Task: Find connections with filter location Rampachodavaram with filter topic #realtorwith filter profile language English with filter current company Hotel Jobs India with filter school INDIAN MARITIME UNIVERSITY with filter industry Retail Gasoline with filter service category Audio Engineering with filter keywords title Personal Trainer
Action: Mouse moved to (644, 79)
Screenshot: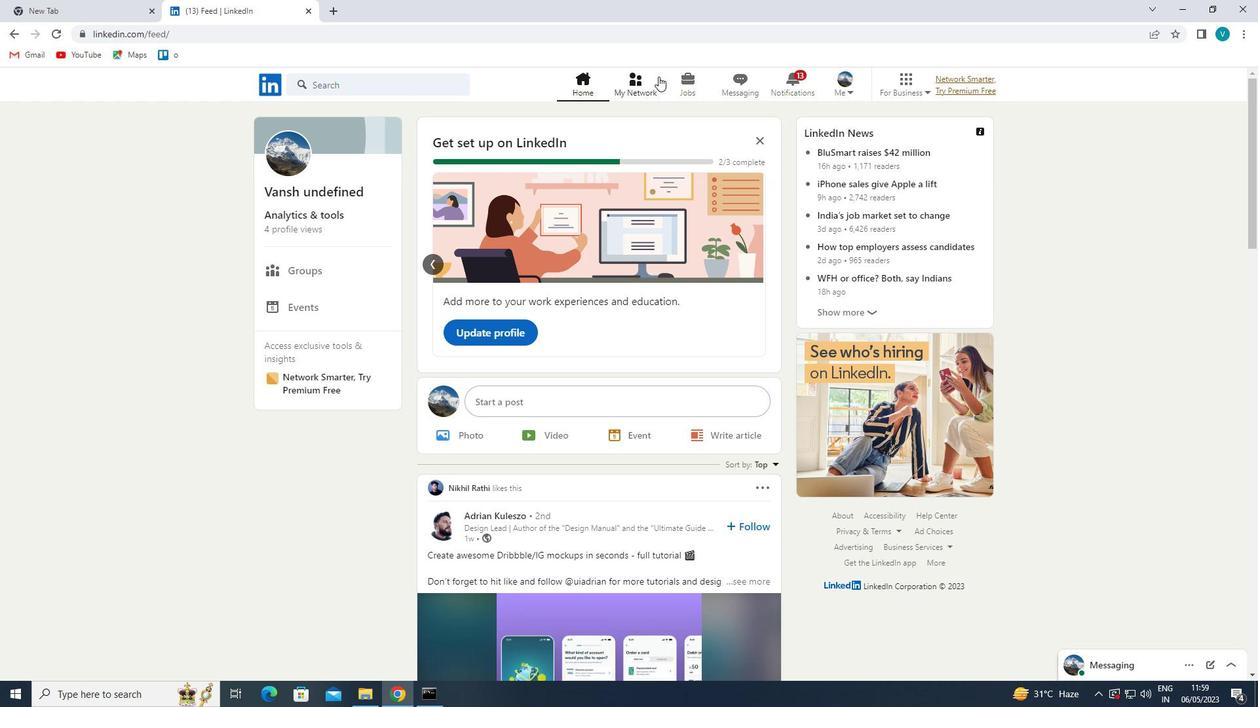 
Action: Mouse pressed left at (644, 79)
Screenshot: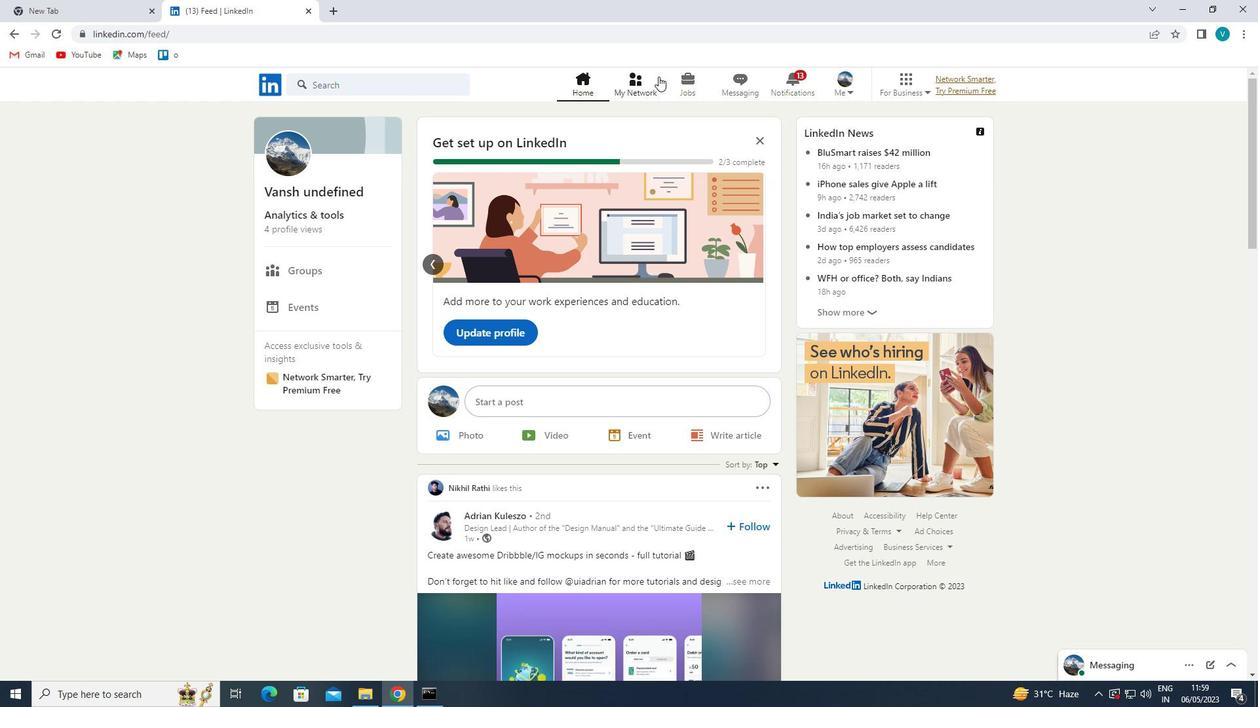
Action: Mouse moved to (353, 161)
Screenshot: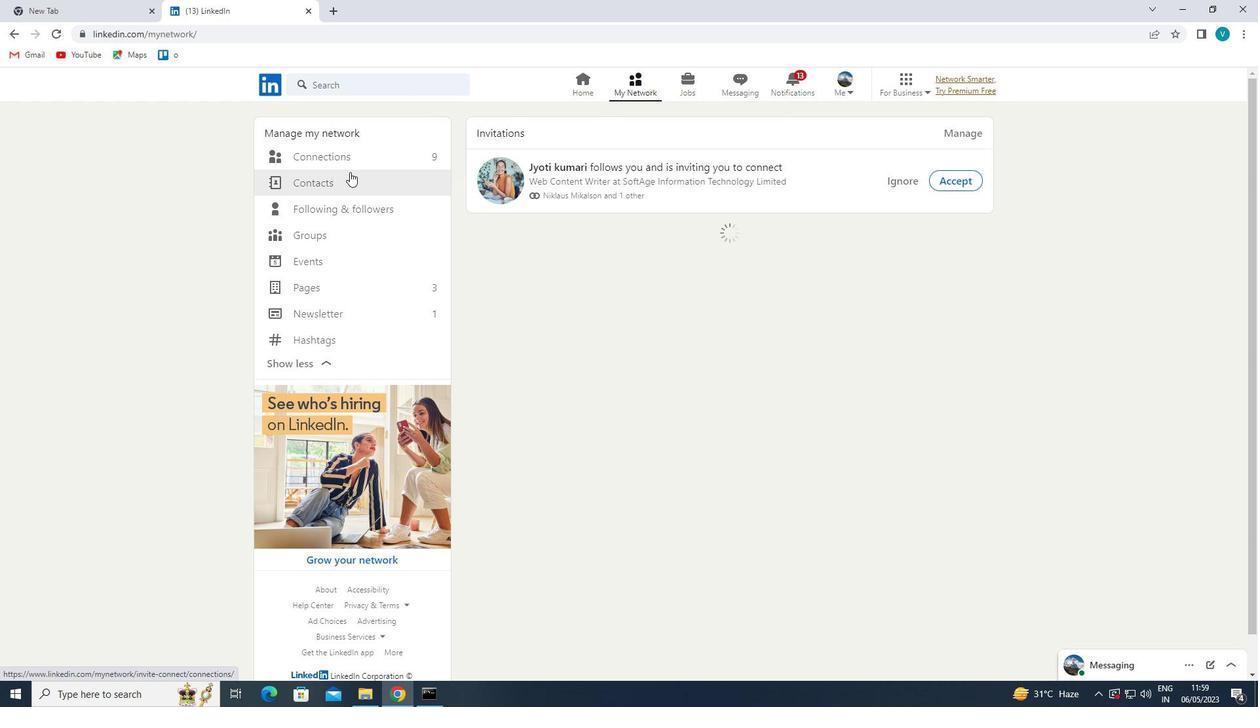 
Action: Mouse pressed left at (353, 161)
Screenshot: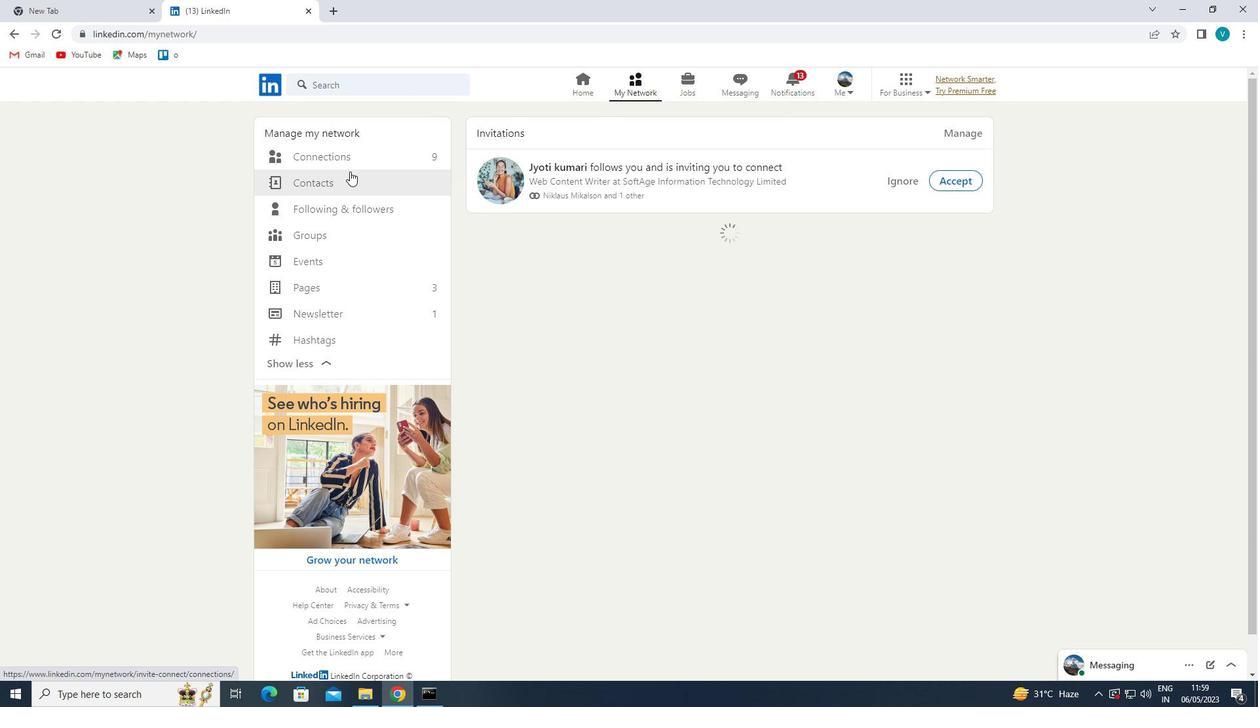 
Action: Mouse moved to (705, 163)
Screenshot: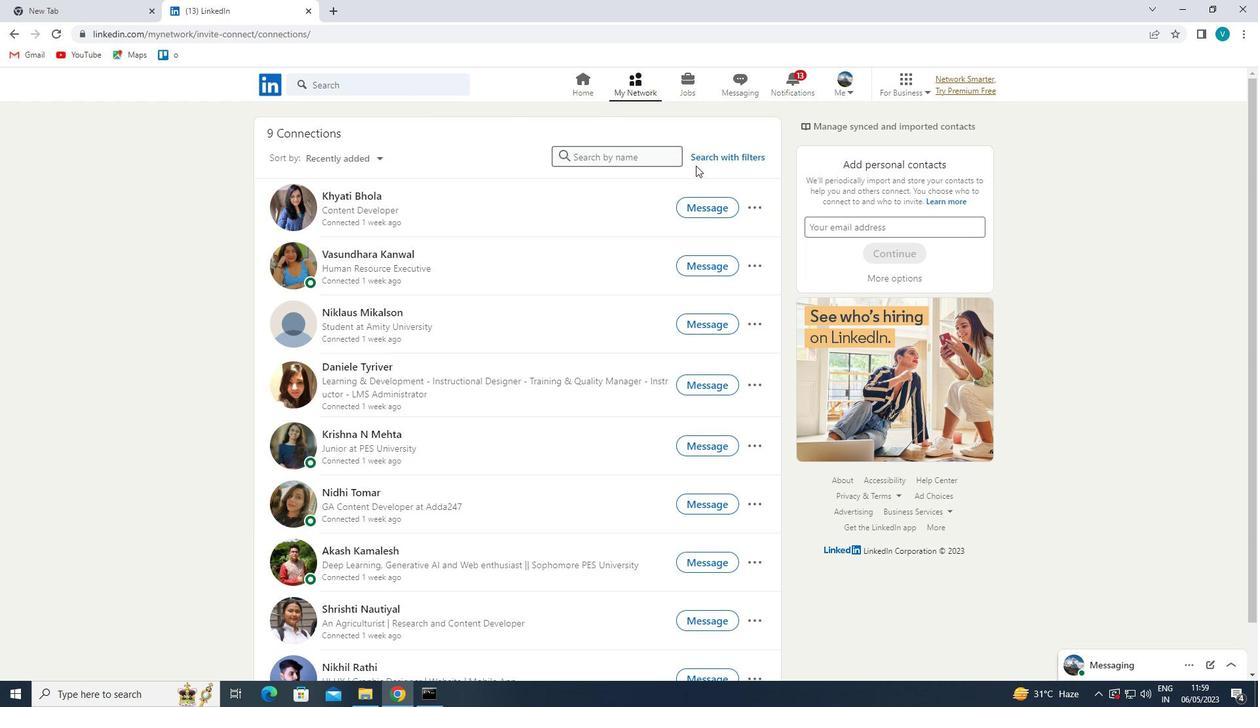 
Action: Mouse pressed left at (705, 163)
Screenshot: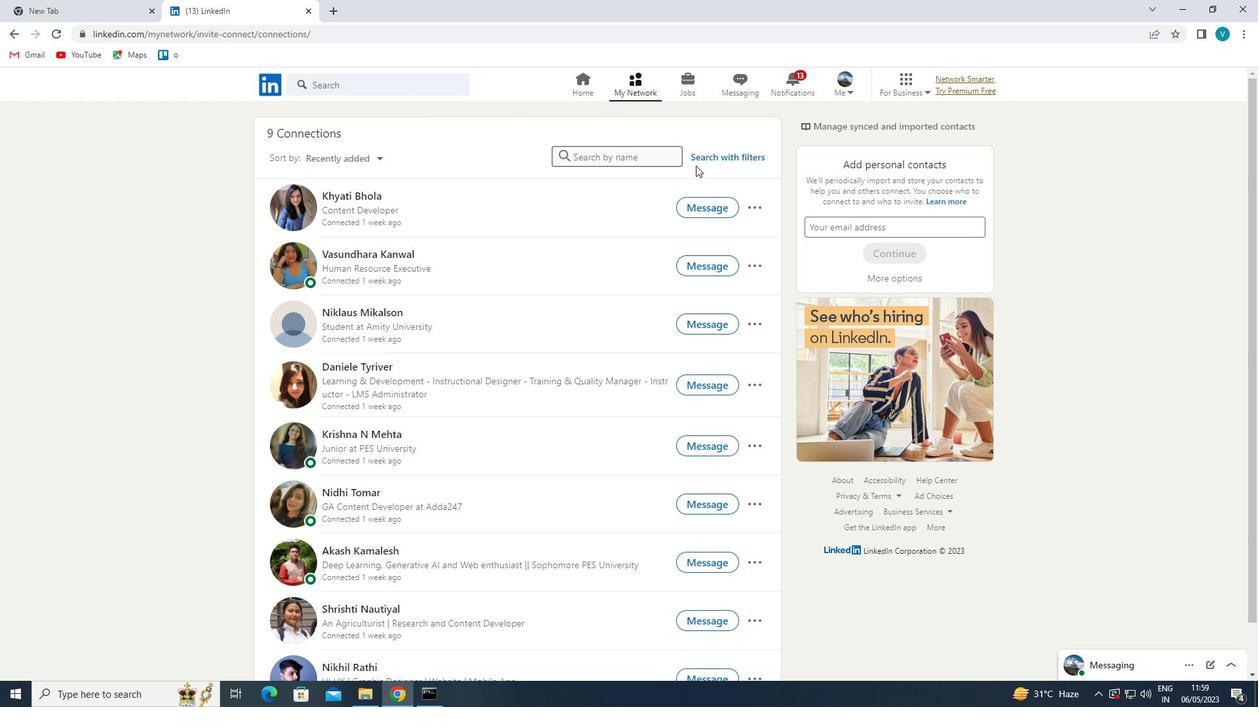 
Action: Mouse moved to (639, 125)
Screenshot: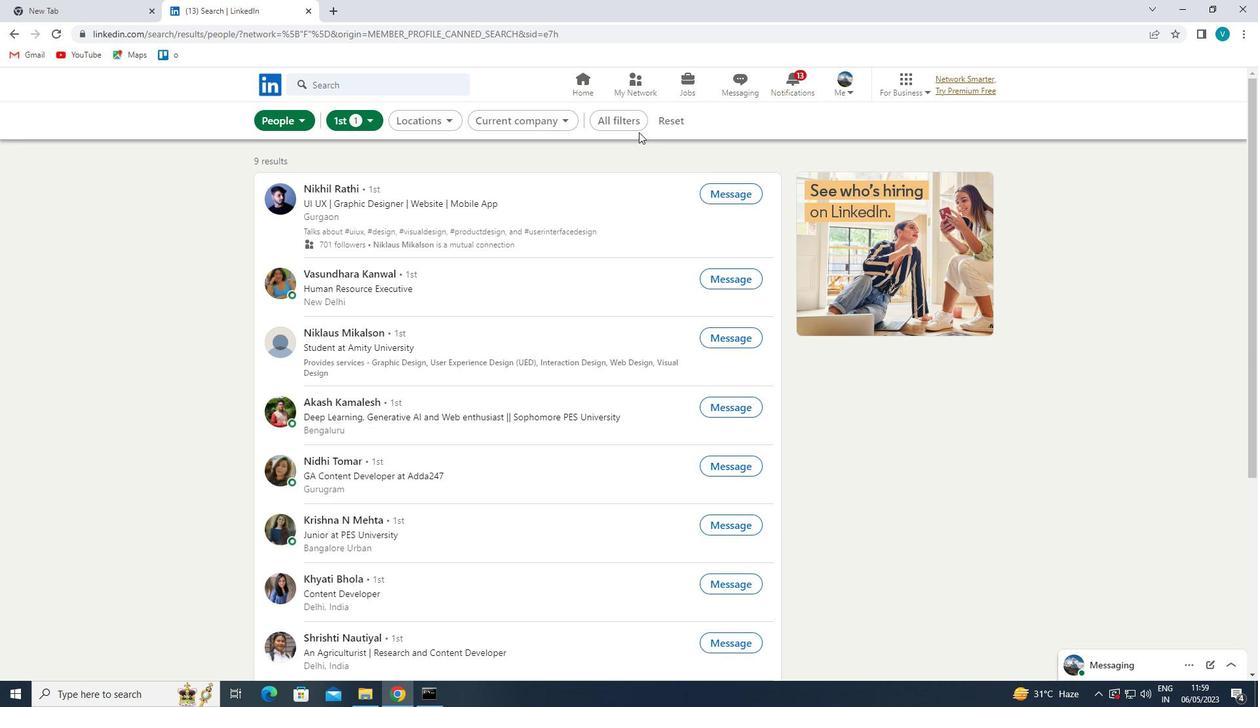 
Action: Mouse pressed left at (639, 125)
Screenshot: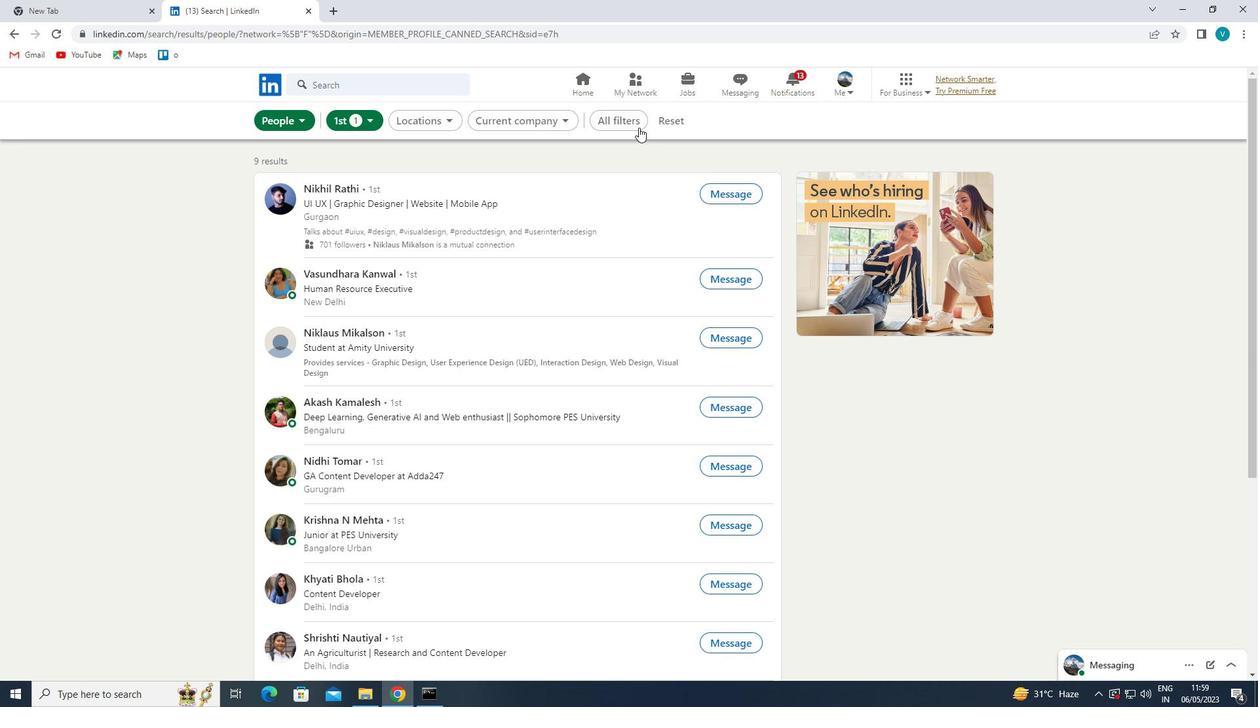 
Action: Mouse moved to (1063, 312)
Screenshot: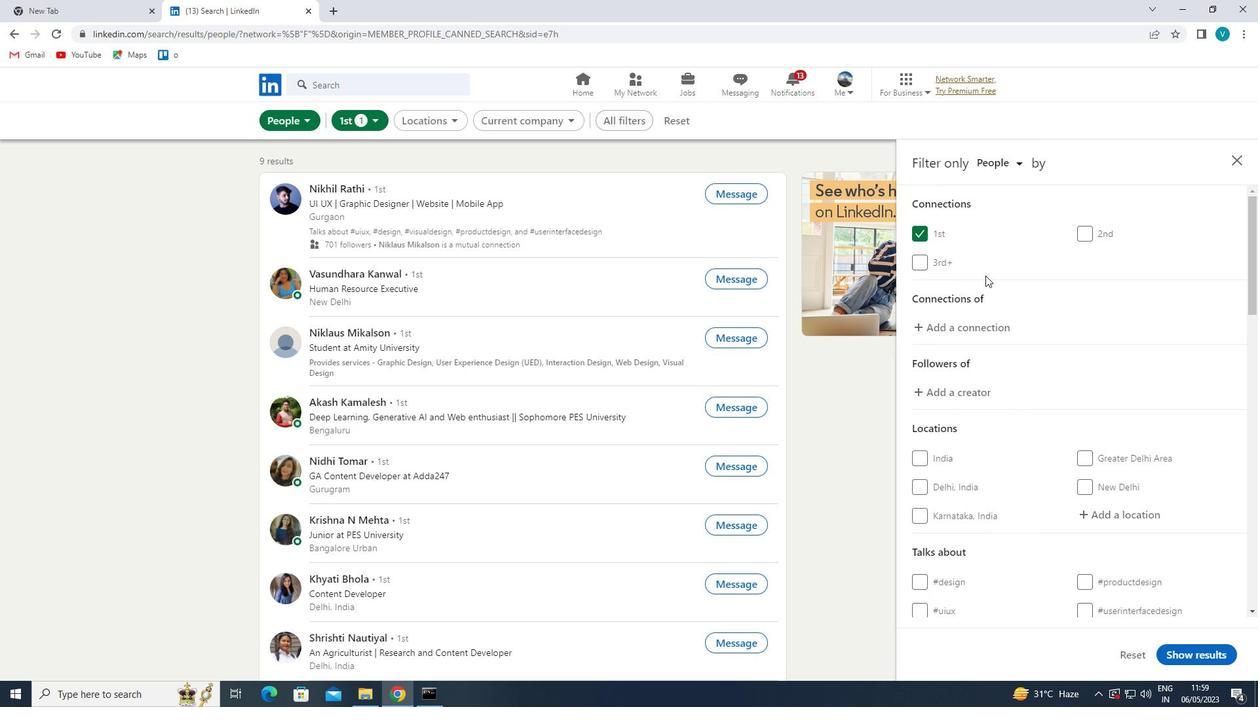 
Action: Mouse scrolled (1063, 311) with delta (0, 0)
Screenshot: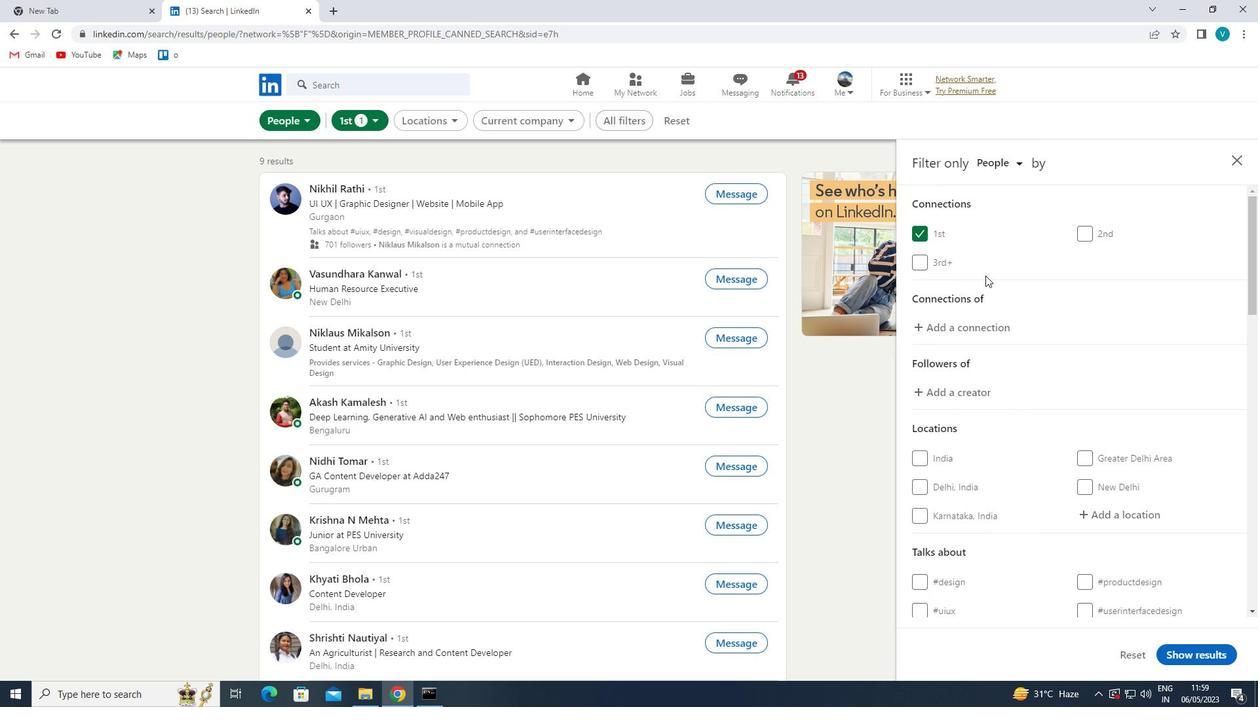 
Action: Mouse moved to (1112, 390)
Screenshot: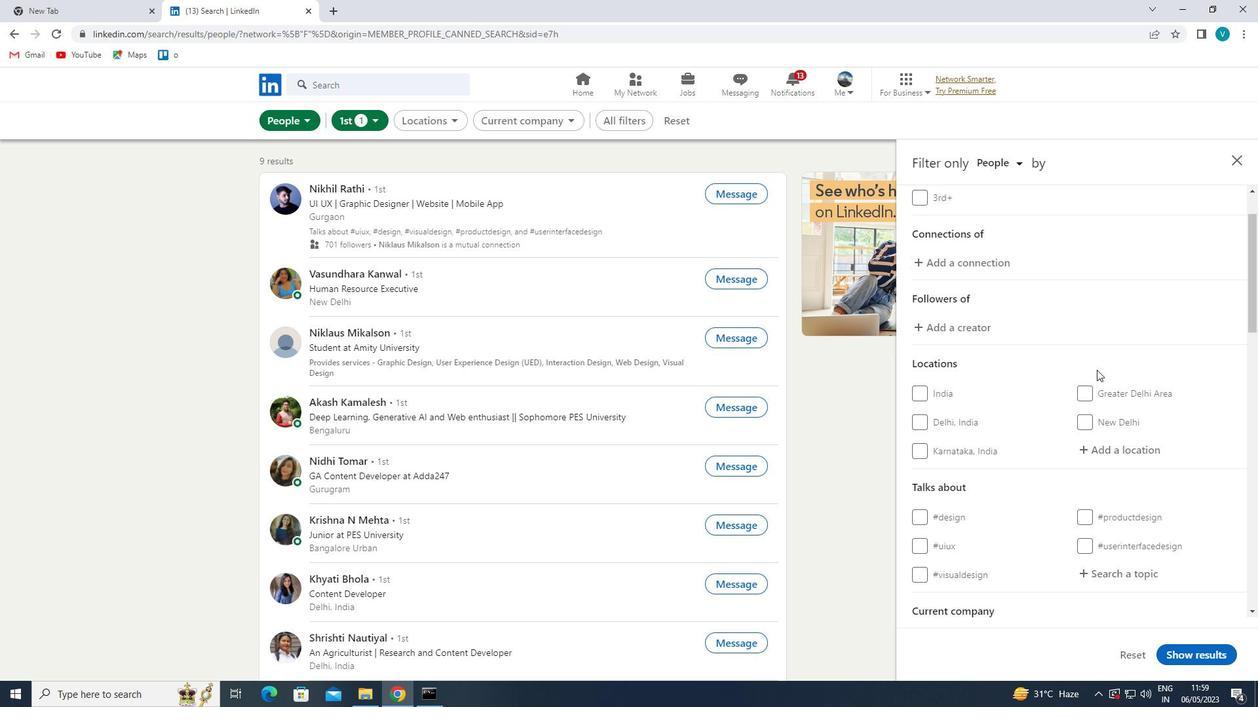 
Action: Mouse scrolled (1112, 389) with delta (0, 0)
Screenshot: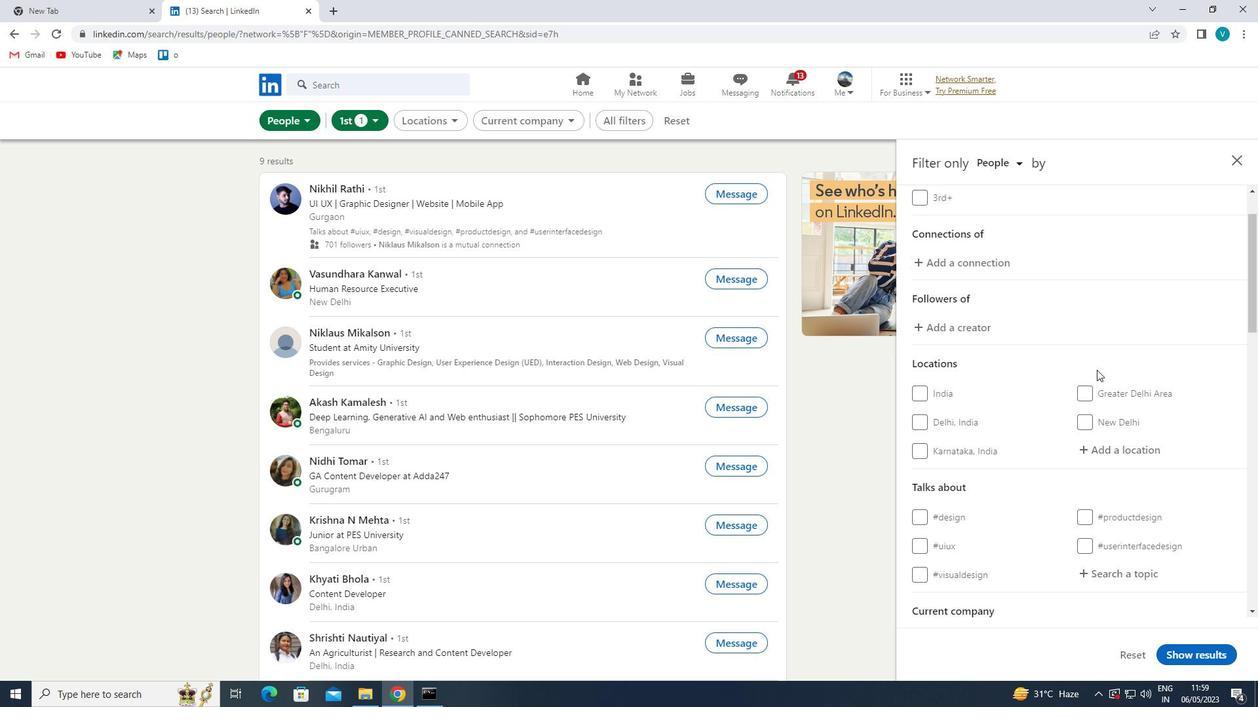 
Action: Mouse moved to (1112, 391)
Screenshot: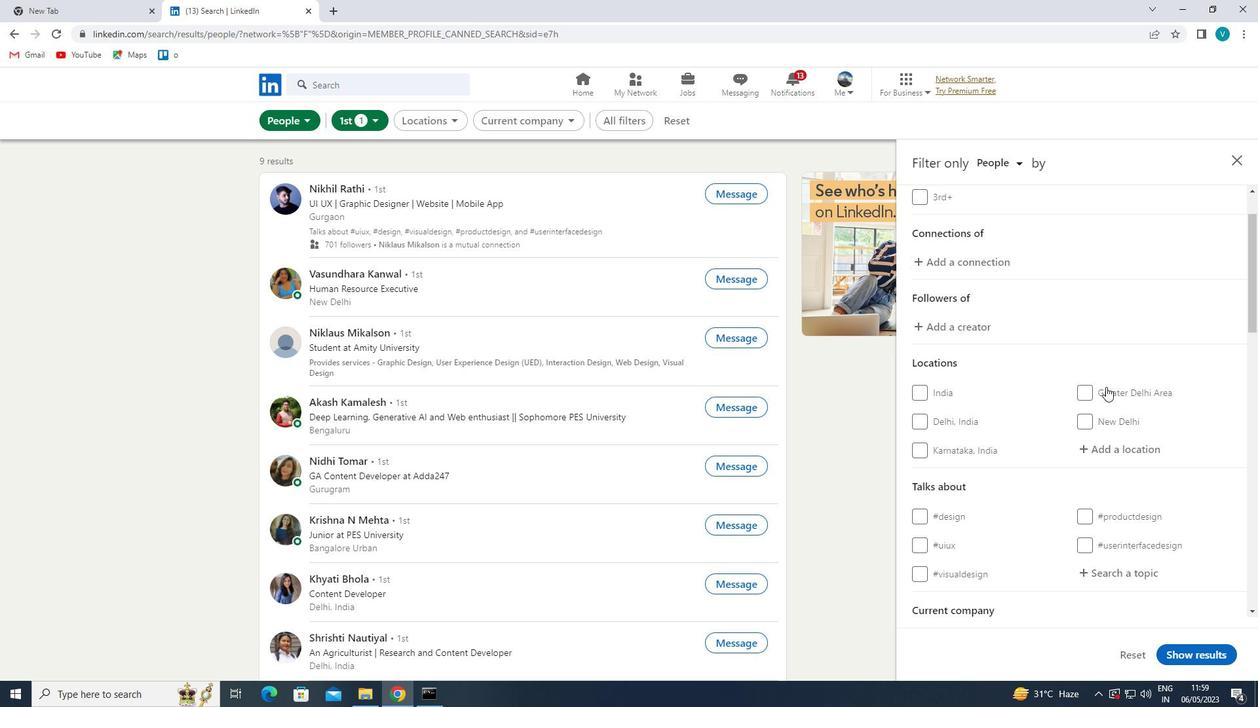 
Action: Mouse scrolled (1112, 390) with delta (0, 0)
Screenshot: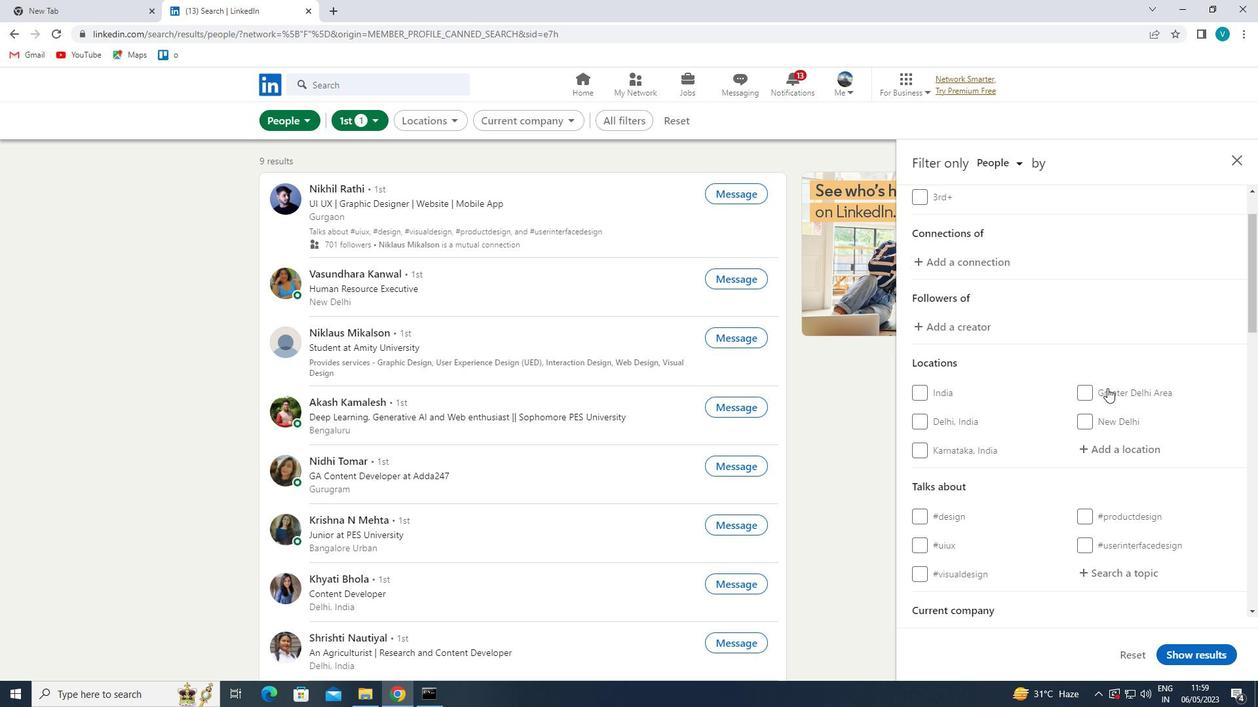 
Action: Mouse moved to (1135, 313)
Screenshot: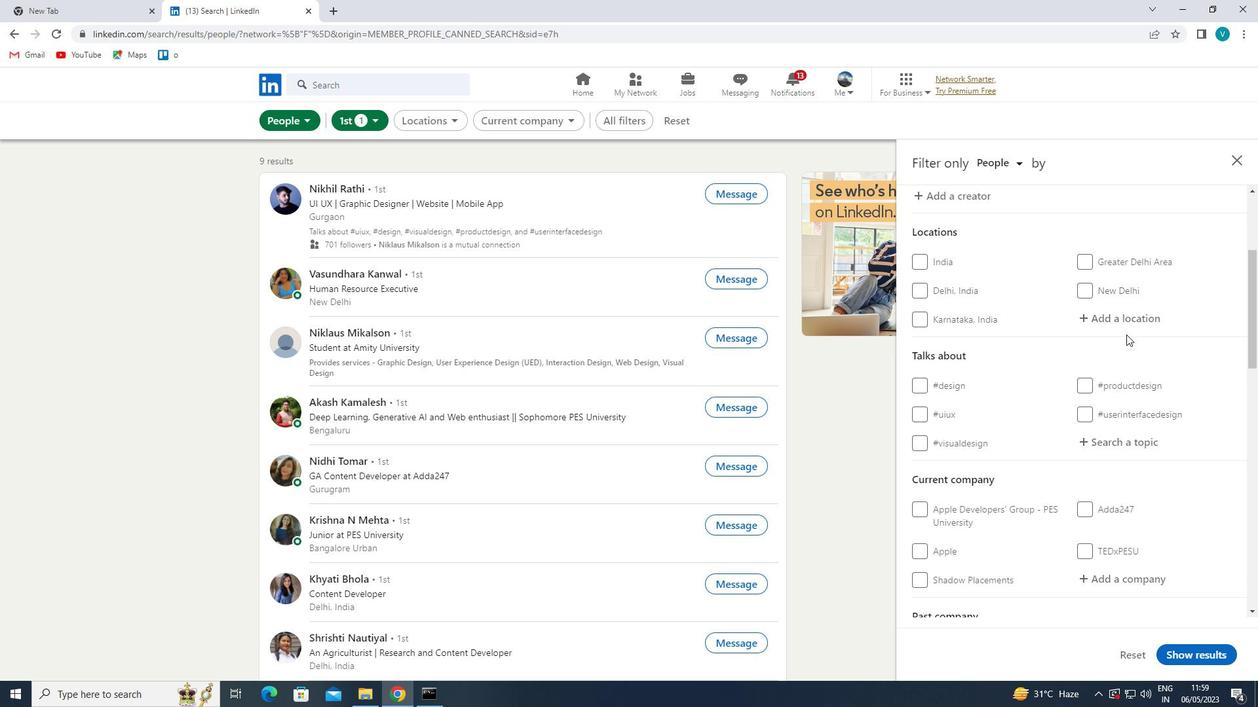 
Action: Mouse pressed left at (1135, 313)
Screenshot: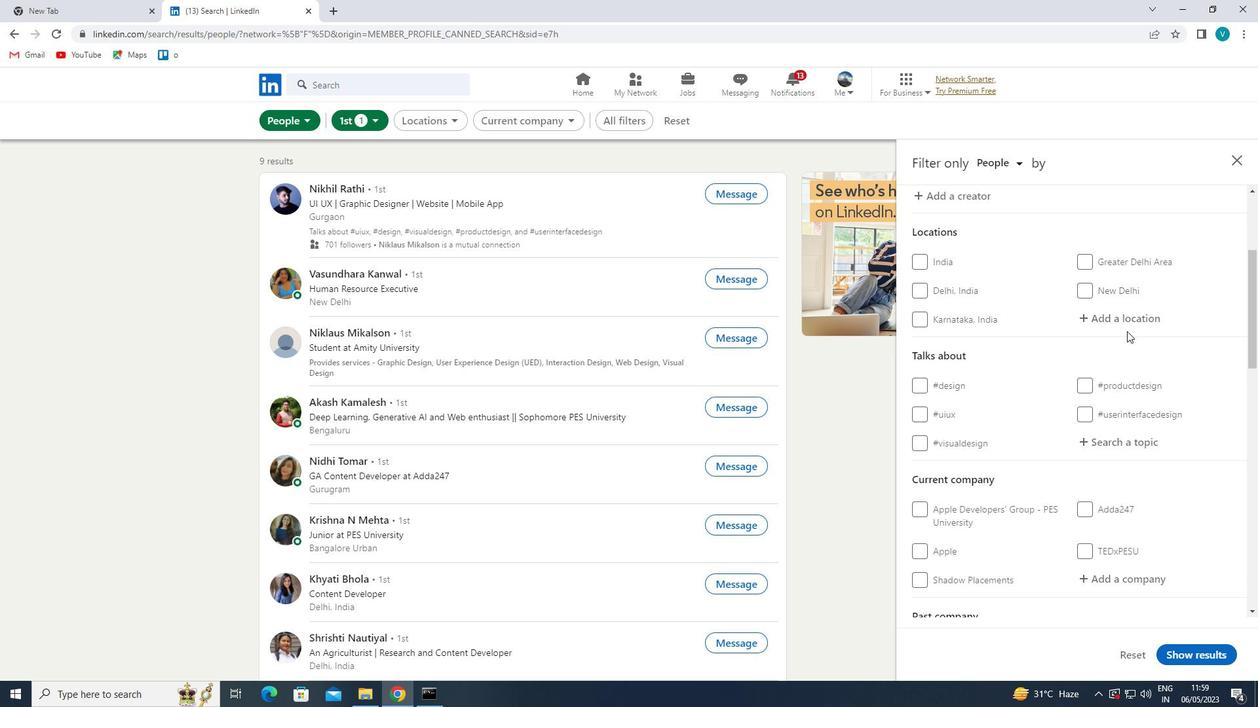 
Action: Mouse moved to (934, 202)
Screenshot: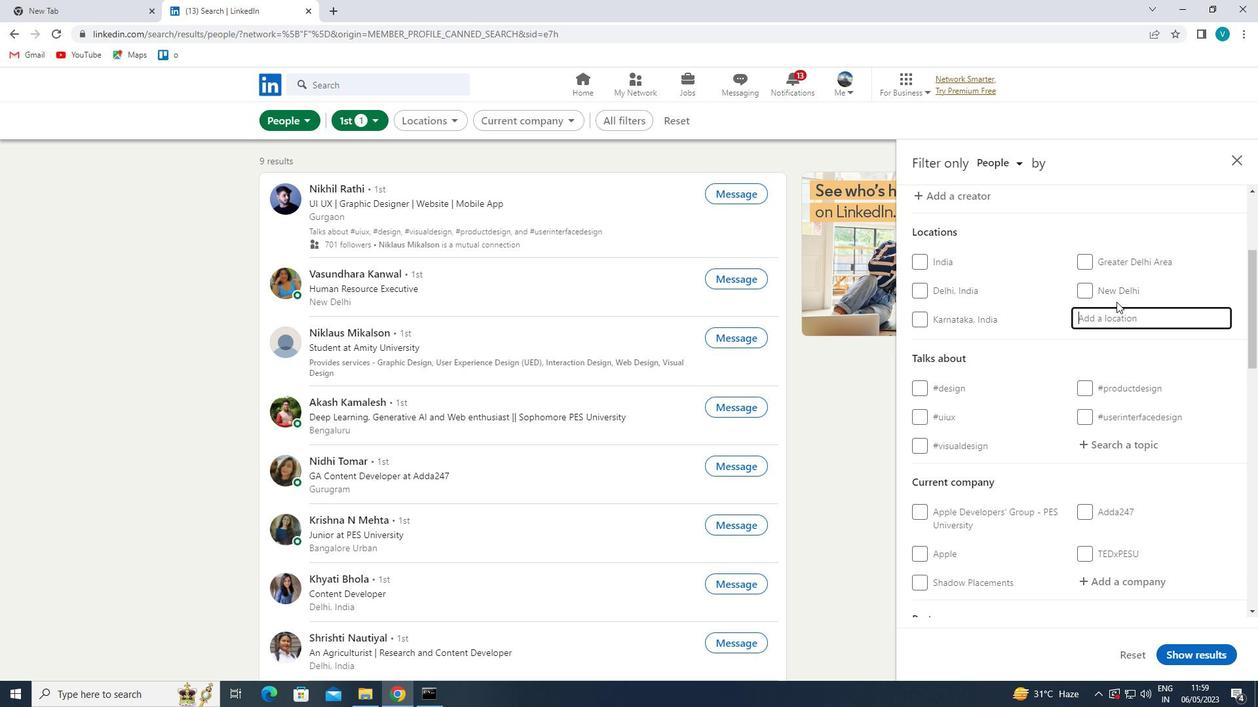 
Action: Key pressed <Key.shift>RAMPACHODAVARAM
Screenshot: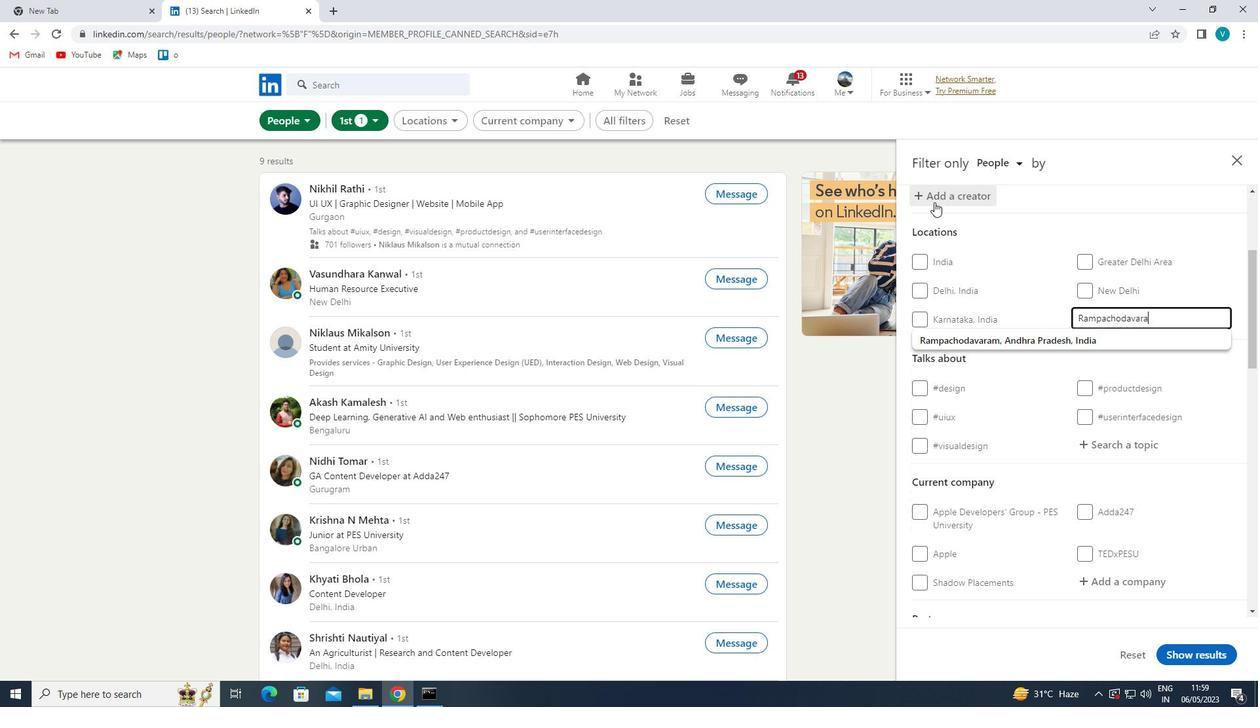 
Action: Mouse moved to (996, 336)
Screenshot: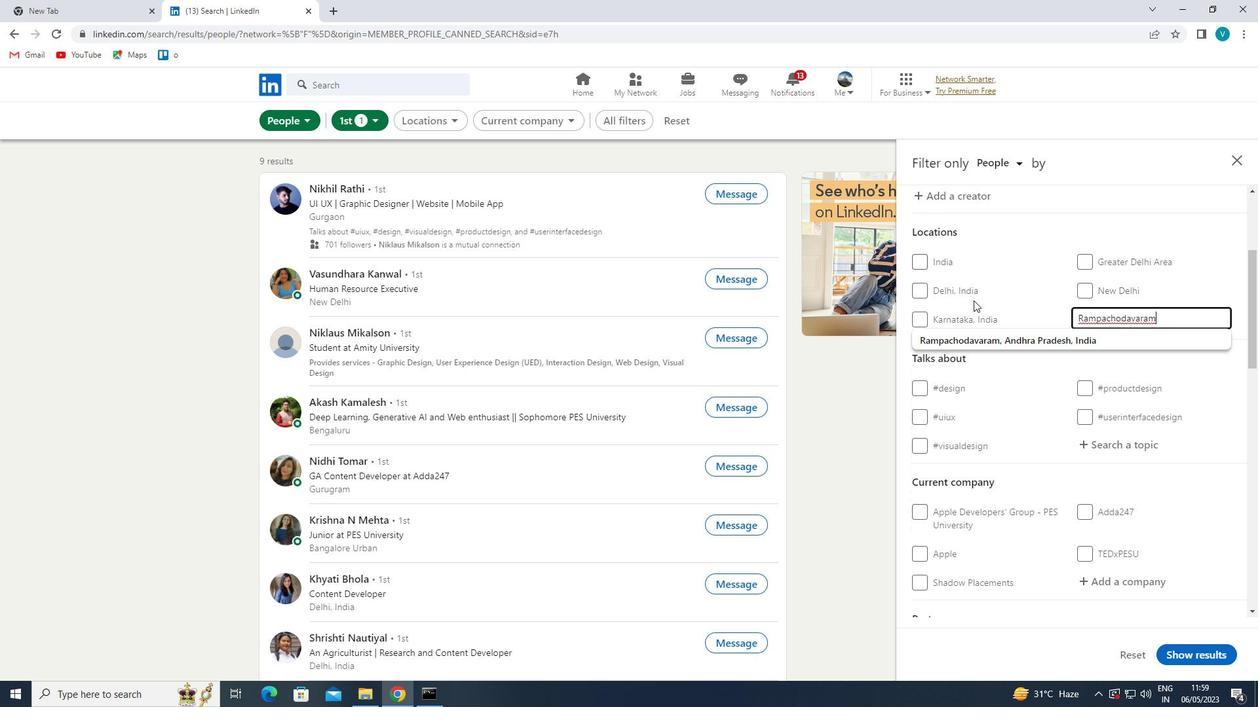 
Action: Mouse pressed left at (996, 336)
Screenshot: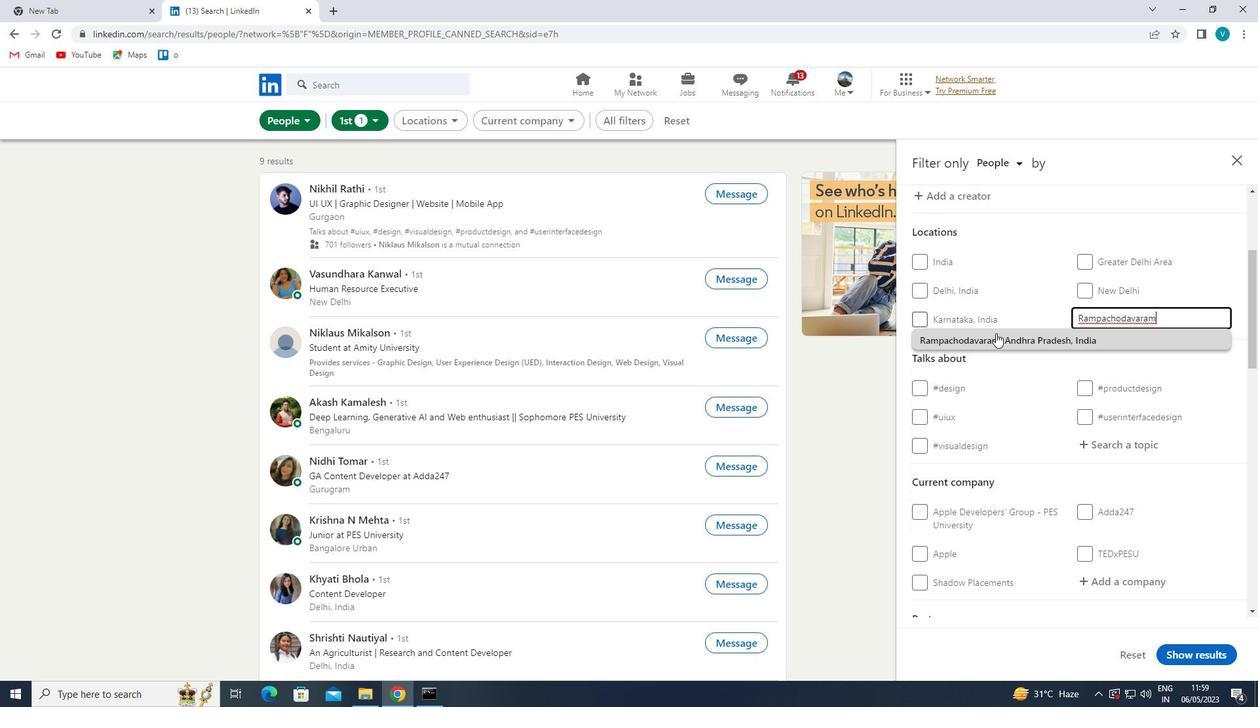 
Action: Mouse moved to (1091, 384)
Screenshot: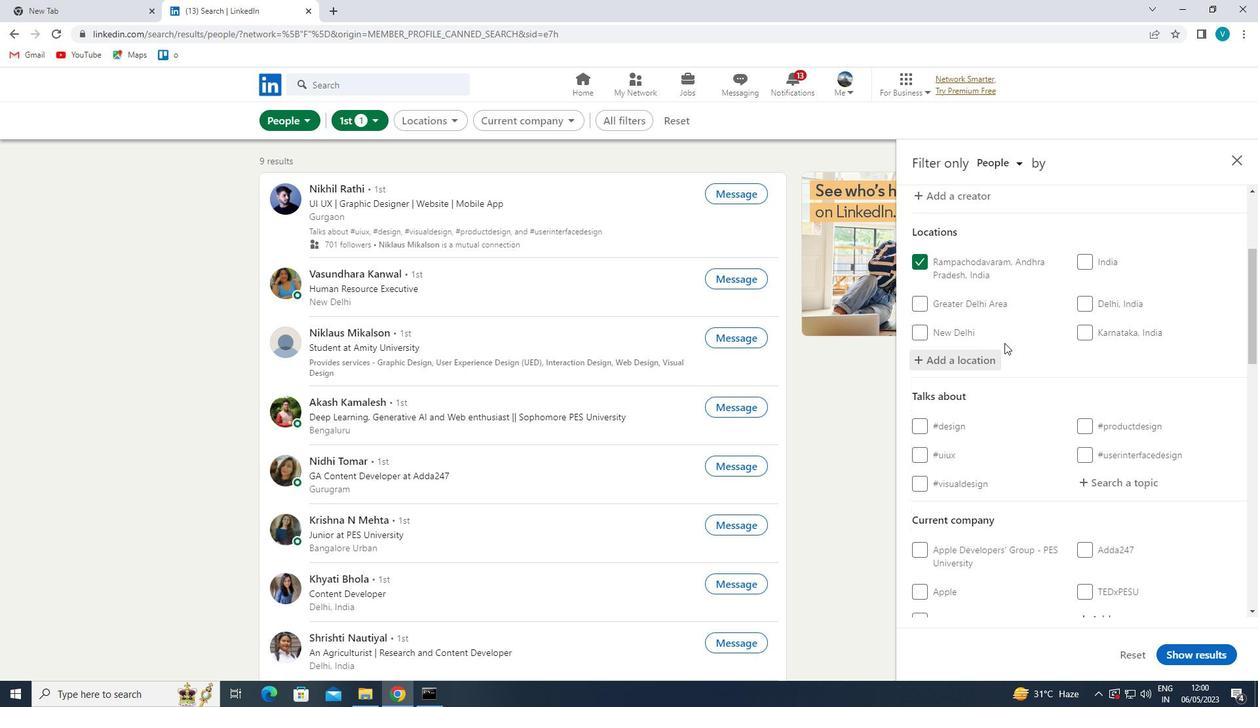 
Action: Mouse scrolled (1091, 384) with delta (0, 0)
Screenshot: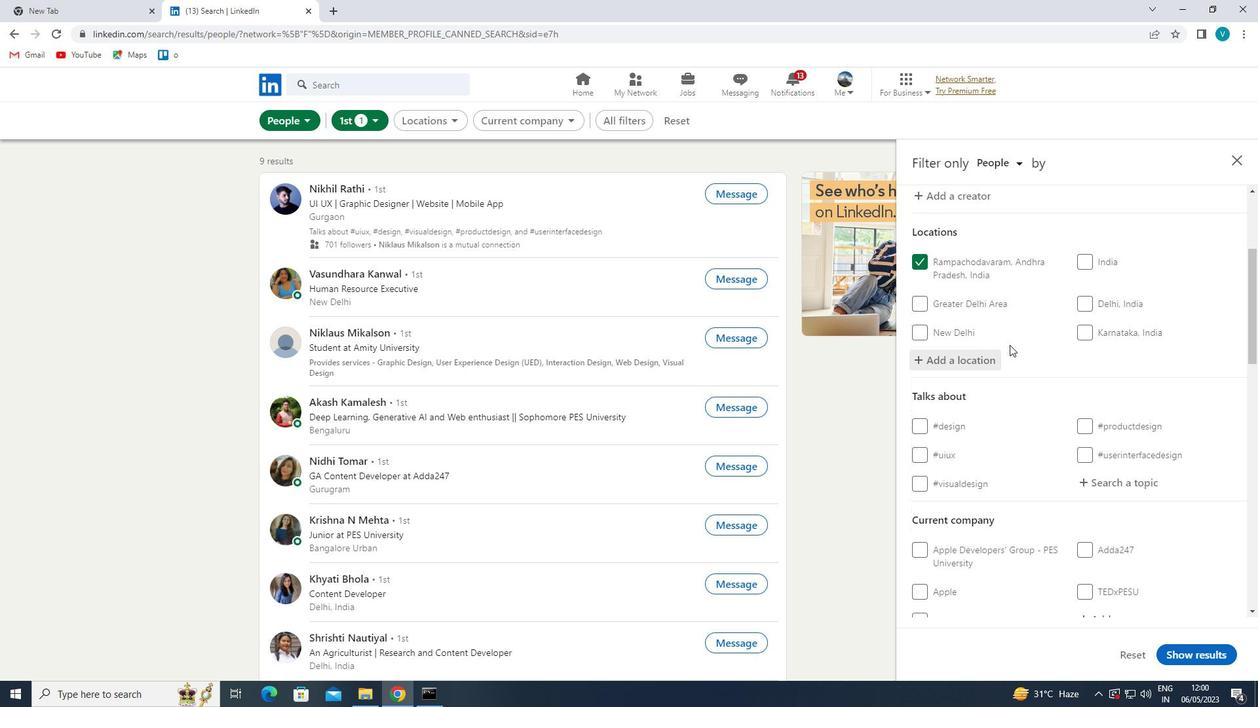 
Action: Mouse scrolled (1091, 384) with delta (0, 0)
Screenshot: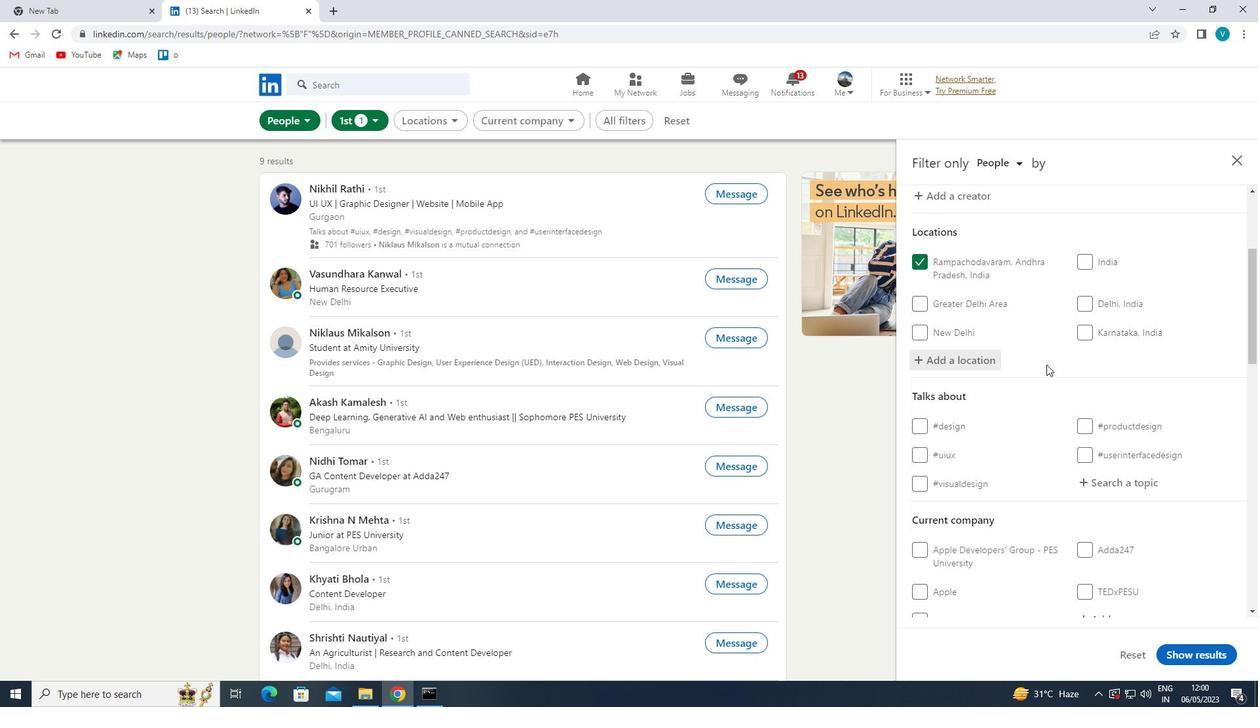 
Action: Mouse moved to (1112, 363)
Screenshot: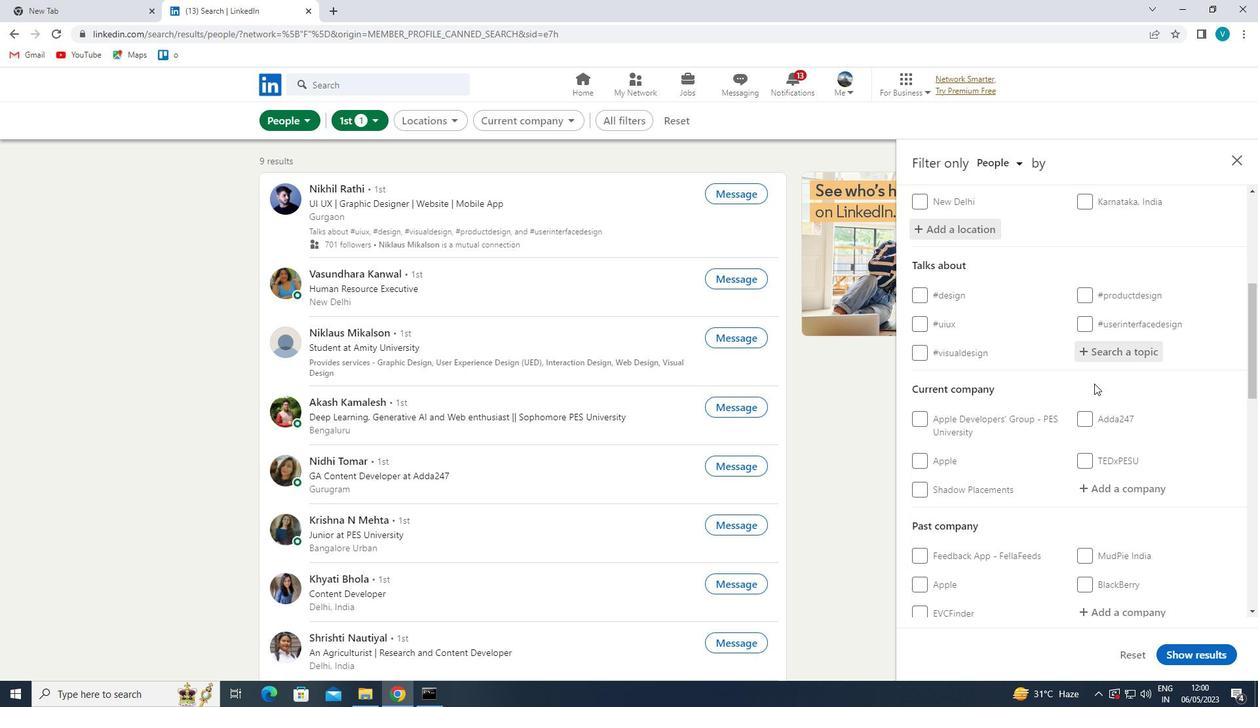 
Action: Mouse pressed left at (1112, 363)
Screenshot: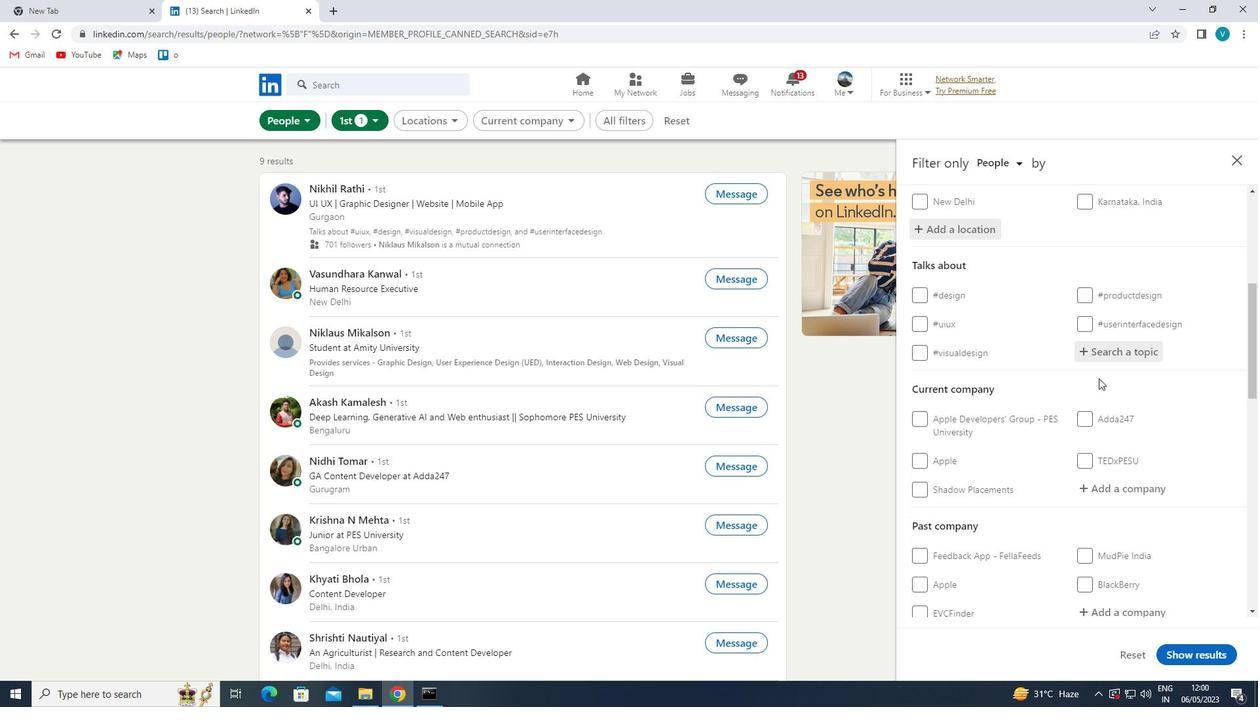 
Action: Mouse moved to (1119, 355)
Screenshot: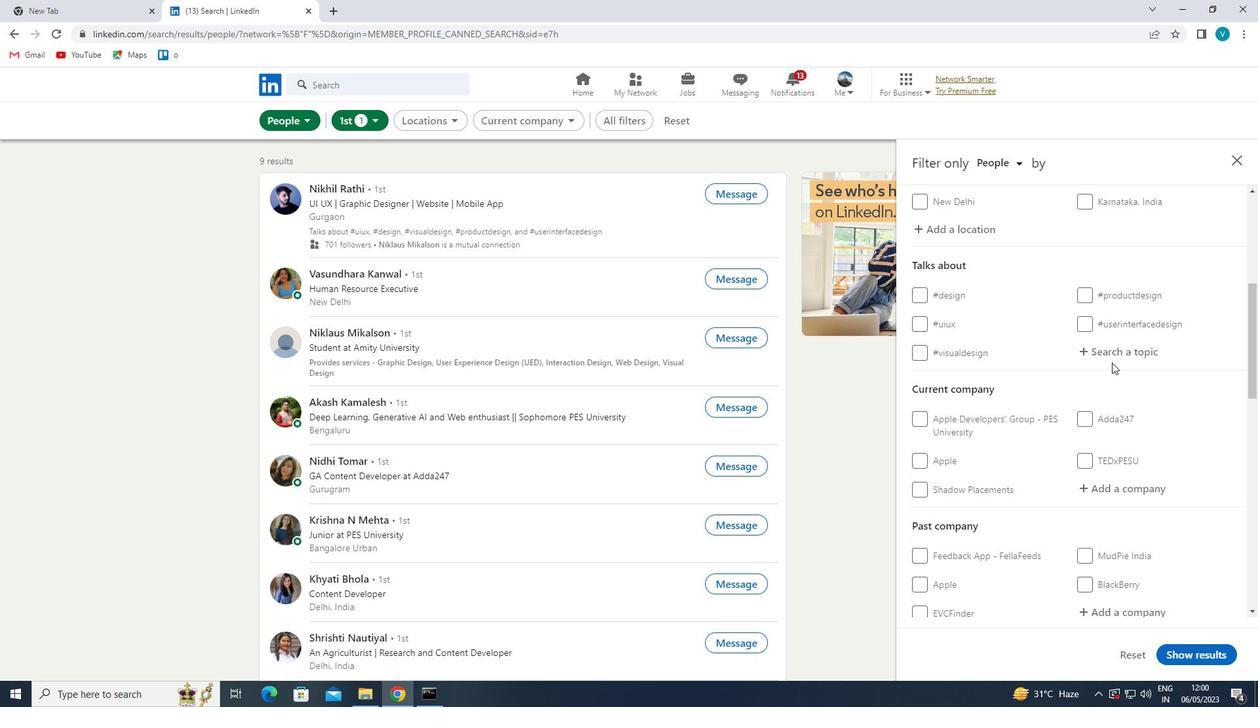 
Action: Mouse pressed left at (1119, 355)
Screenshot: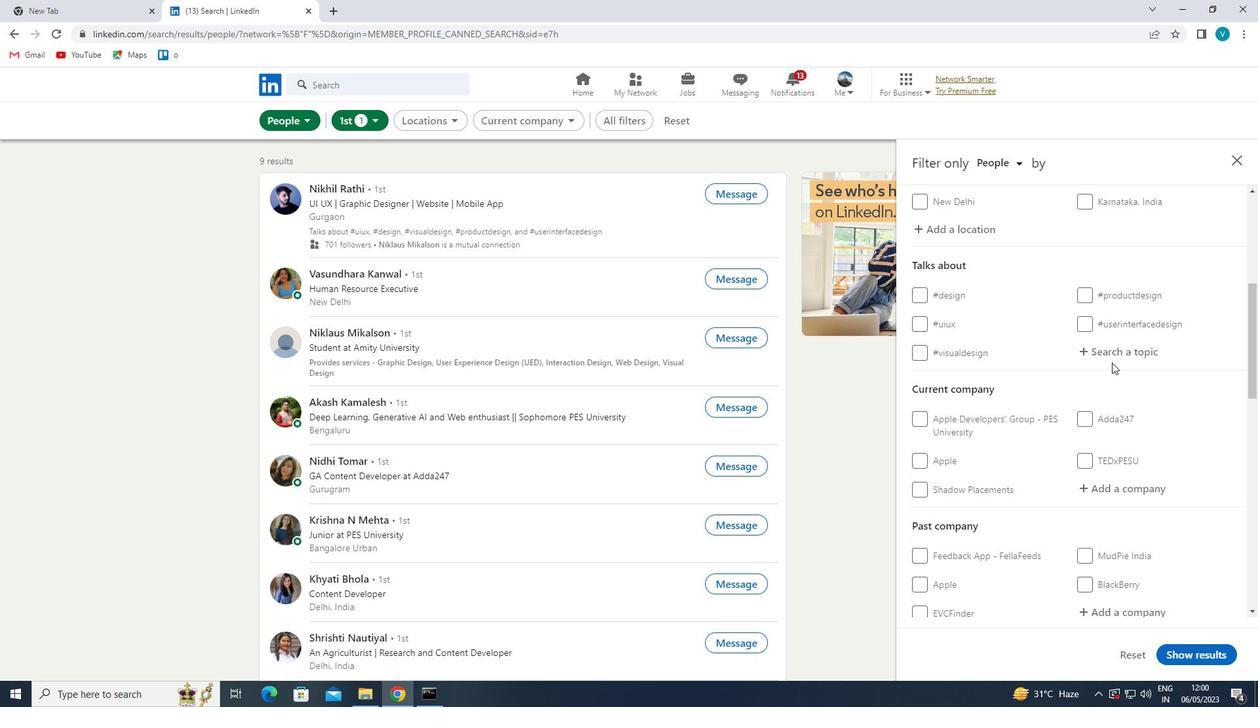 
Action: Mouse moved to (1045, 315)
Screenshot: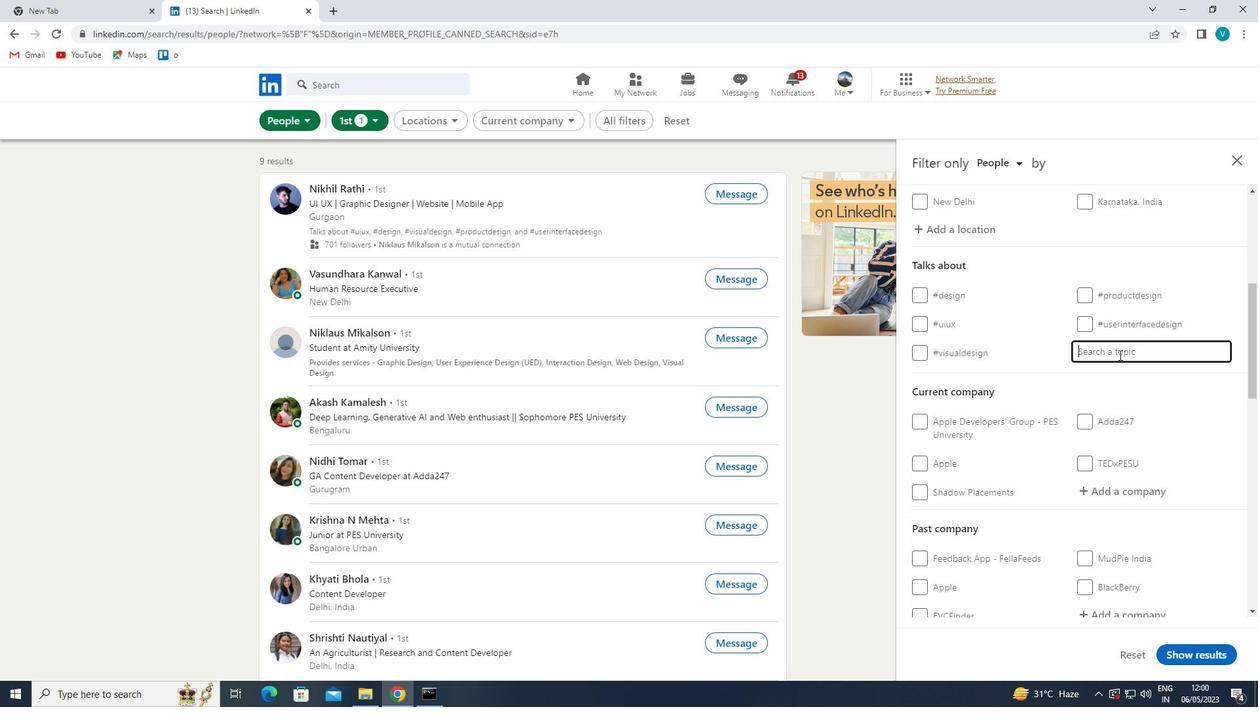 
Action: Key pressed REALTOR
Screenshot: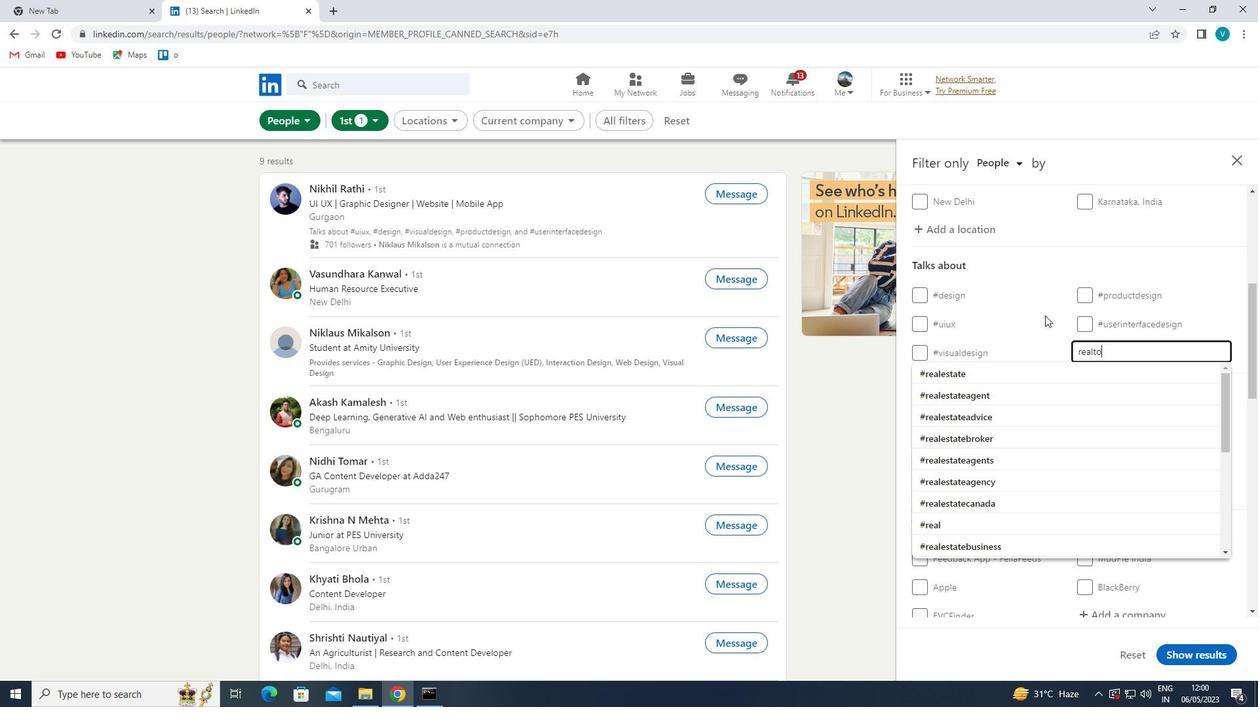 
Action: Mouse moved to (1011, 364)
Screenshot: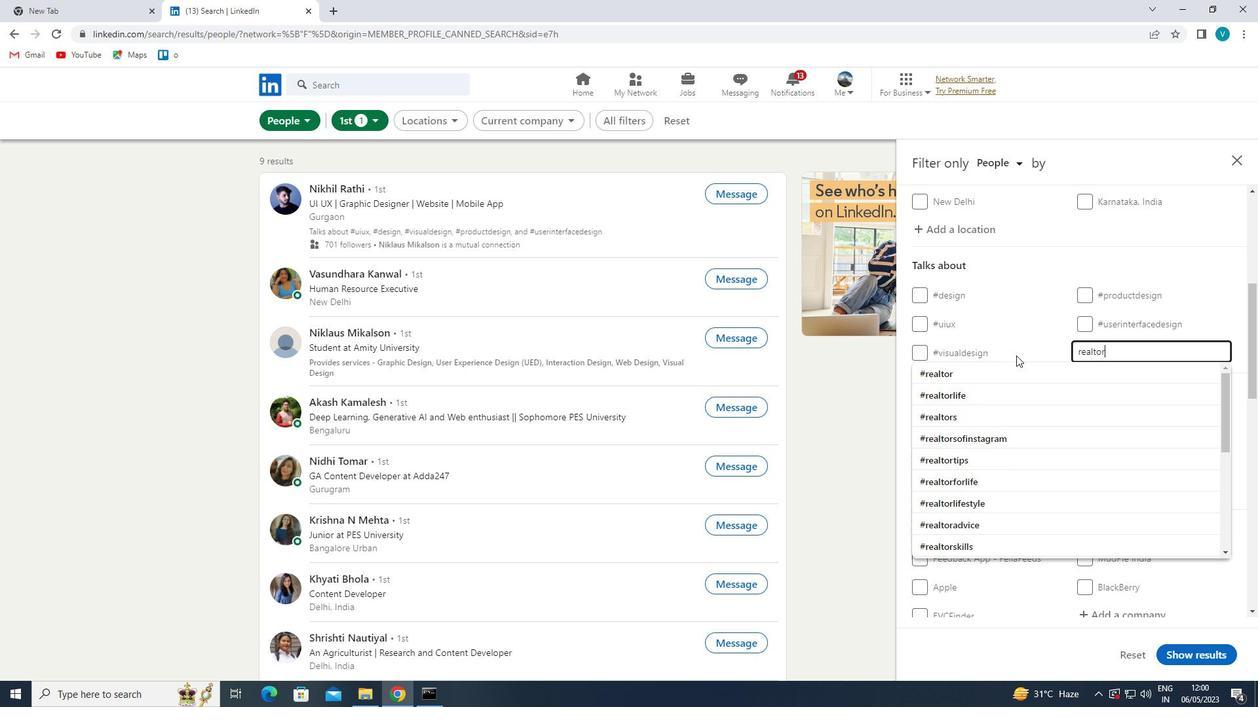 
Action: Mouse pressed left at (1011, 364)
Screenshot: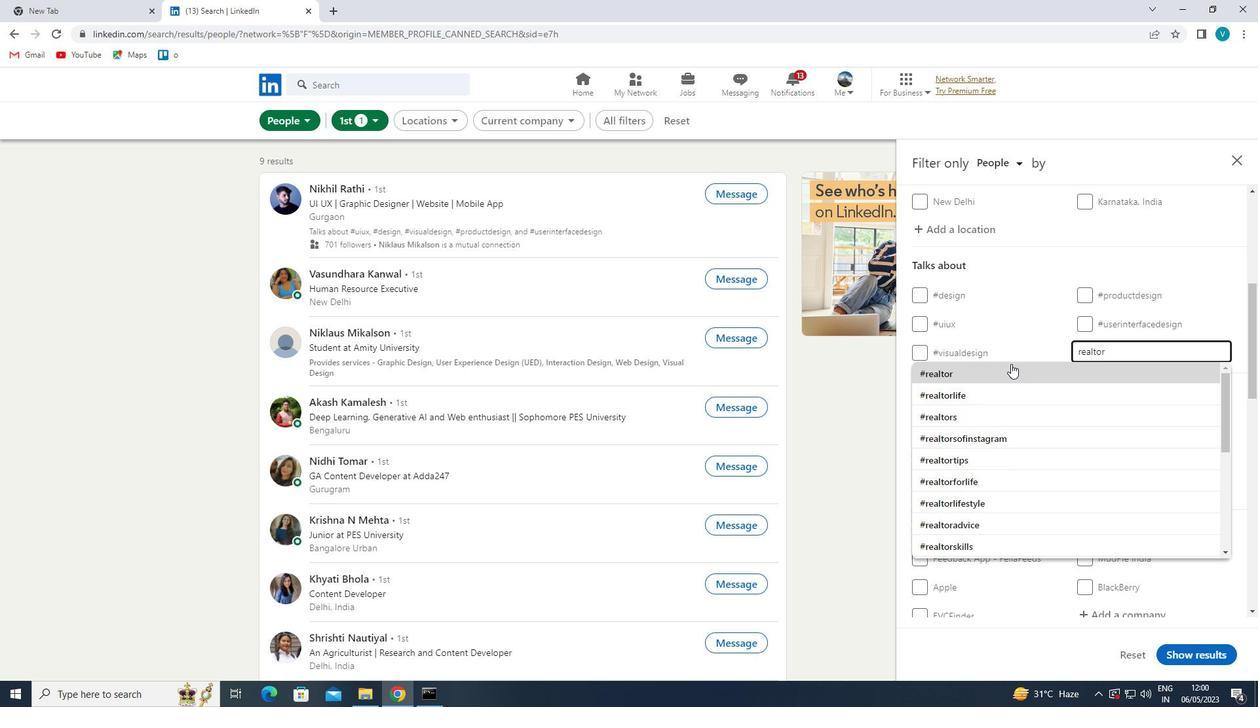
Action: Mouse moved to (1011, 365)
Screenshot: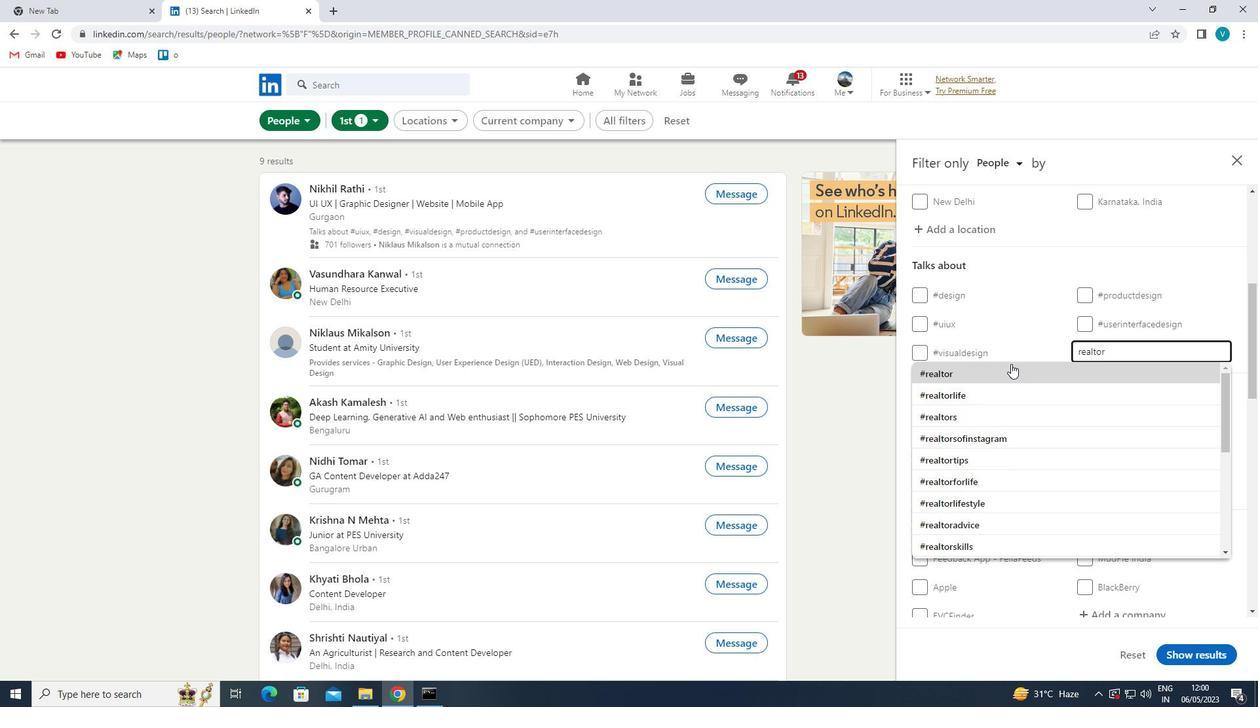 
Action: Mouse scrolled (1011, 364) with delta (0, 0)
Screenshot: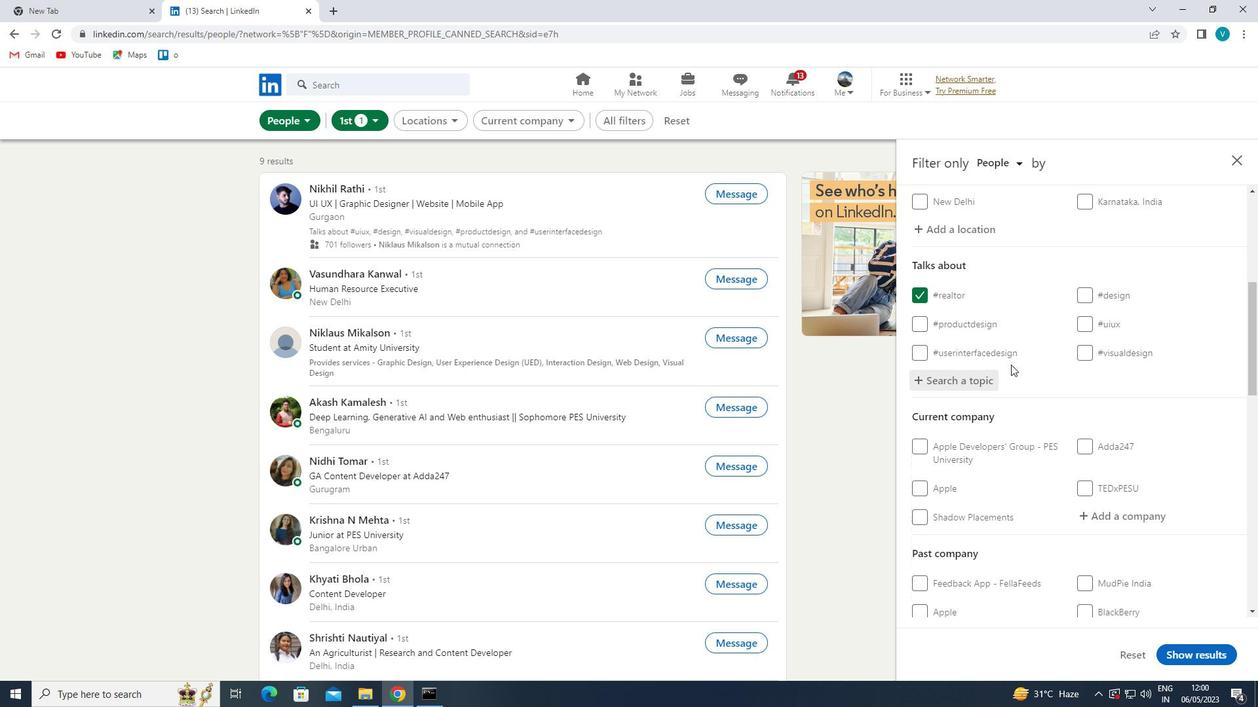 
Action: Mouse moved to (1011, 365)
Screenshot: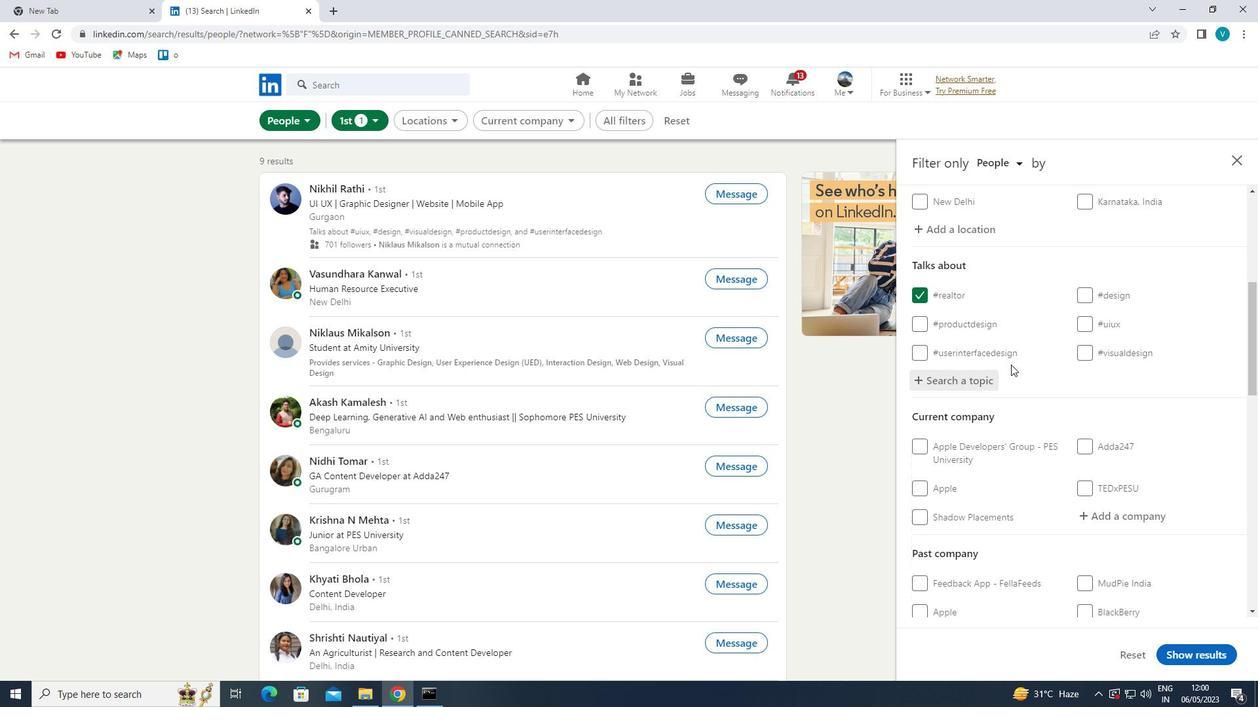 
Action: Mouse scrolled (1011, 364) with delta (0, 0)
Screenshot: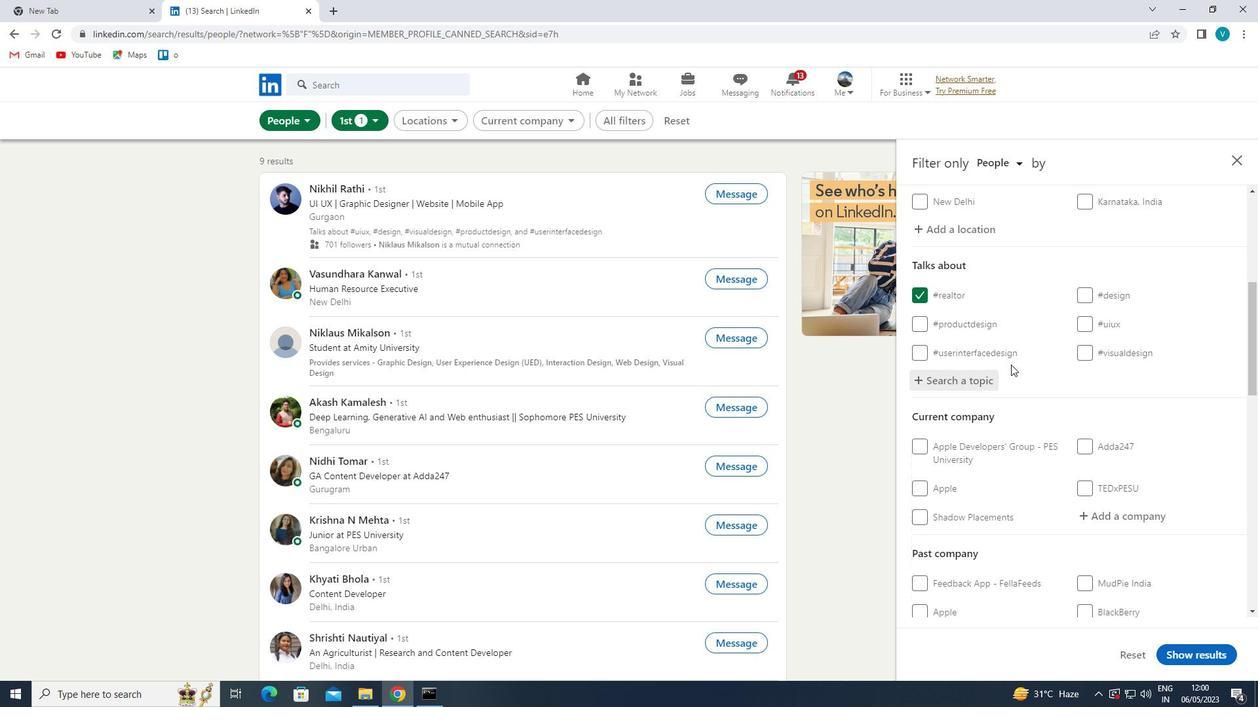 
Action: Mouse moved to (1039, 374)
Screenshot: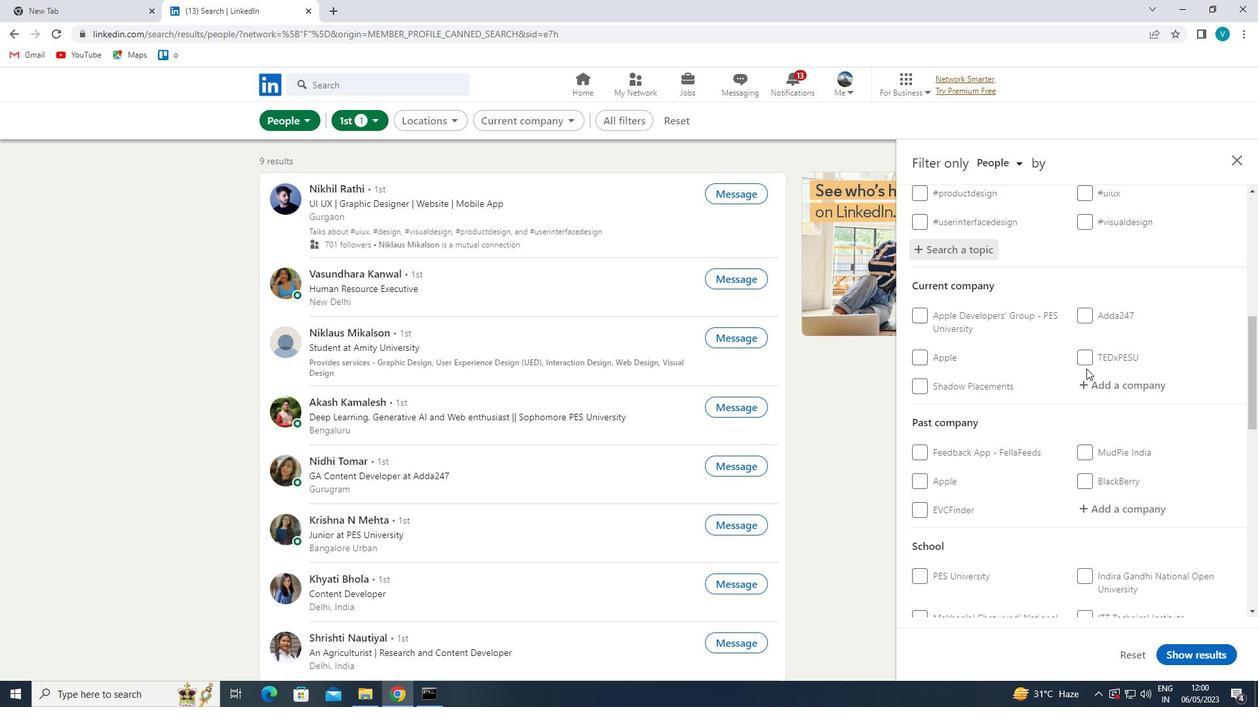 
Action: Mouse scrolled (1039, 373) with delta (0, 0)
Screenshot: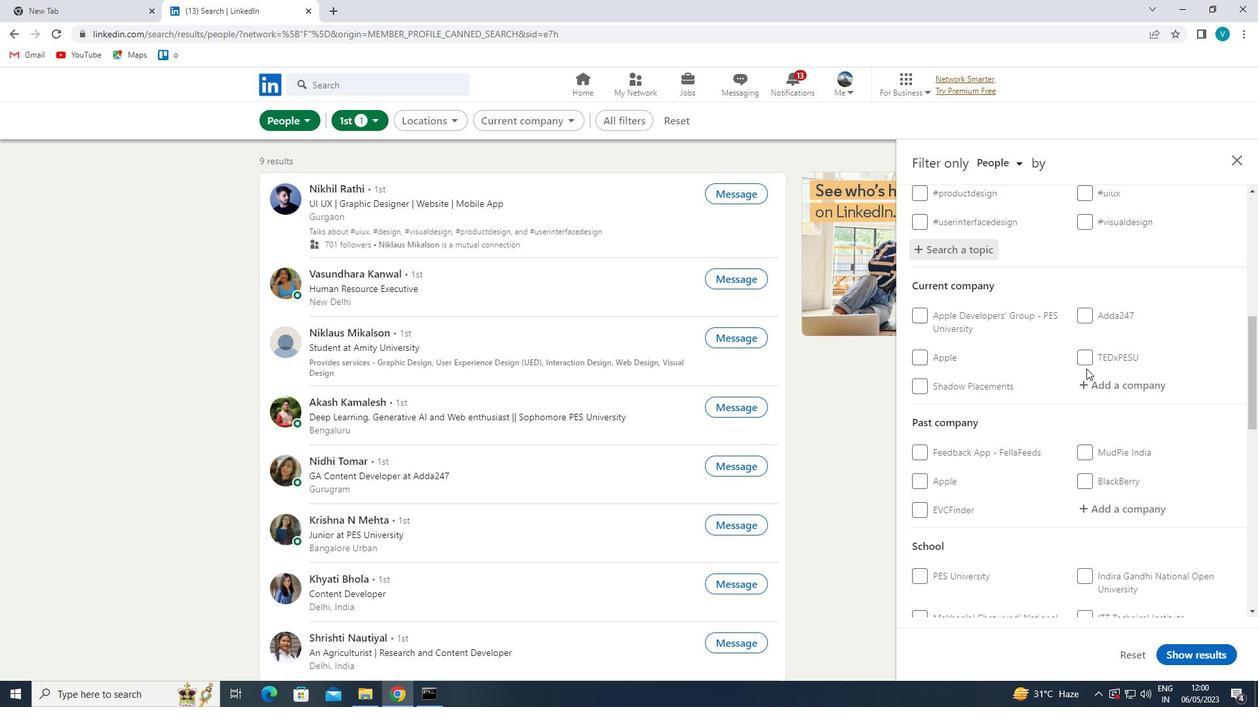 
Action: Mouse moved to (1029, 378)
Screenshot: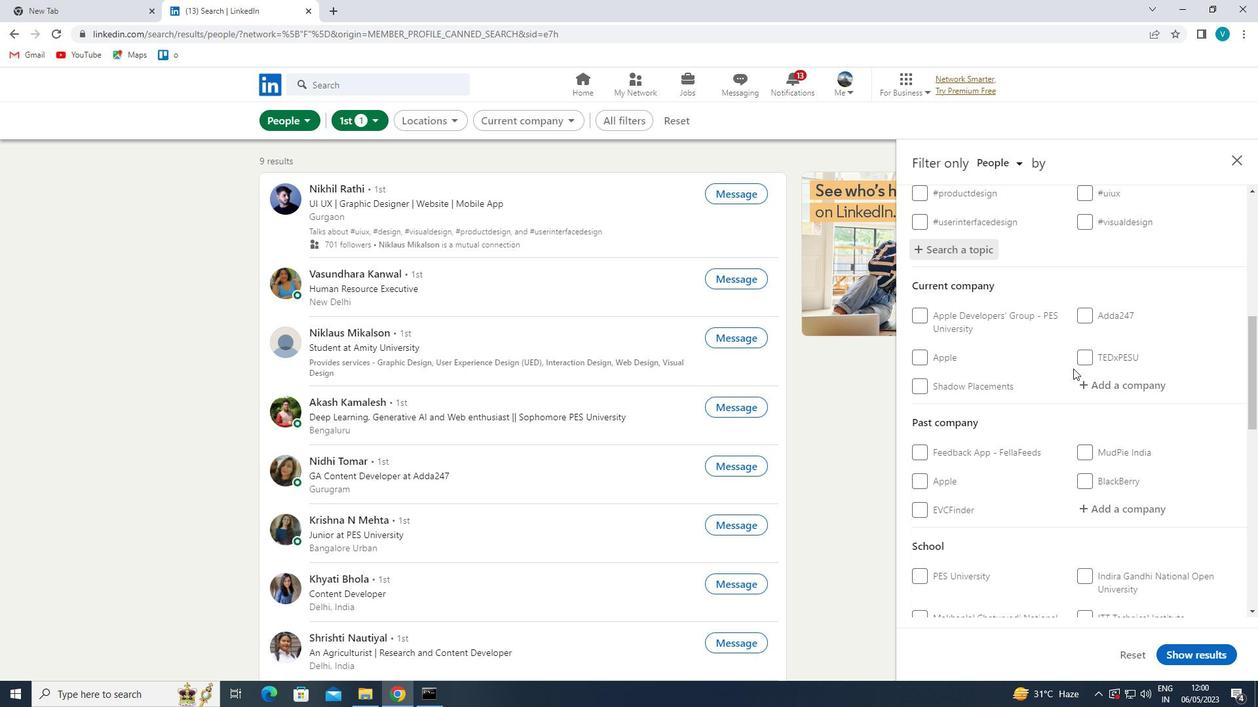 
Action: Mouse scrolled (1029, 378) with delta (0, 0)
Screenshot: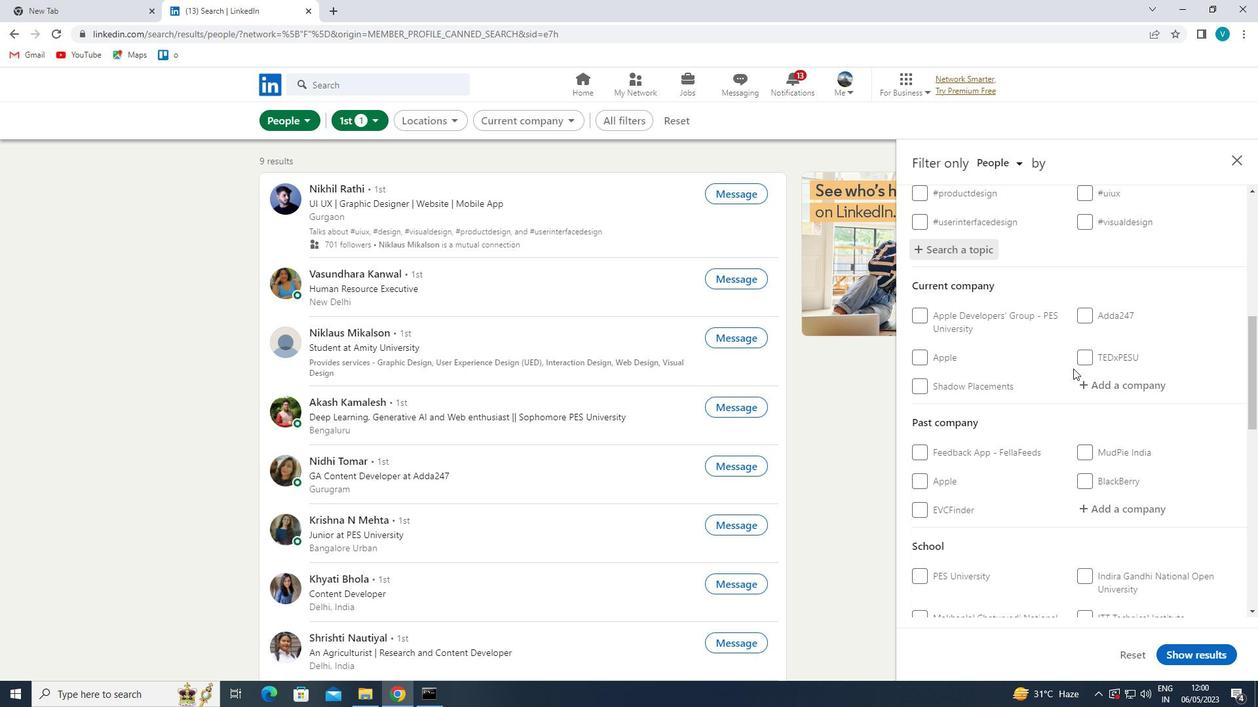 
Action: Mouse moved to (1019, 384)
Screenshot: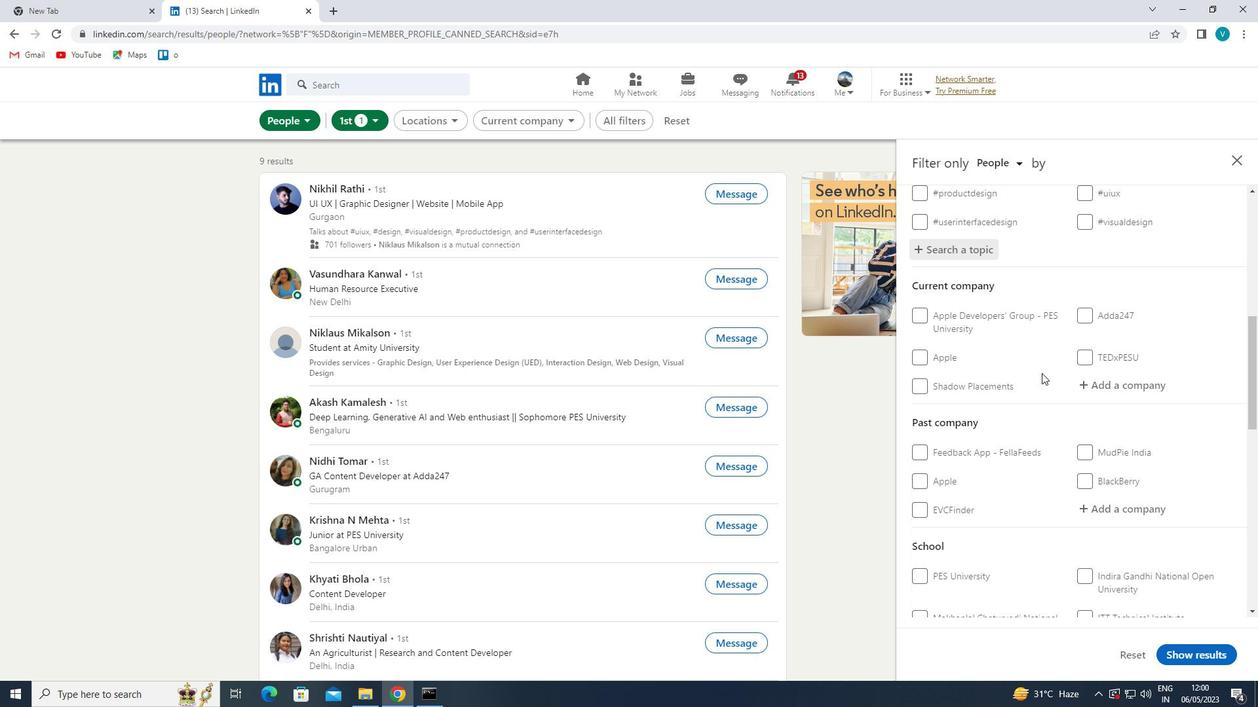 
Action: Mouse scrolled (1019, 384) with delta (0, 0)
Screenshot: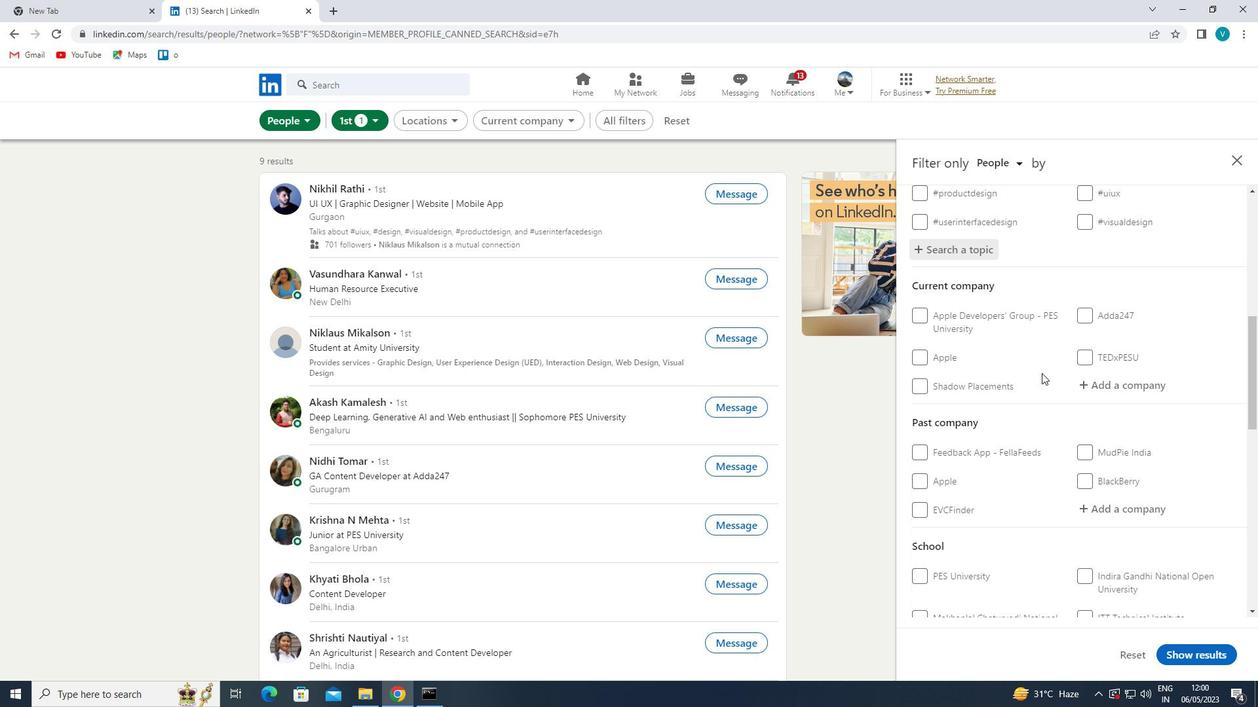 
Action: Mouse moved to (1000, 395)
Screenshot: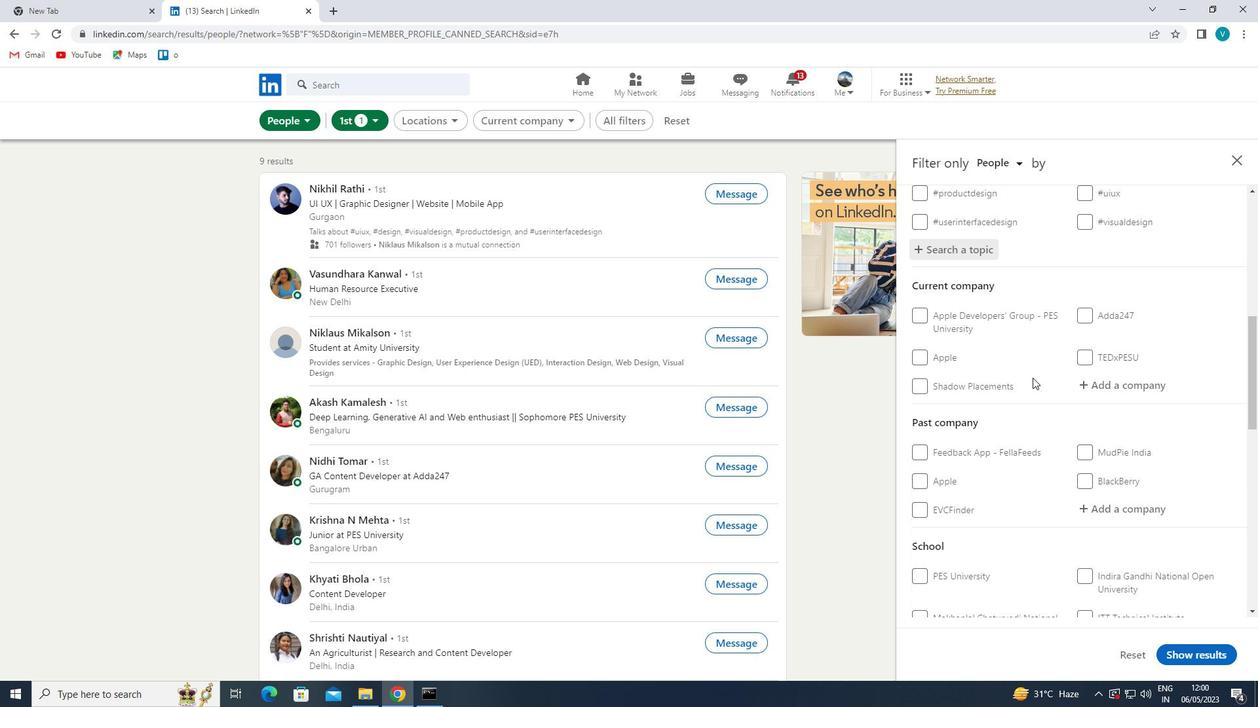 
Action: Mouse scrolled (1000, 394) with delta (0, 0)
Screenshot: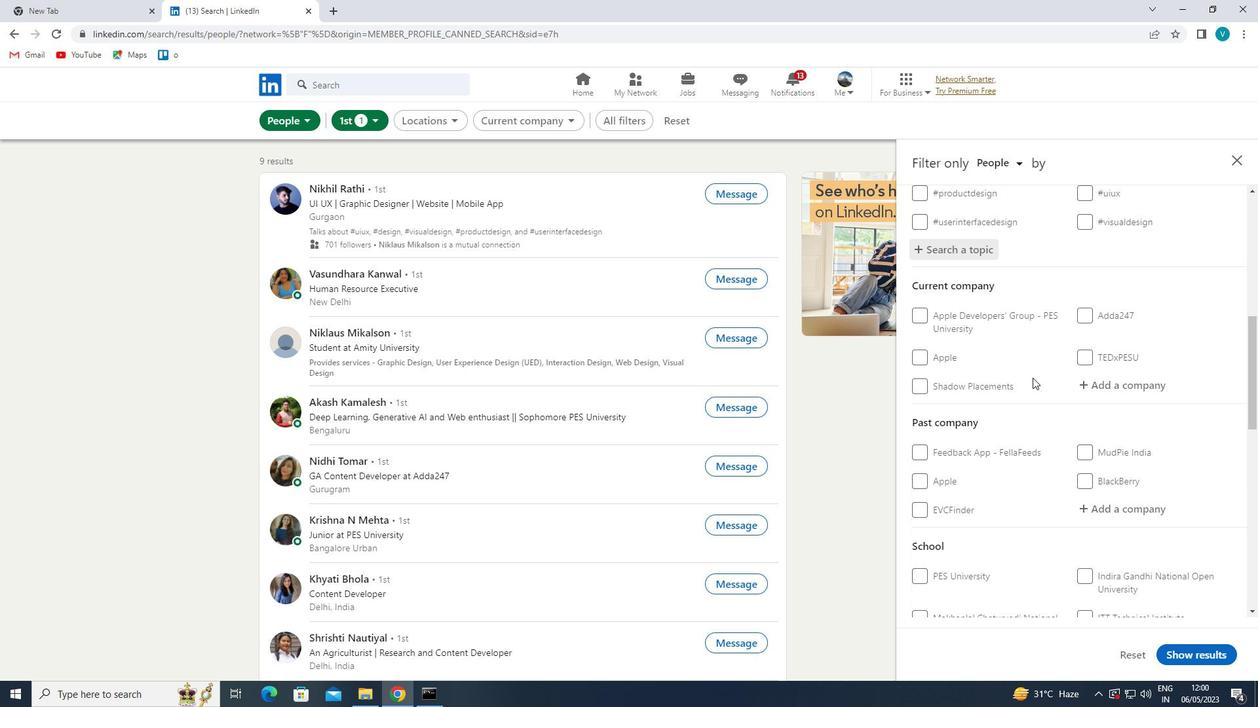 
Action: Mouse moved to (983, 402)
Screenshot: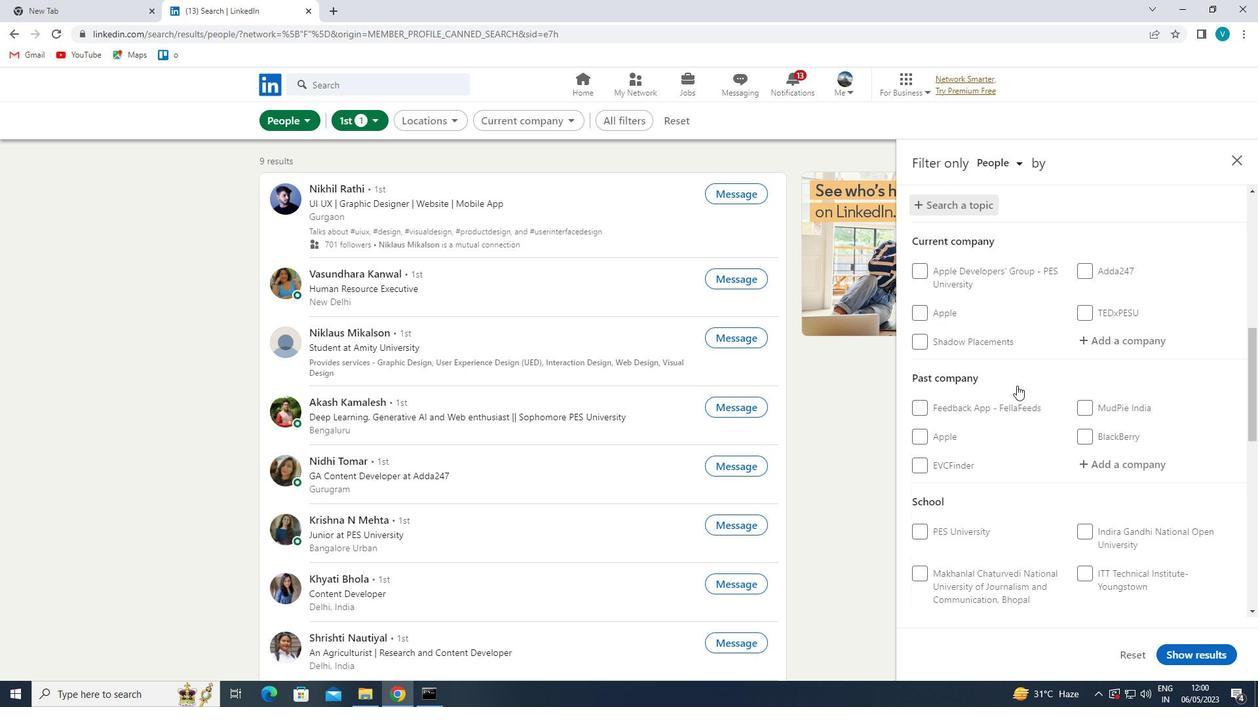 
Action: Mouse scrolled (983, 401) with delta (0, 0)
Screenshot: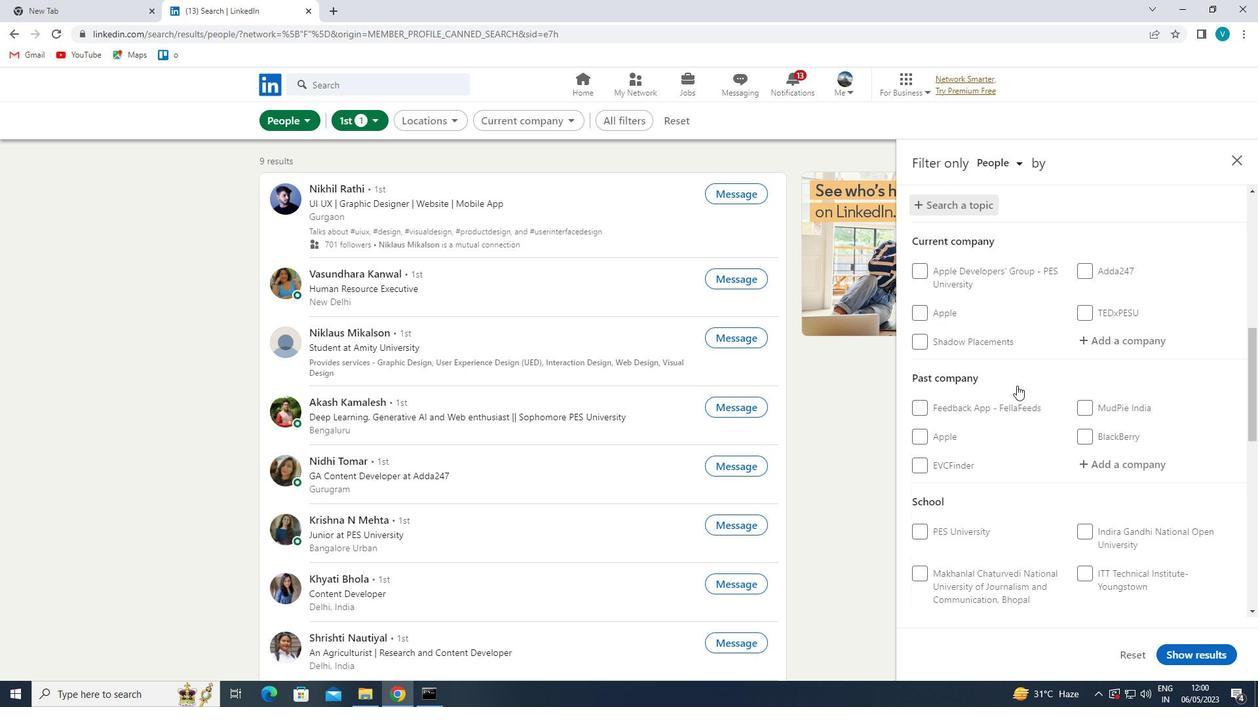 
Action: Mouse moved to (972, 414)
Screenshot: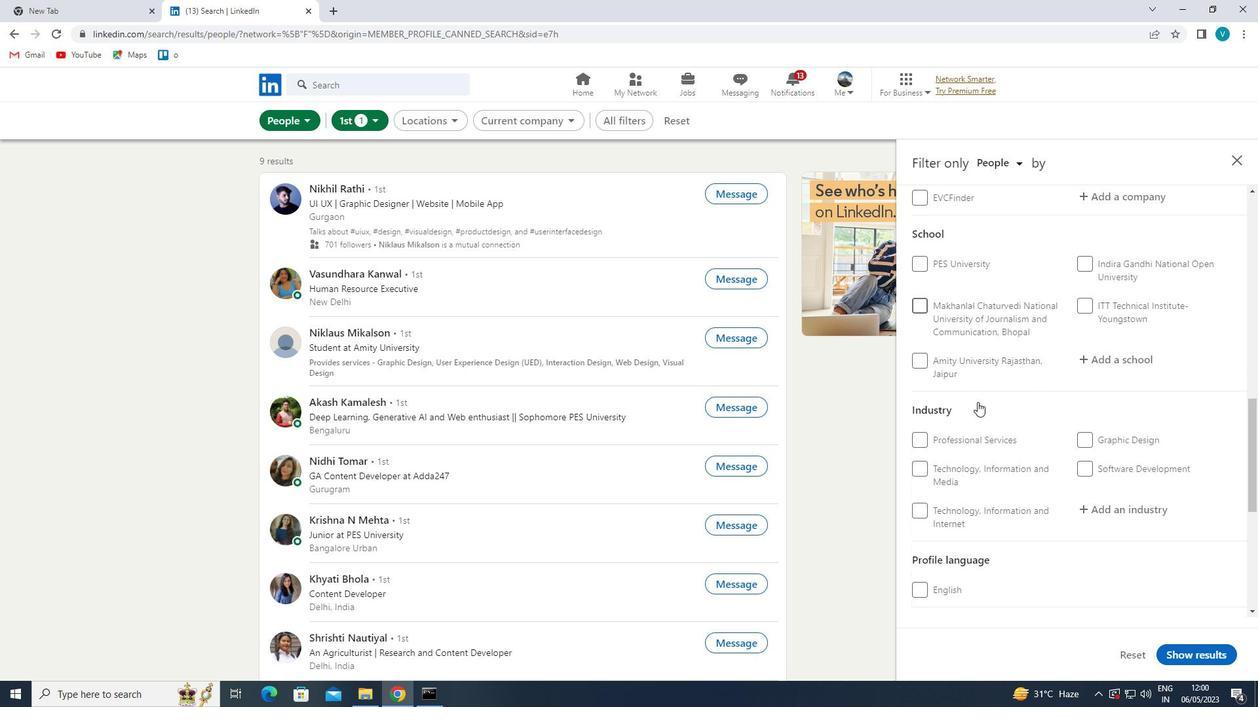 
Action: Mouse scrolled (972, 413) with delta (0, 0)
Screenshot: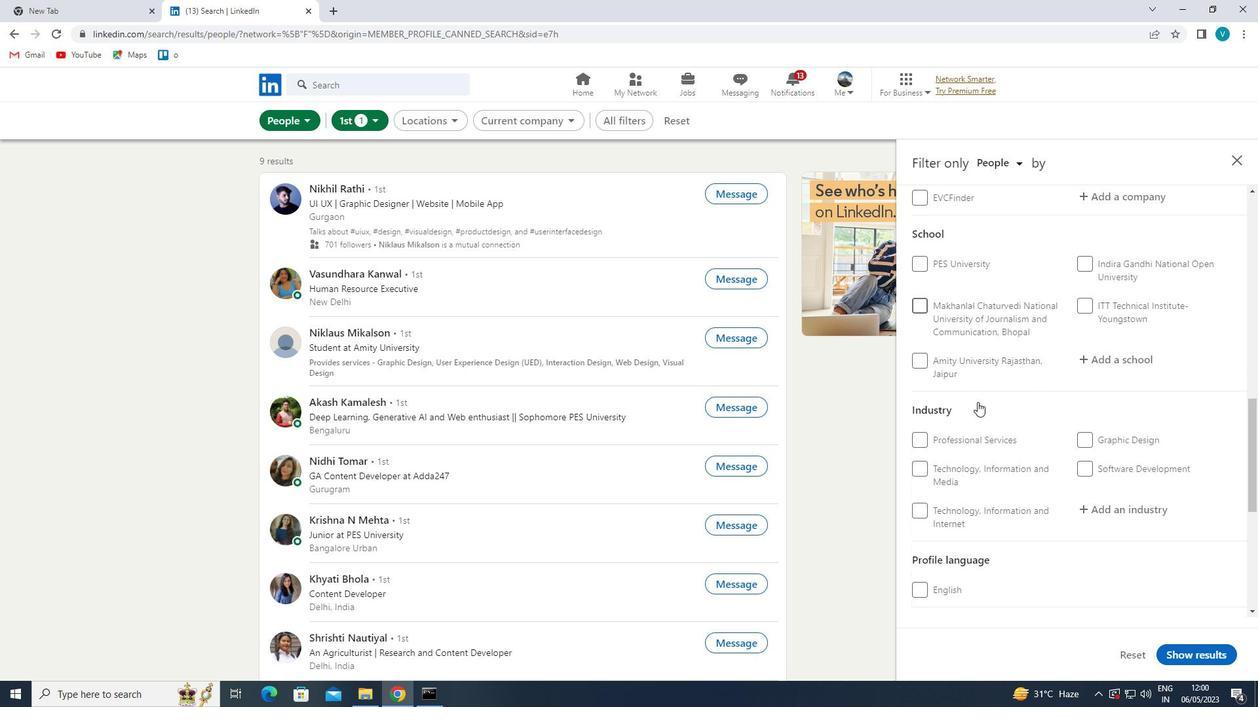 
Action: Mouse moved to (969, 418)
Screenshot: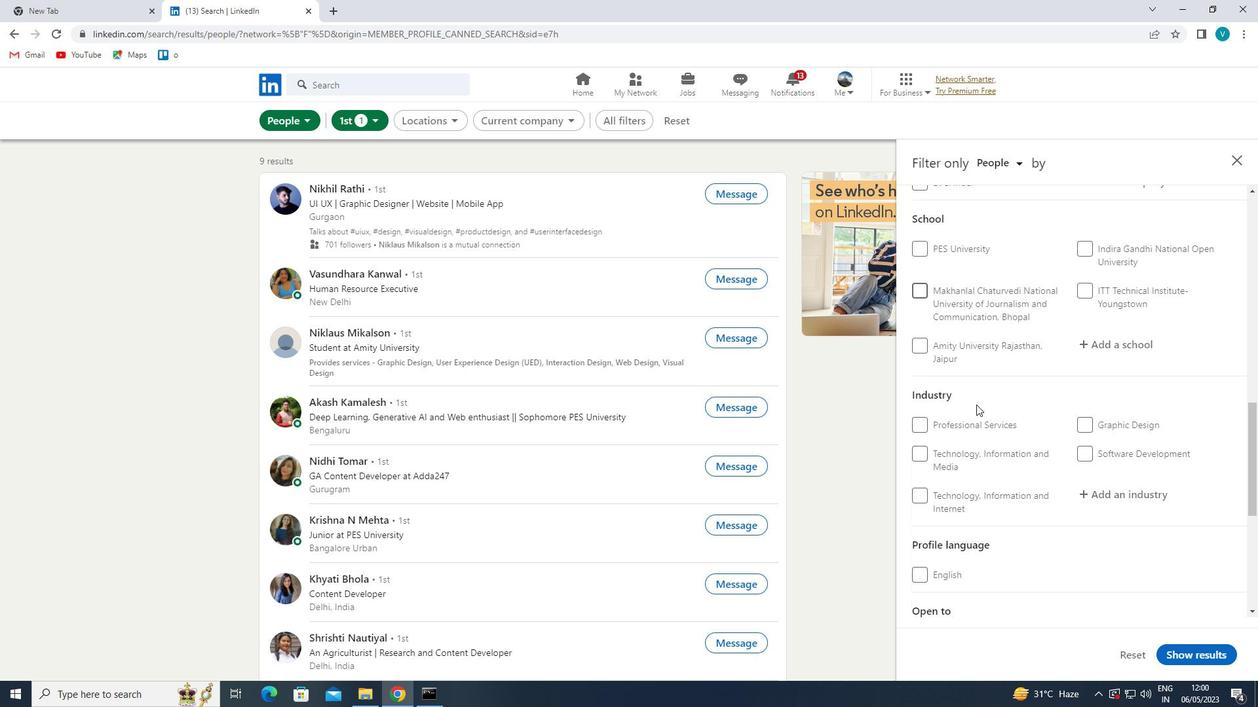 
Action: Mouse scrolled (969, 418) with delta (0, 0)
Screenshot: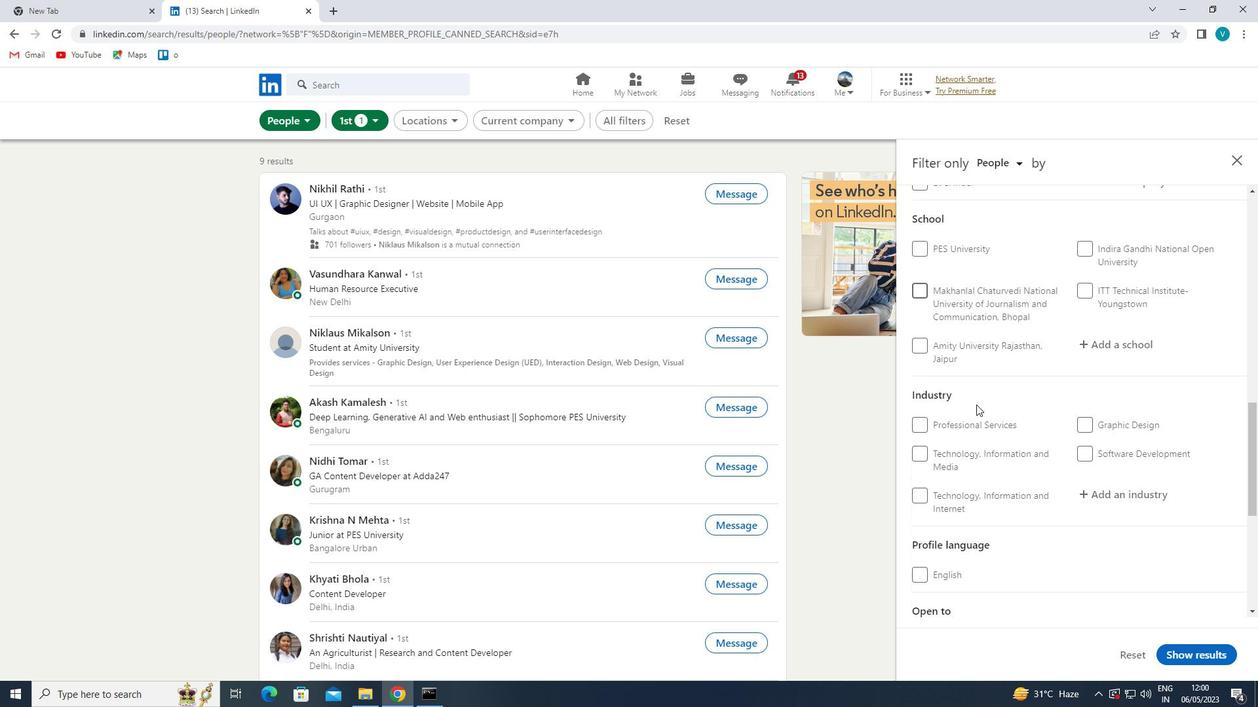 
Action: Mouse moved to (967, 421)
Screenshot: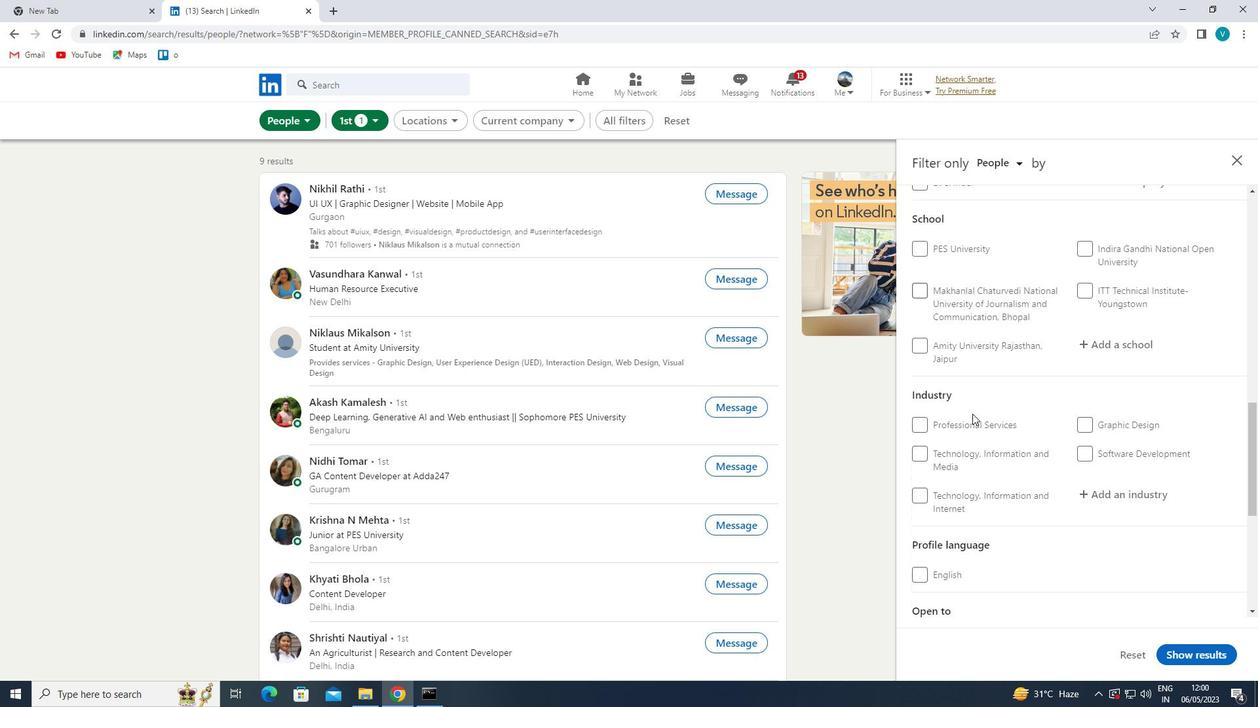 
Action: Mouse scrolled (967, 420) with delta (0, 0)
Screenshot: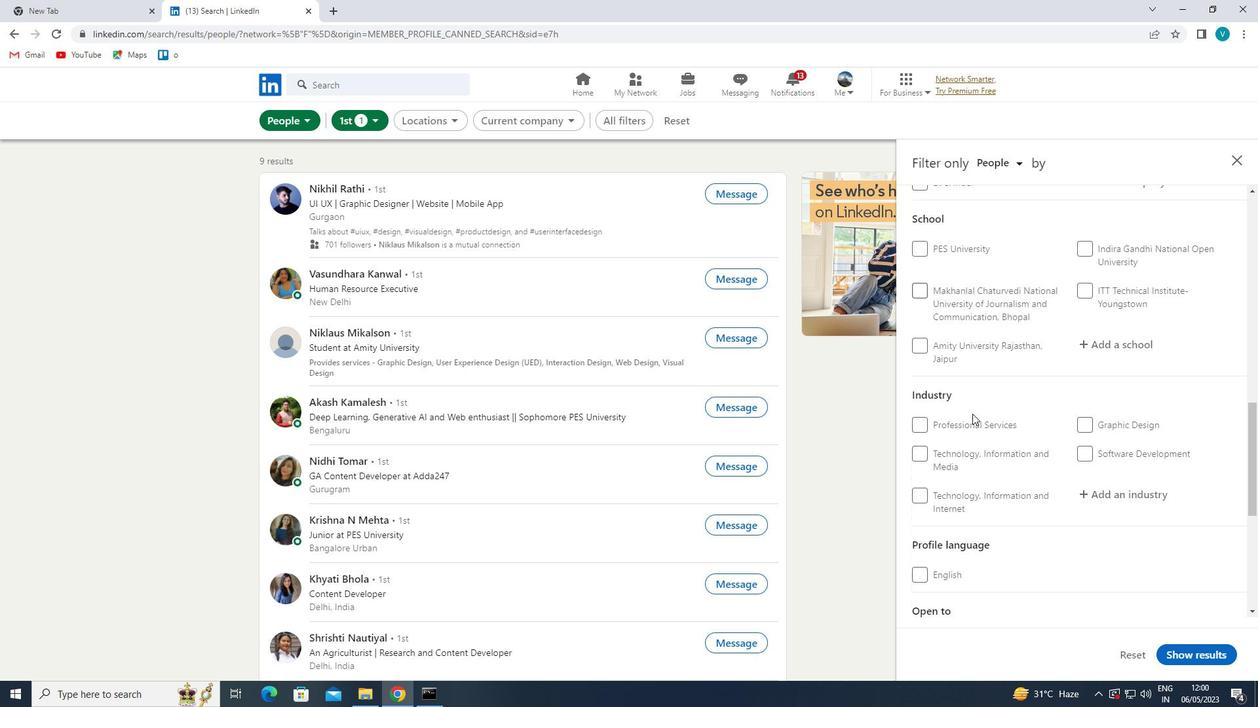 
Action: Mouse moved to (926, 384)
Screenshot: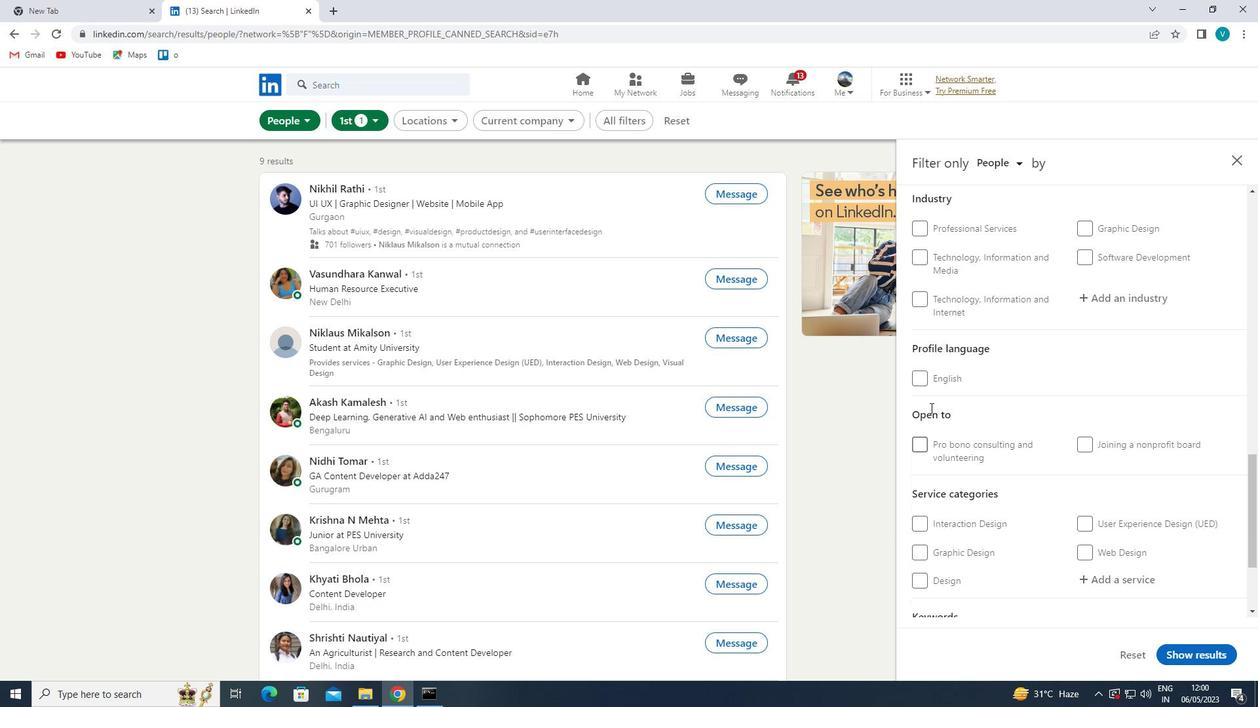 
Action: Mouse pressed left at (926, 384)
Screenshot: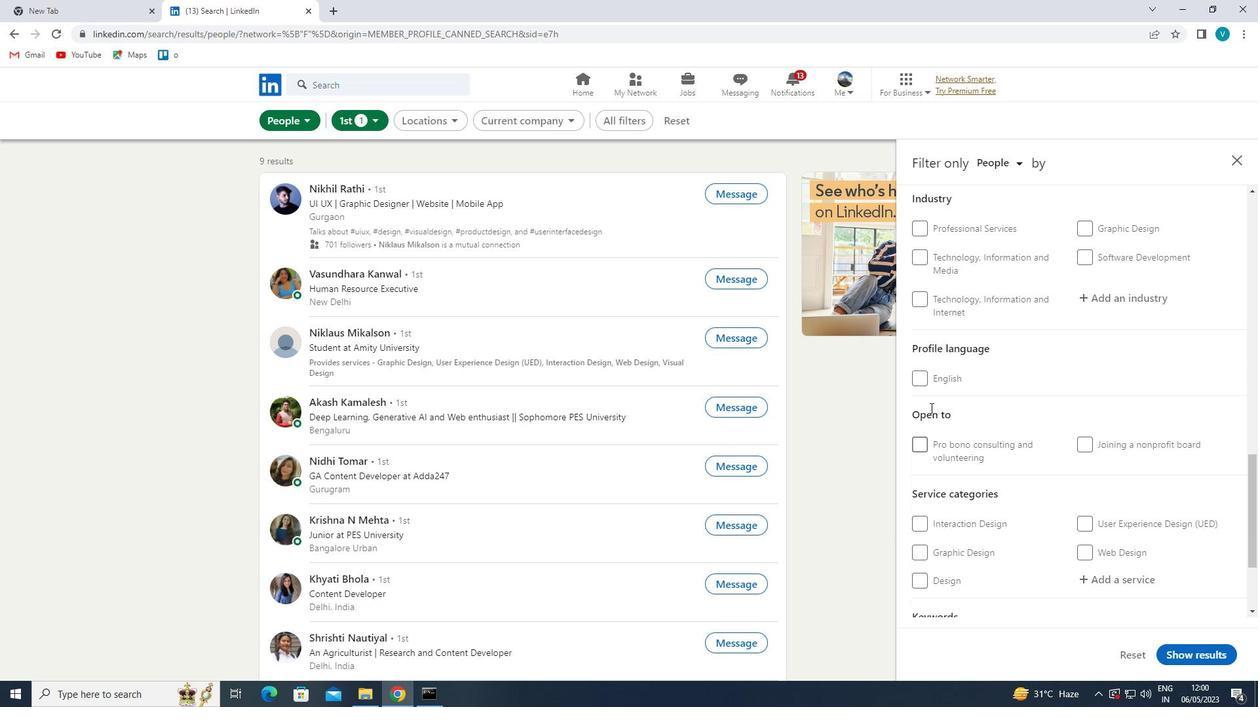 
Action: Mouse moved to (1072, 424)
Screenshot: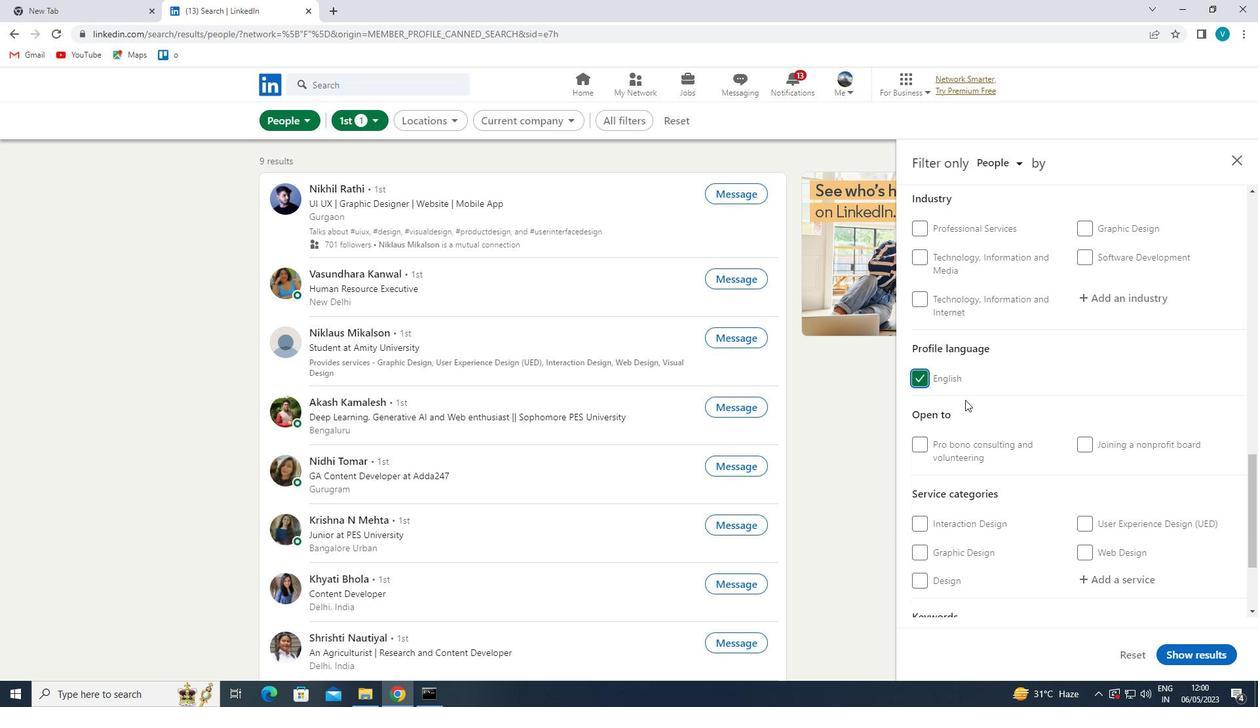 
Action: Mouse scrolled (1072, 424) with delta (0, 0)
Screenshot: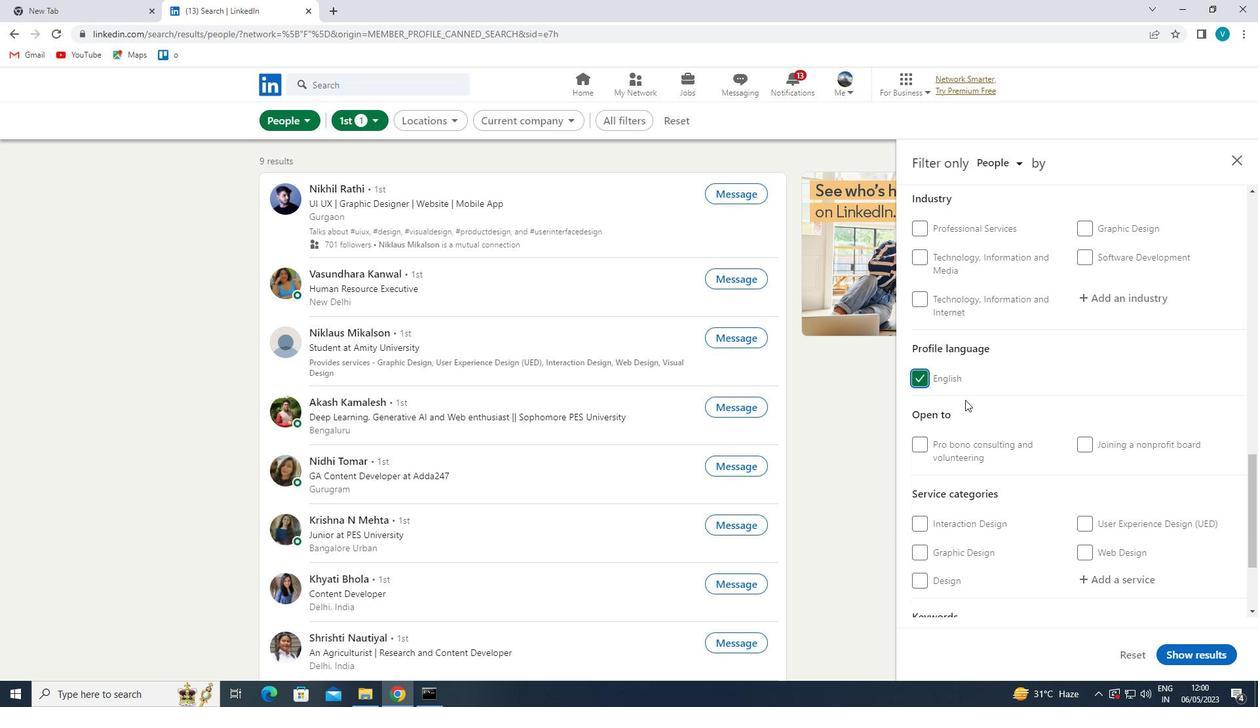 
Action: Mouse moved to (1076, 424)
Screenshot: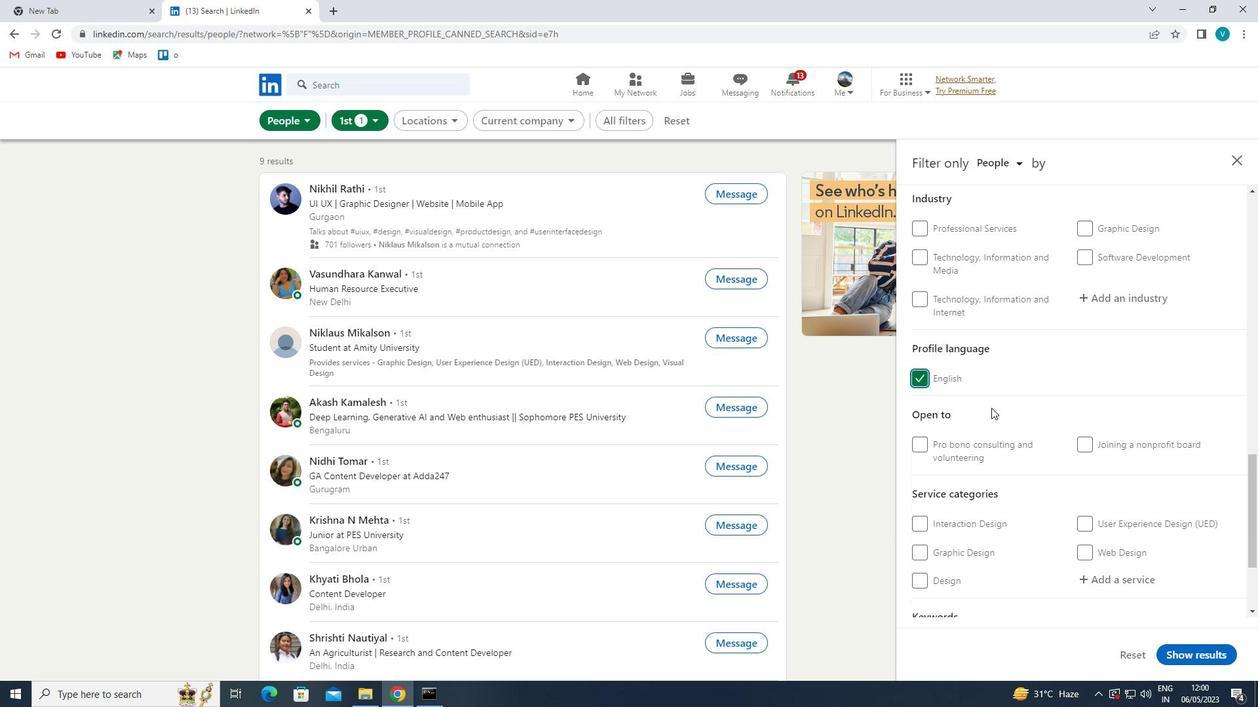 
Action: Mouse scrolled (1076, 425) with delta (0, 0)
Screenshot: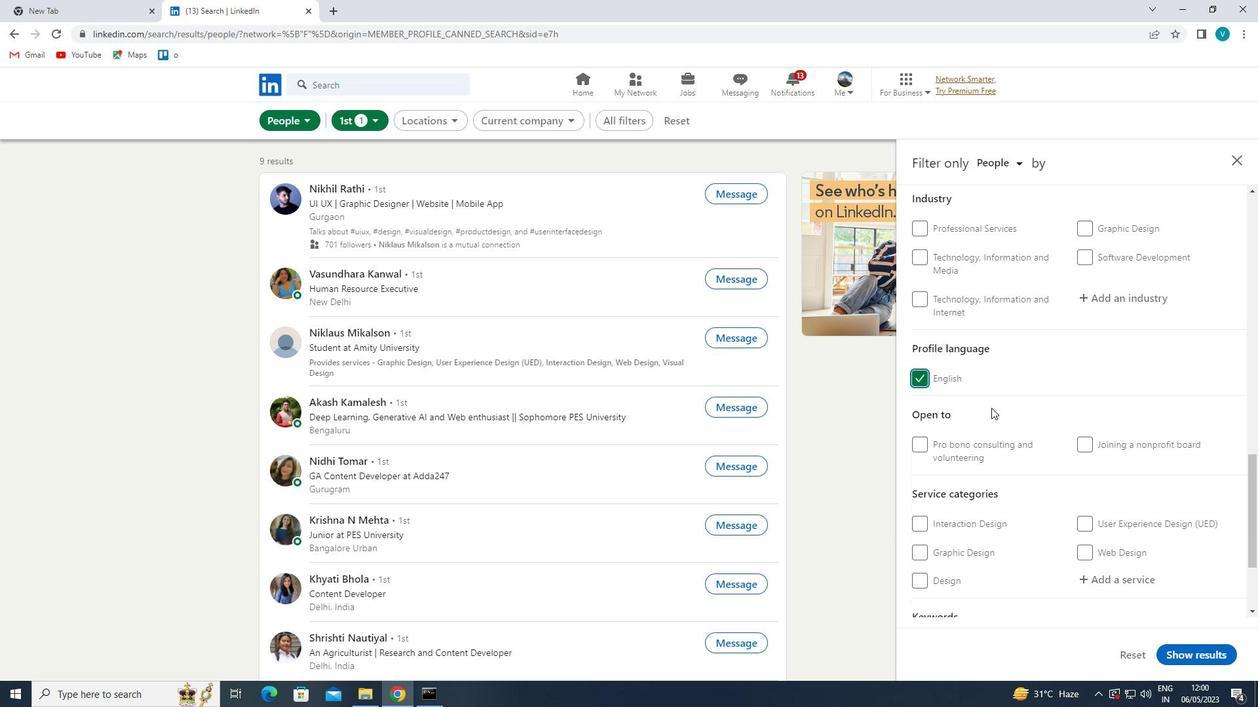 
Action: Mouse moved to (1078, 424)
Screenshot: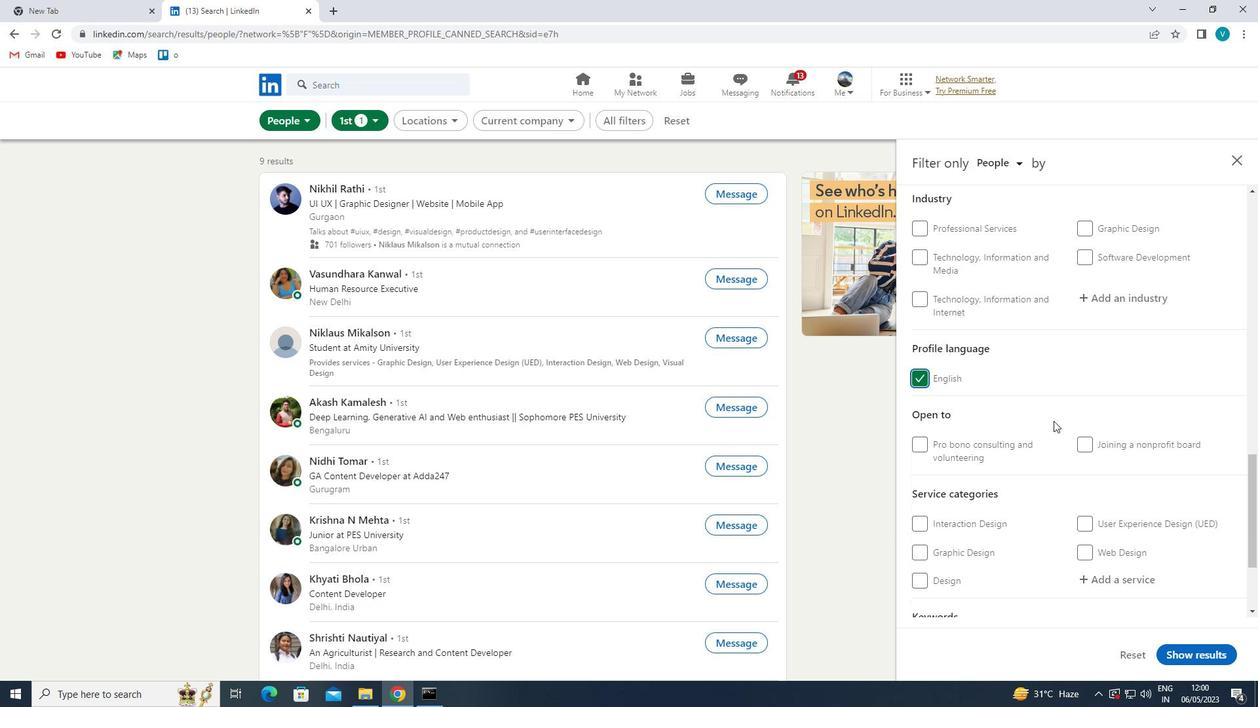 
Action: Mouse scrolled (1078, 425) with delta (0, 0)
Screenshot: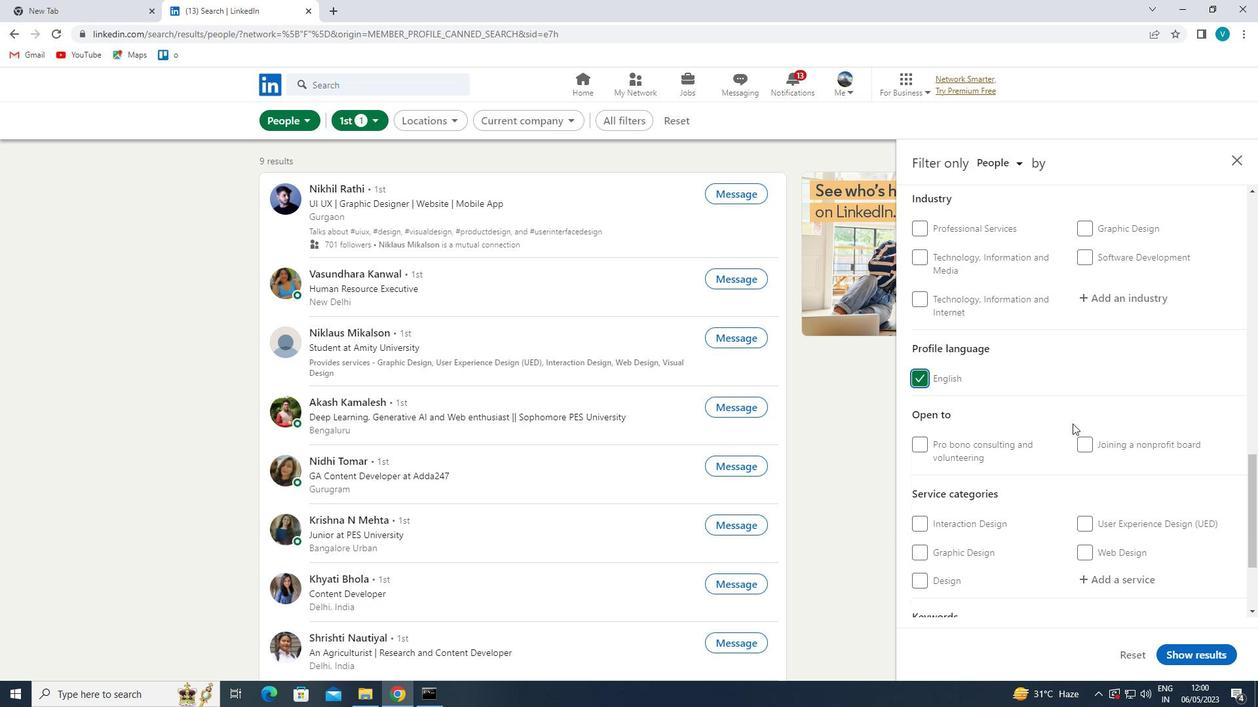 
Action: Mouse moved to (1080, 424)
Screenshot: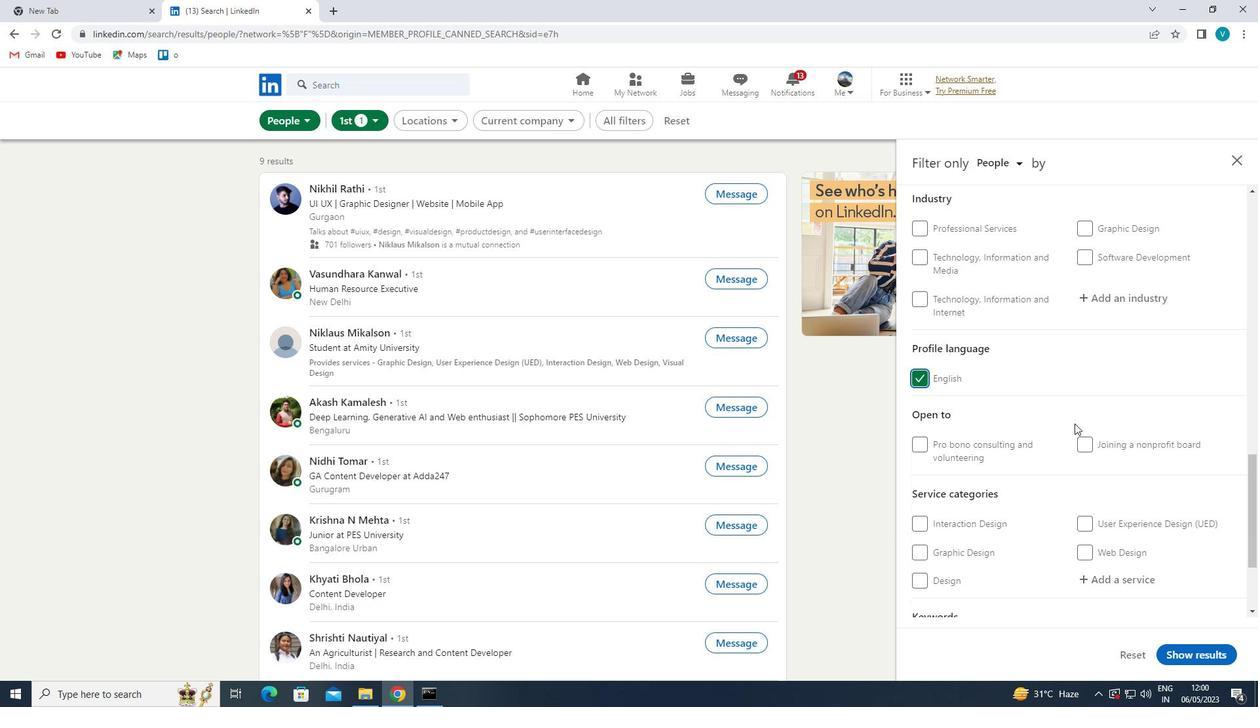 
Action: Mouse scrolled (1080, 425) with delta (0, 0)
Screenshot: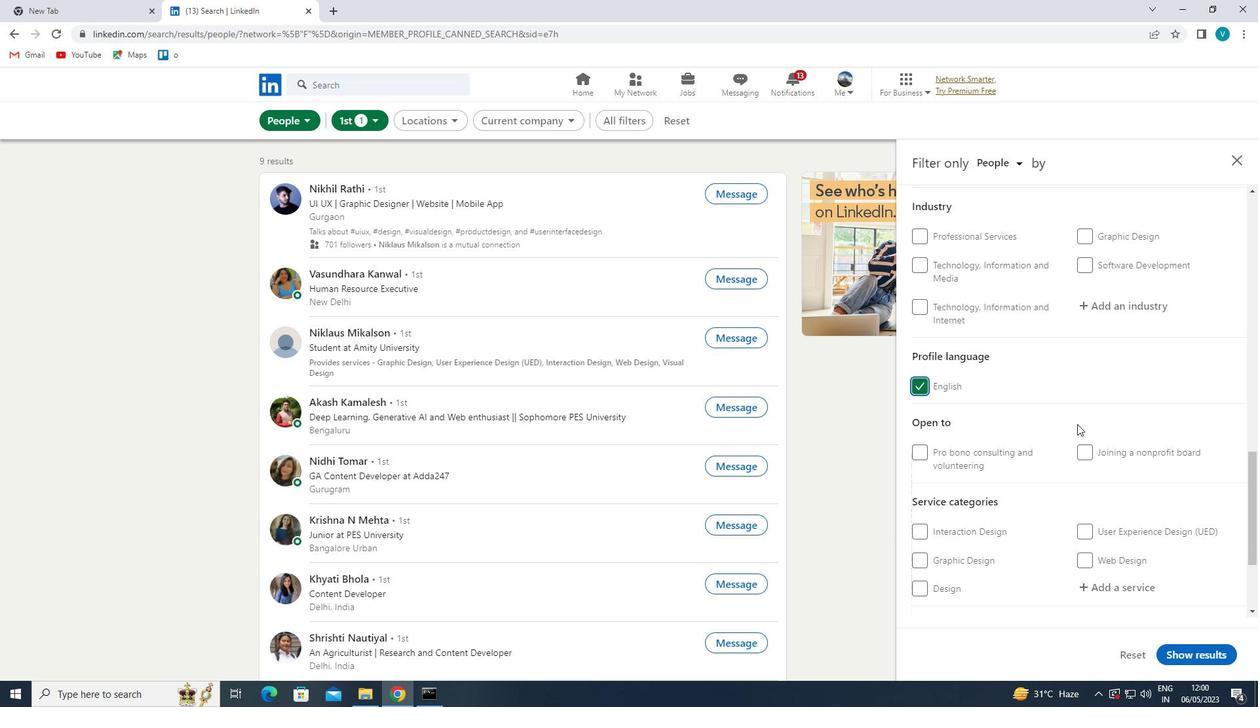 
Action: Mouse scrolled (1080, 425) with delta (0, 0)
Screenshot: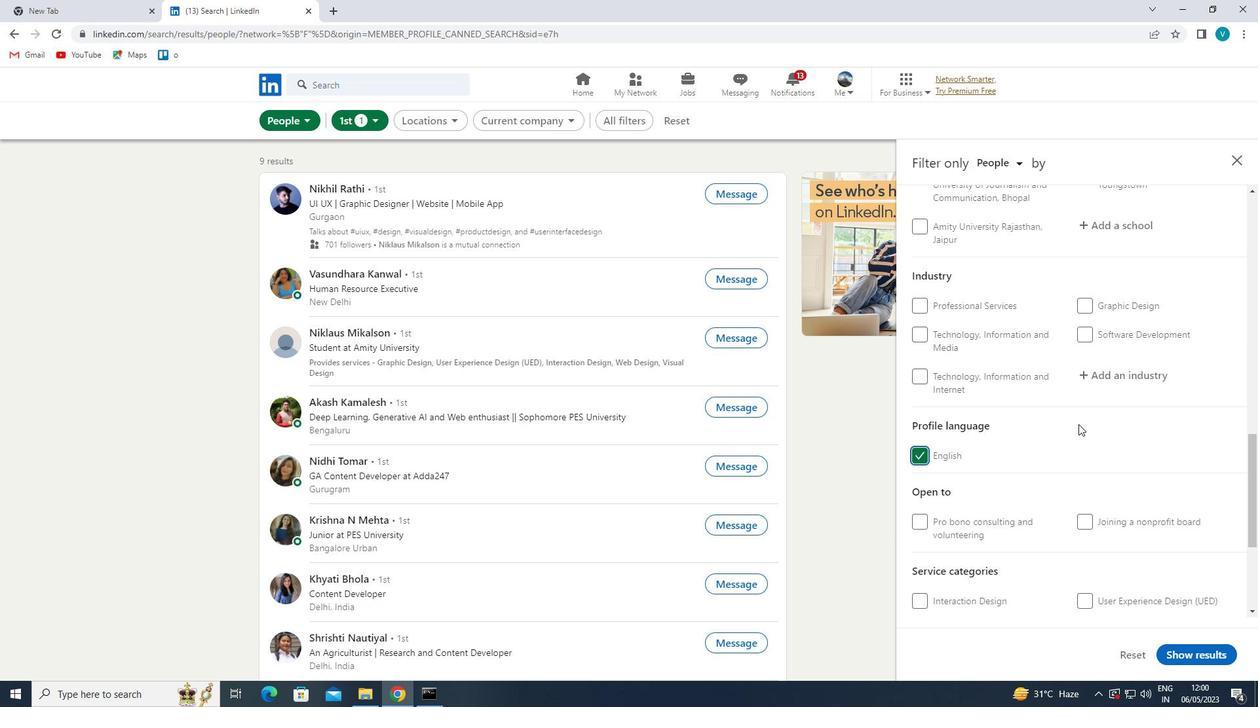 
Action: Mouse scrolled (1080, 425) with delta (0, 0)
Screenshot: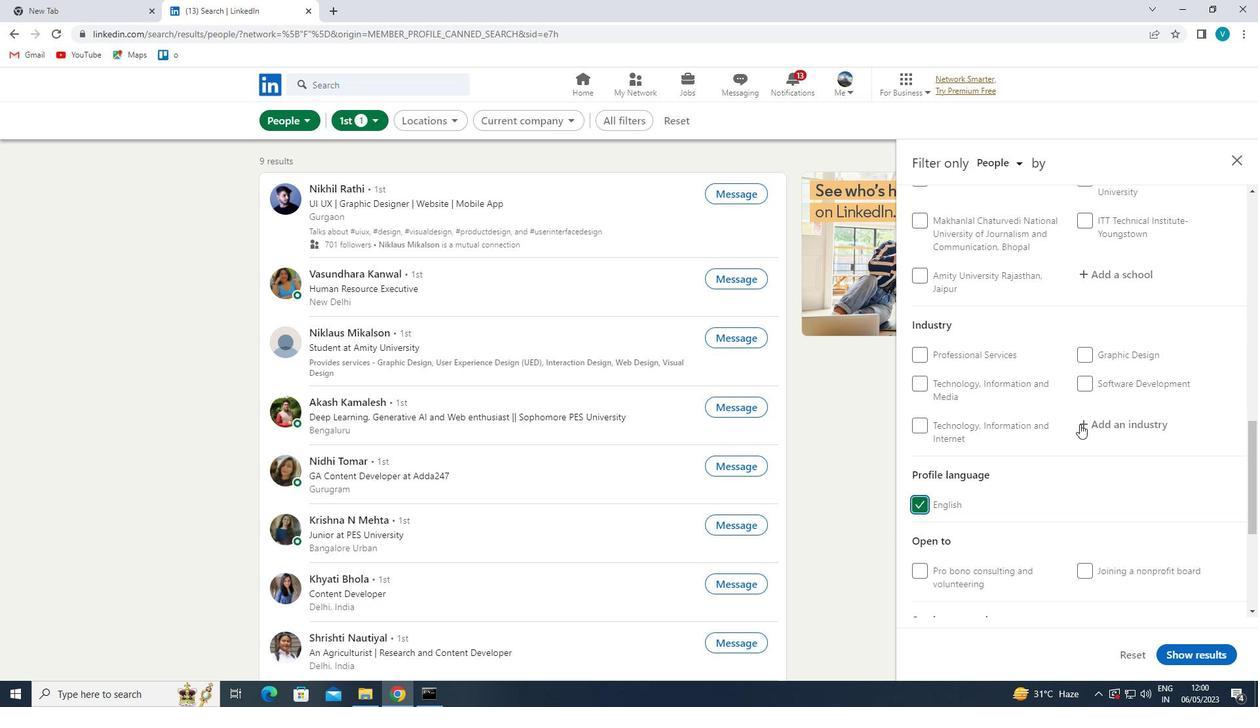 
Action: Mouse scrolled (1080, 425) with delta (0, 0)
Screenshot: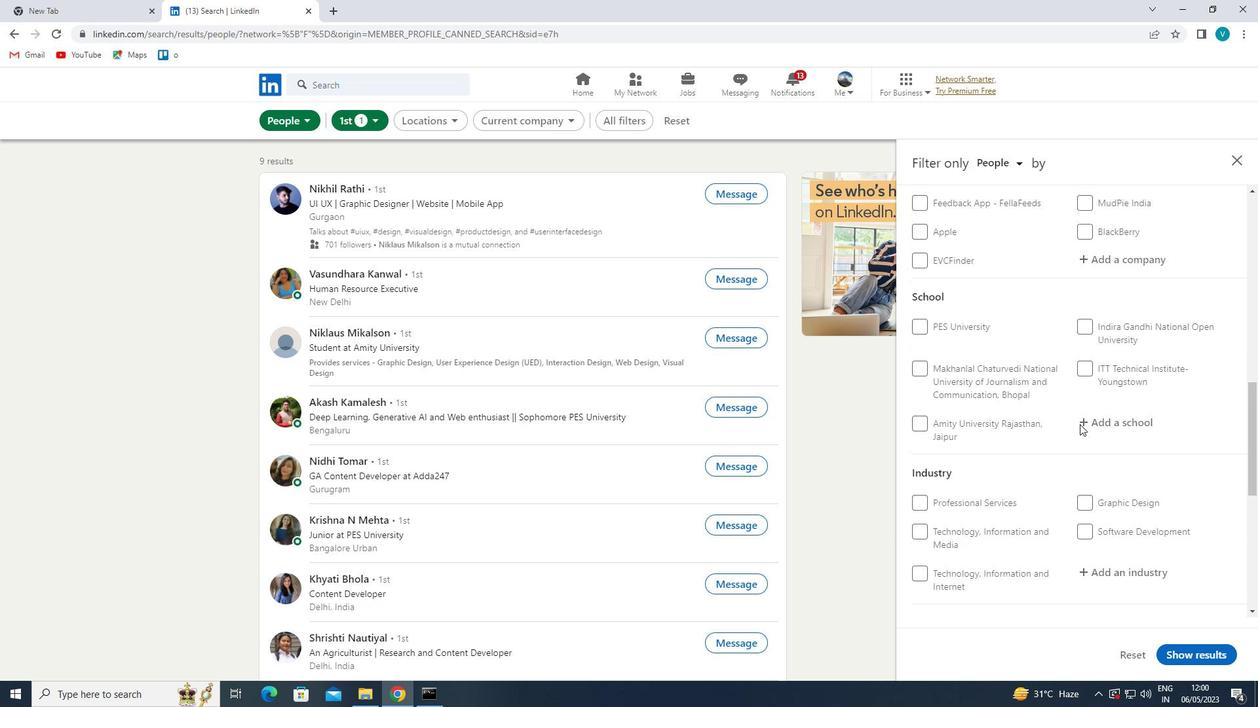 
Action: Mouse scrolled (1080, 425) with delta (0, 0)
Screenshot: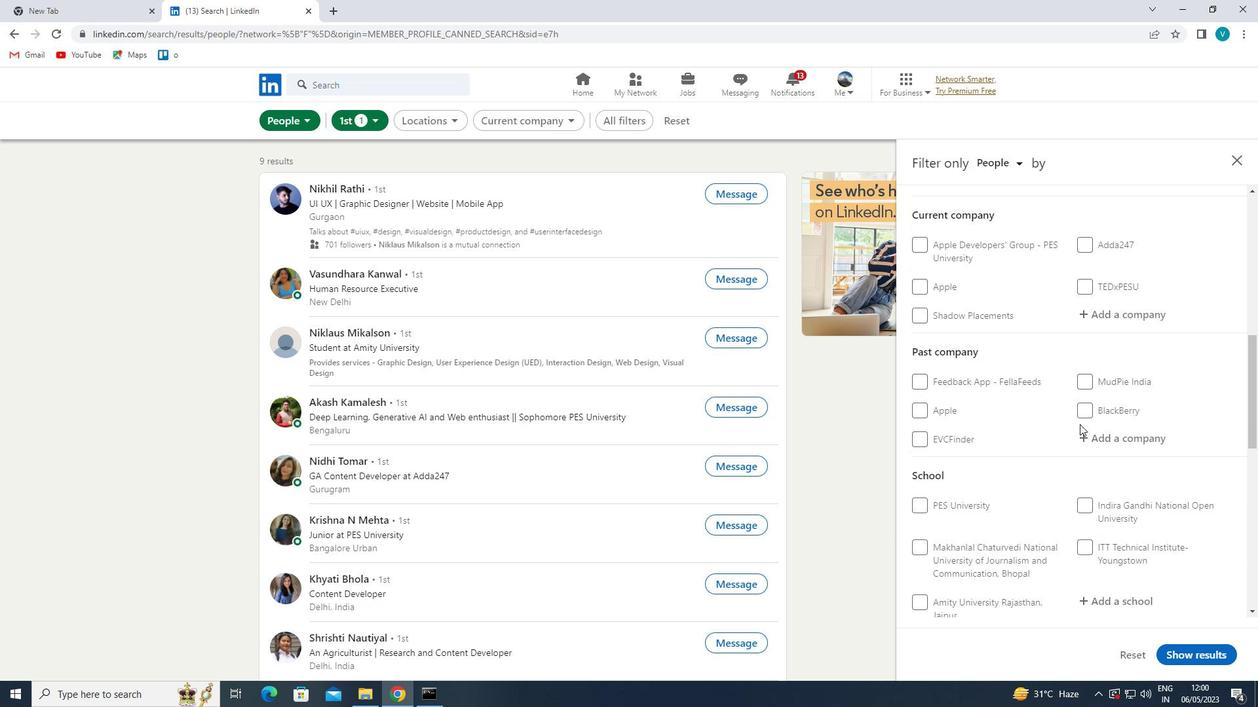 
Action: Mouse moved to (1127, 389)
Screenshot: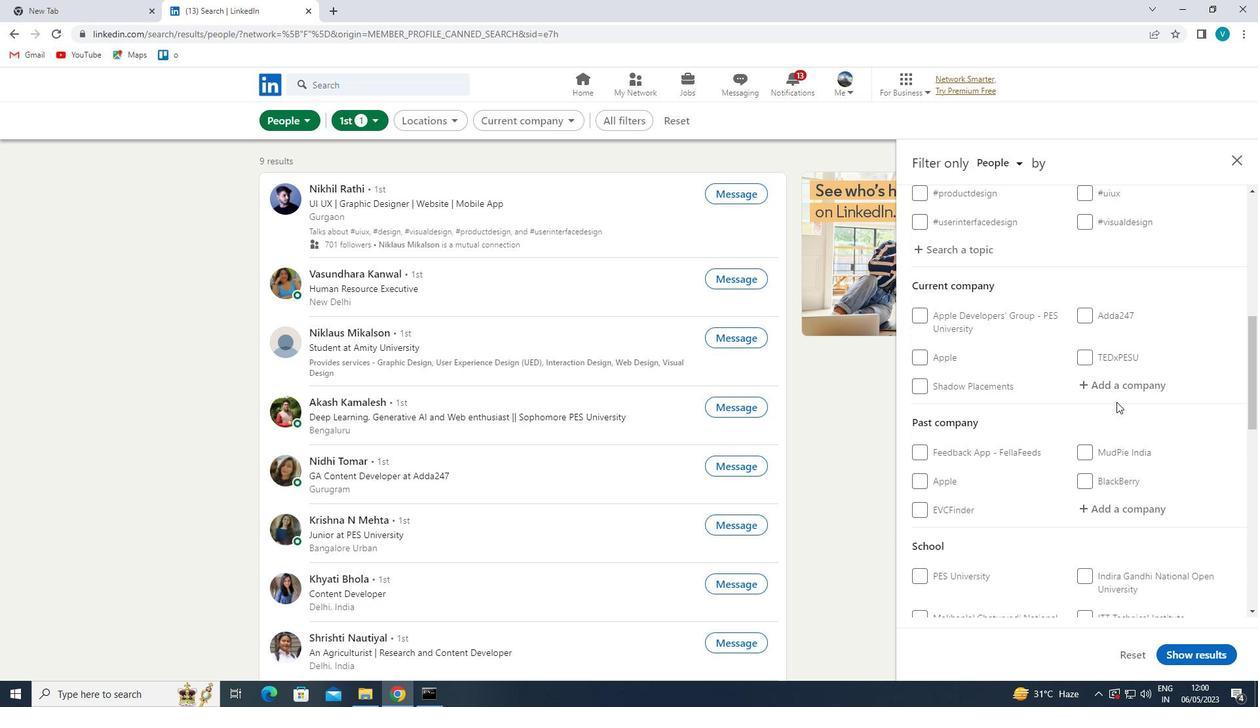 
Action: Mouse pressed left at (1127, 389)
Screenshot: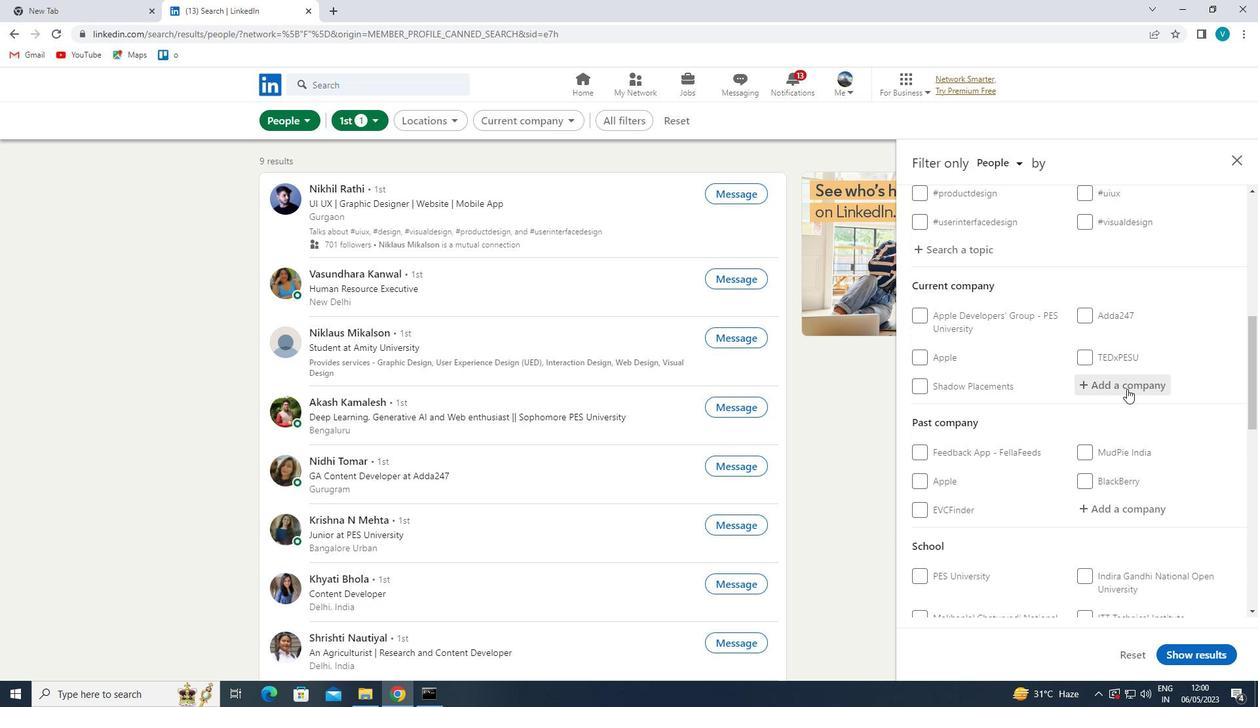 
Action: Mouse moved to (1030, 333)
Screenshot: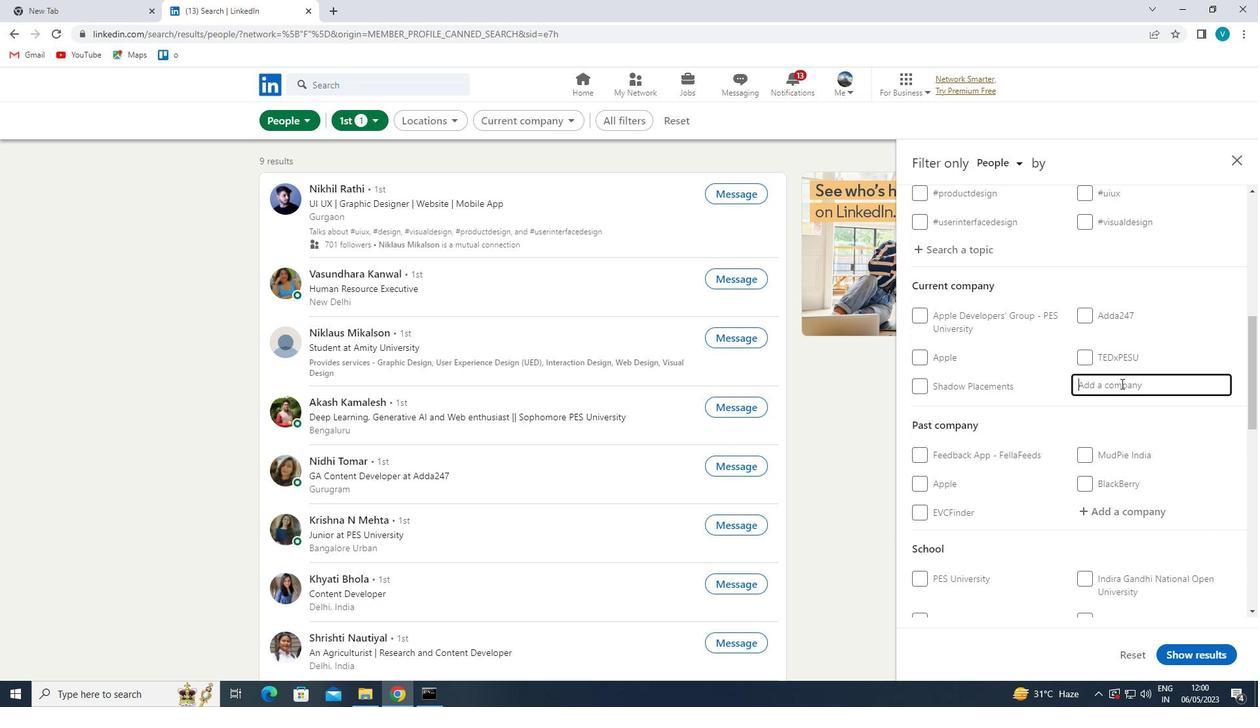 
Action: Key pressed <Key.shift>HOTEL<Key.space>
Screenshot: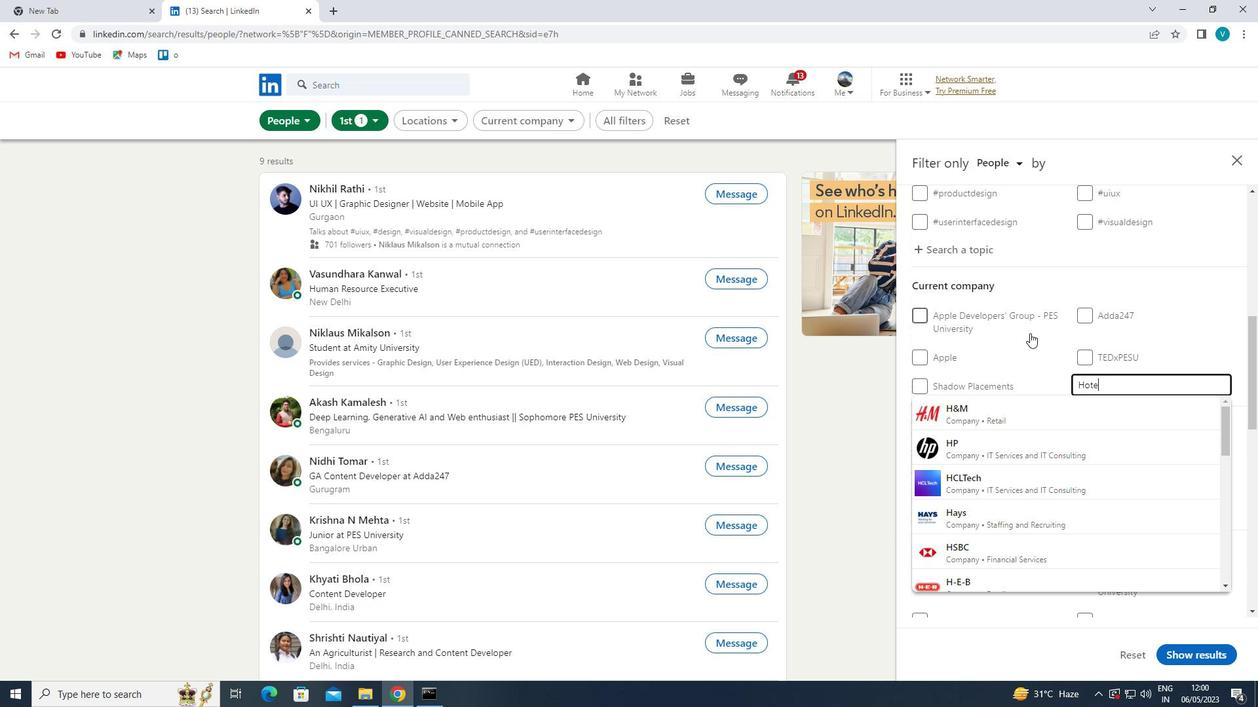 
Action: Mouse moved to (1034, 333)
Screenshot: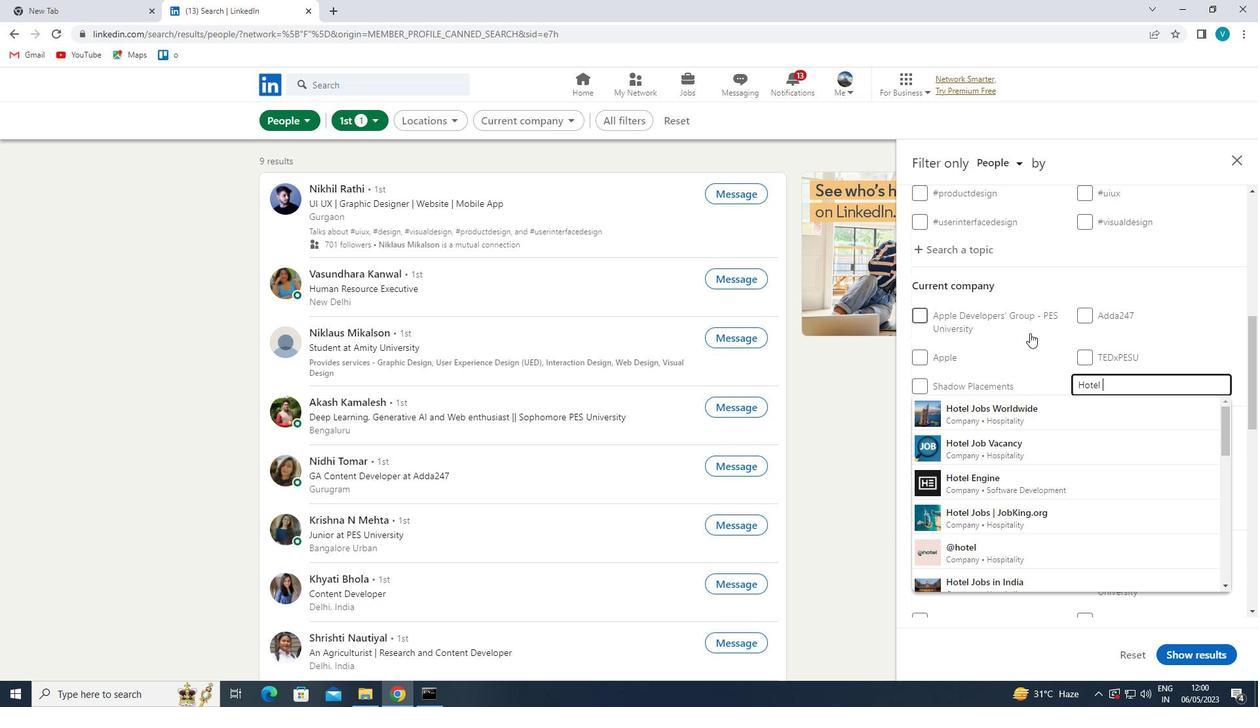 
Action: Key pressed <Key.shift>JOBS<Key.space>
Screenshot: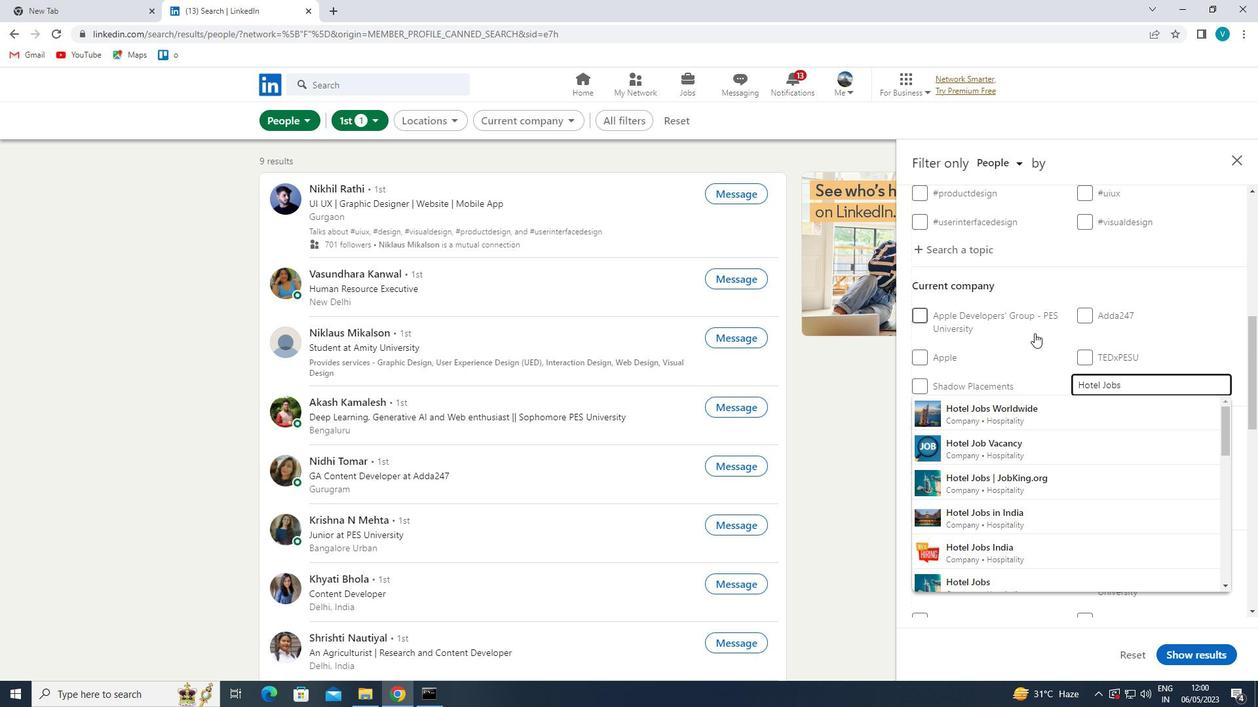 
Action: Mouse moved to (1036, 481)
Screenshot: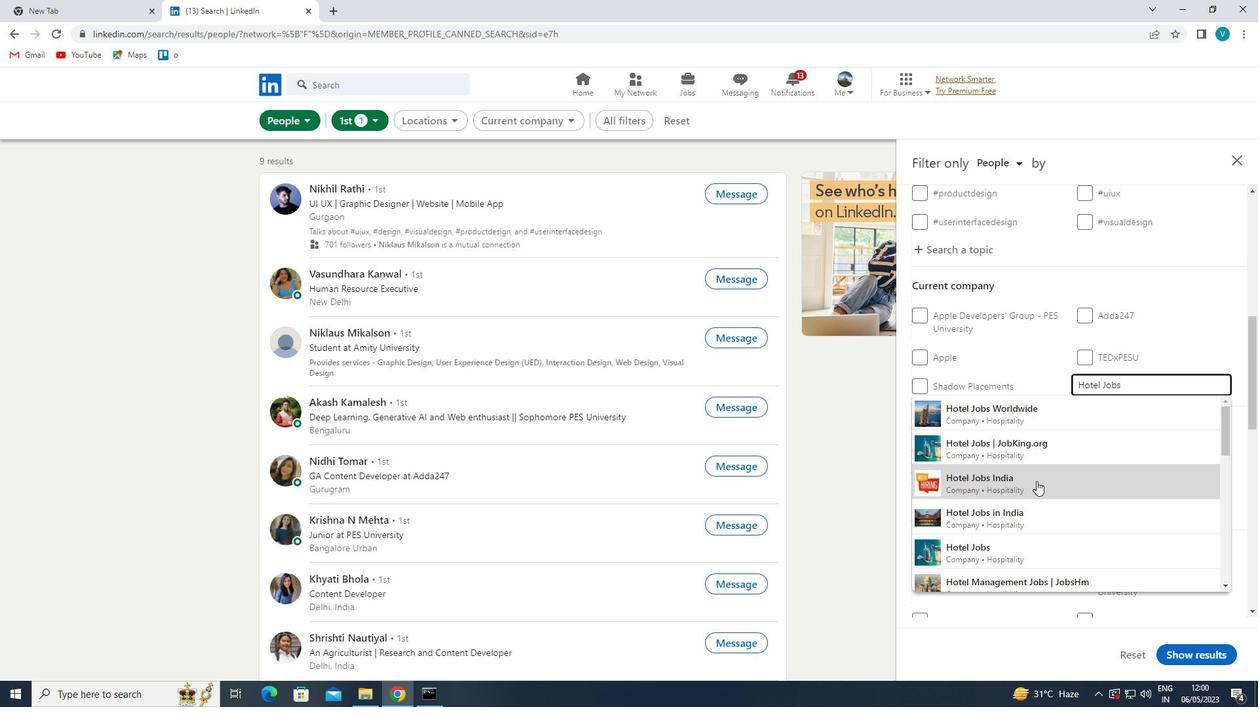 
Action: Mouse pressed left at (1036, 481)
Screenshot: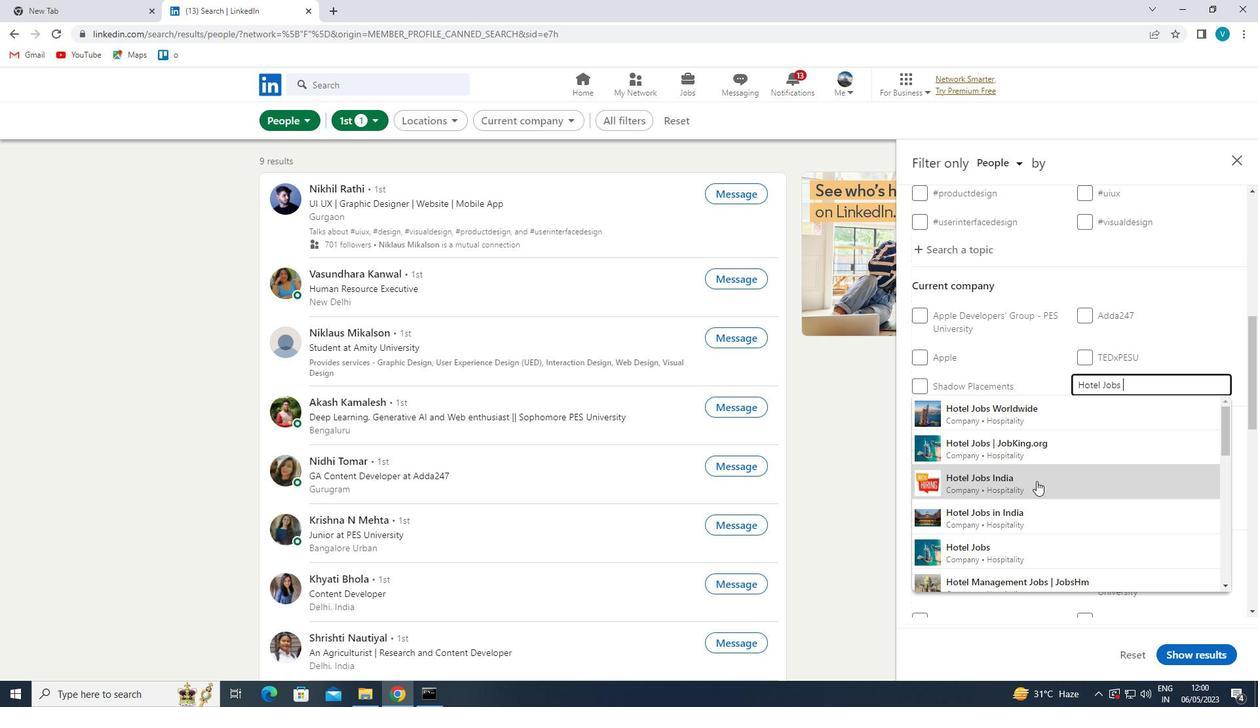 
Action: Mouse scrolled (1036, 481) with delta (0, 0)
Screenshot: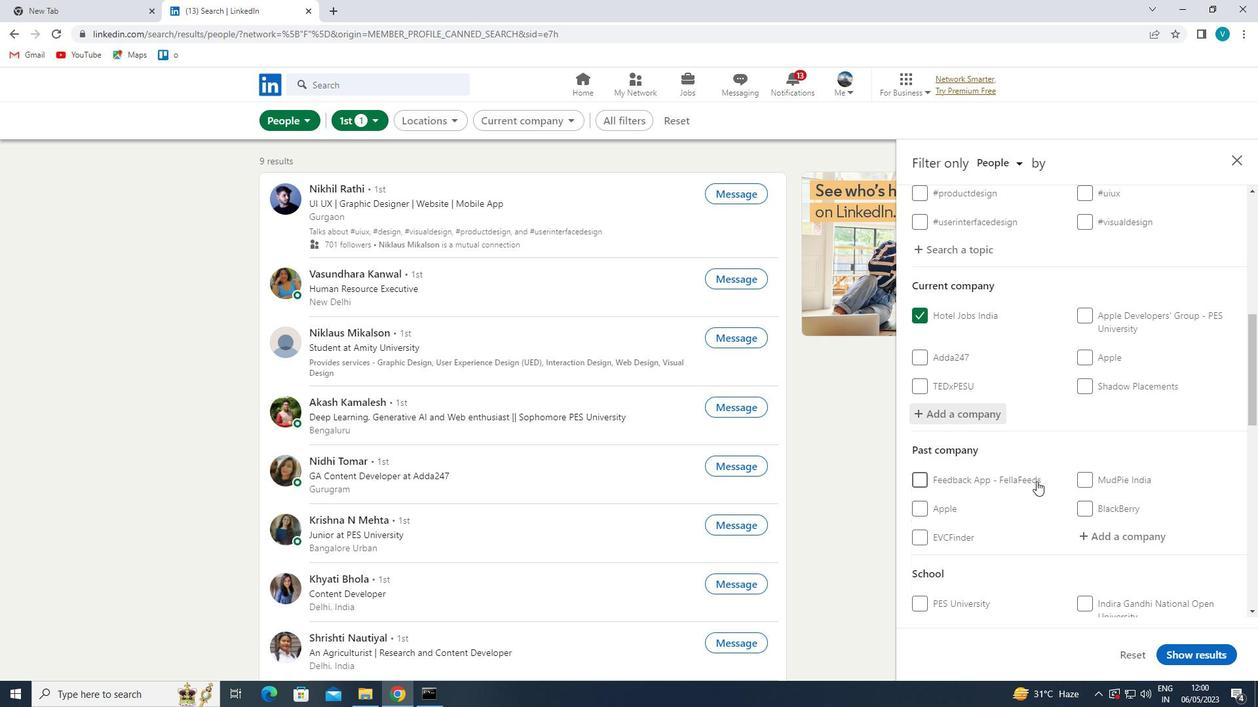 
Action: Mouse scrolled (1036, 481) with delta (0, 0)
Screenshot: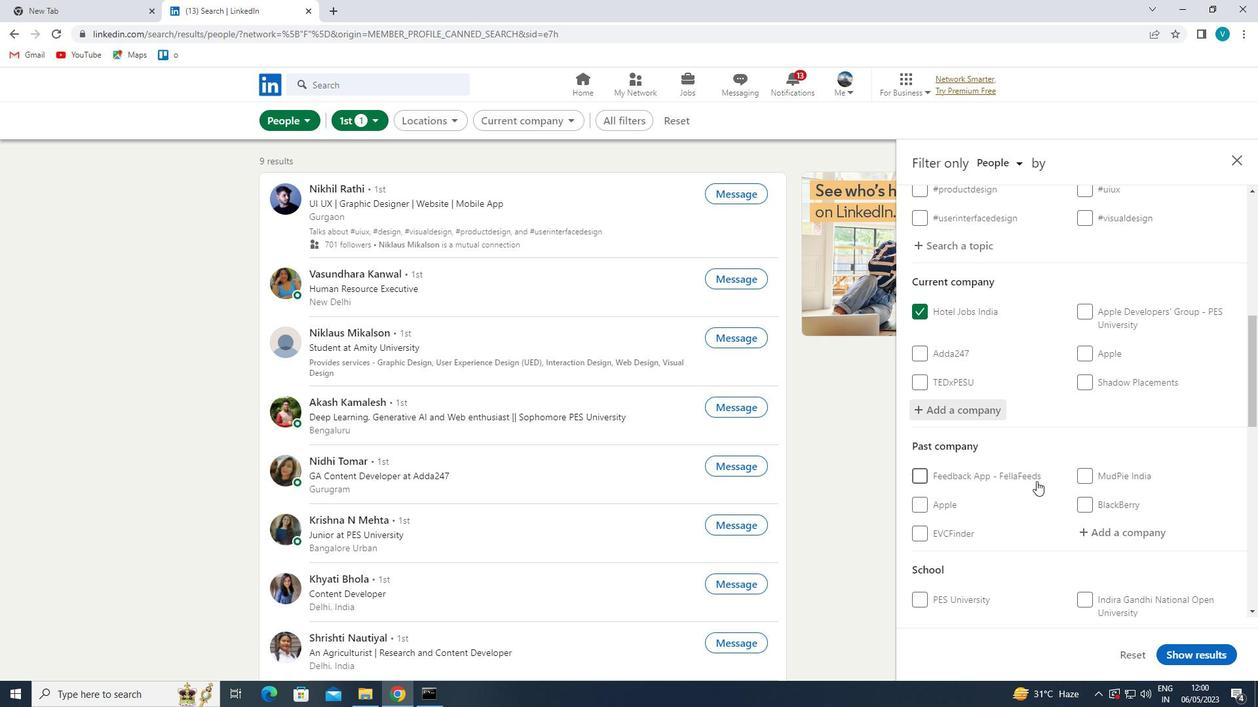 
Action: Mouse scrolled (1036, 481) with delta (0, 0)
Screenshot: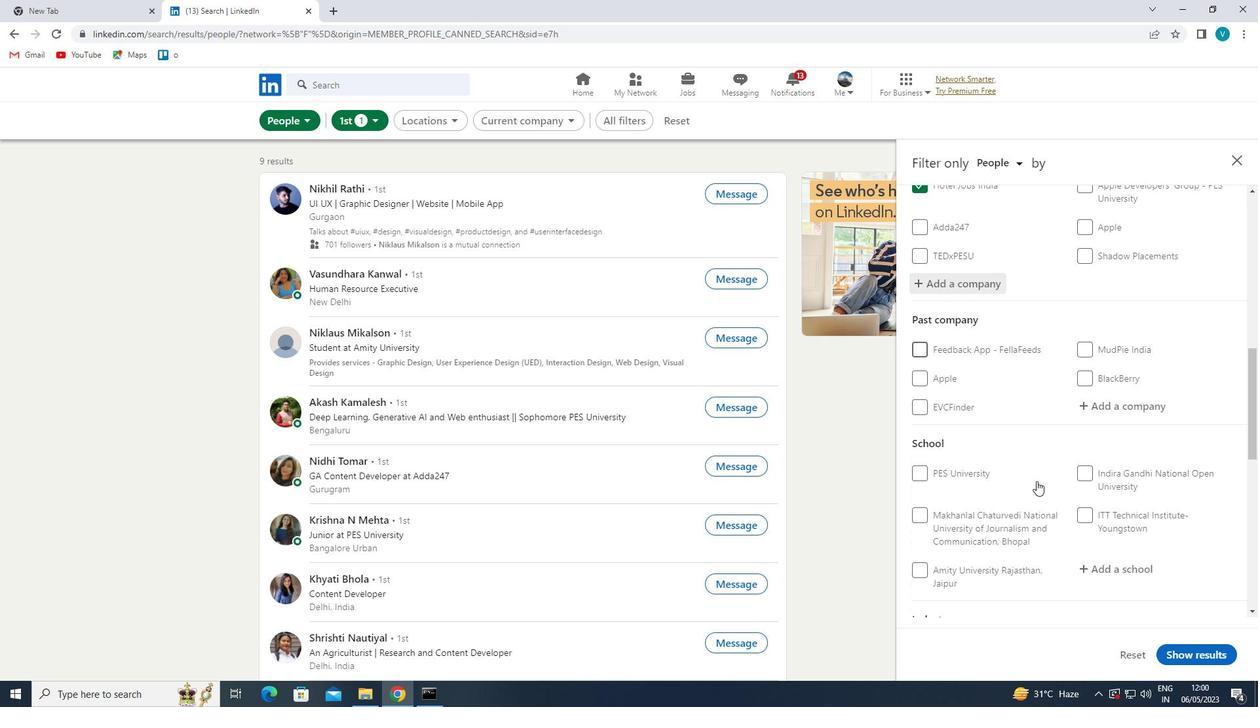 
Action: Mouse moved to (1120, 498)
Screenshot: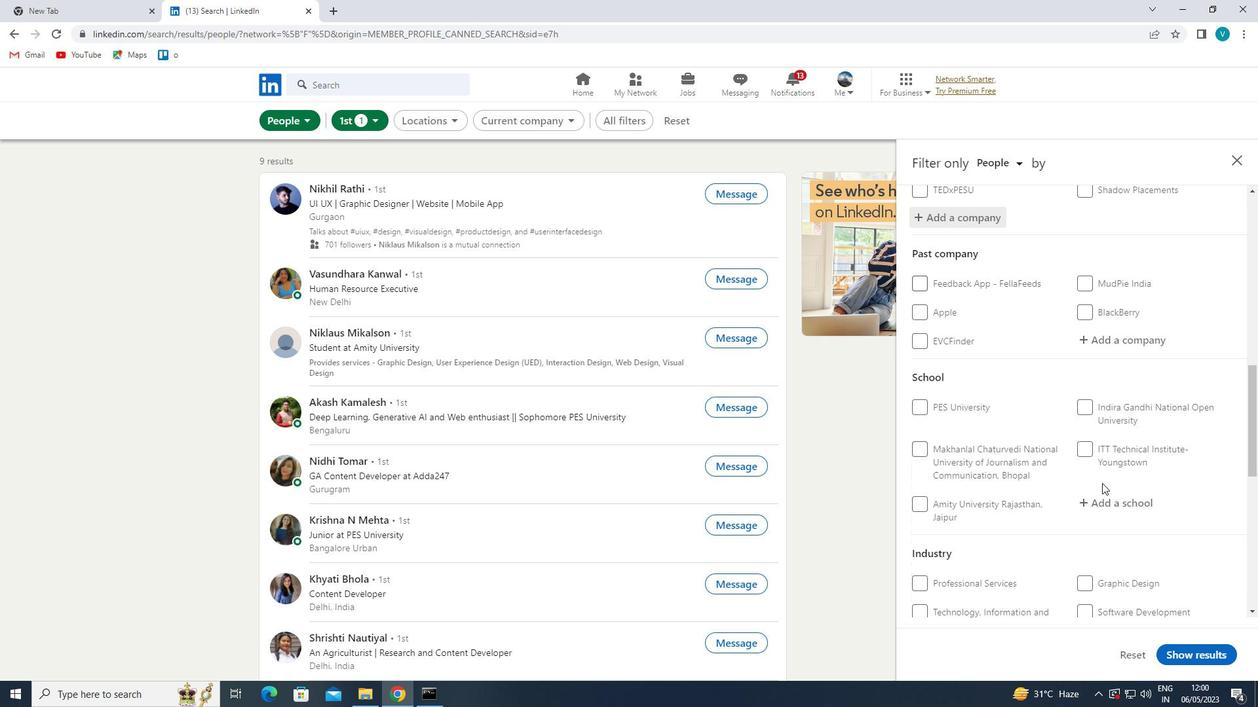 
Action: Mouse pressed left at (1120, 498)
Screenshot: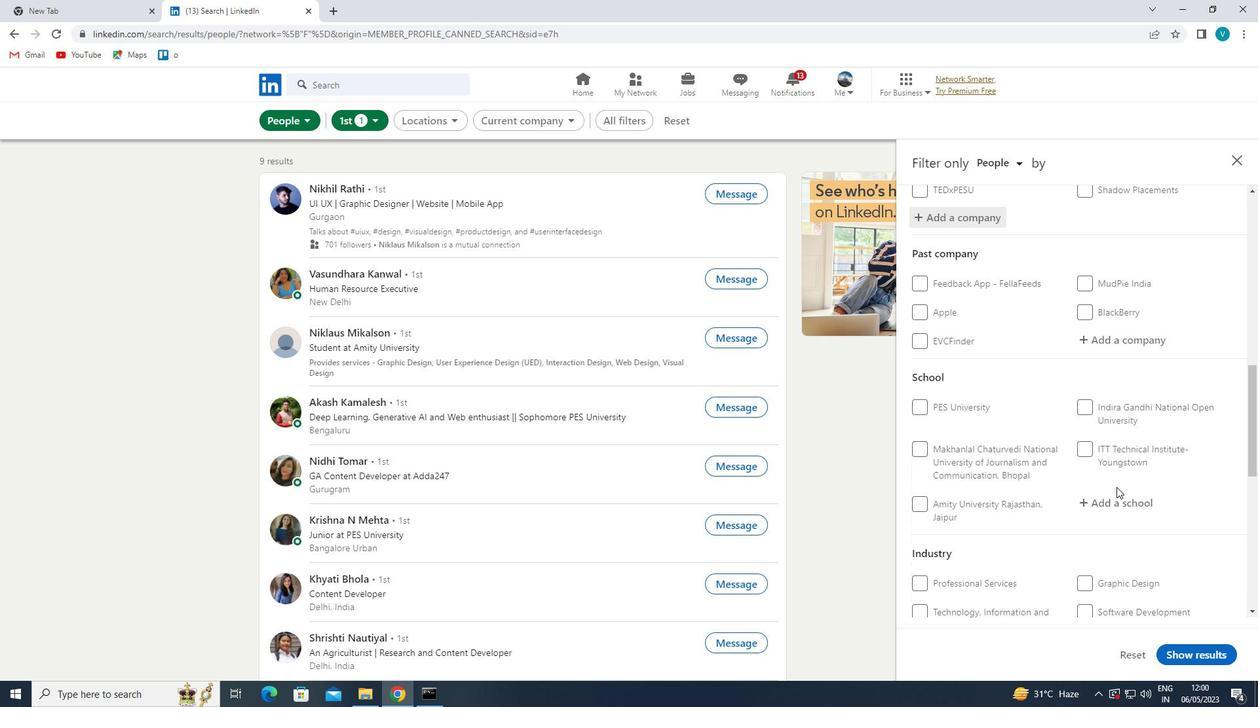 
Action: Mouse moved to (1120, 499)
Screenshot: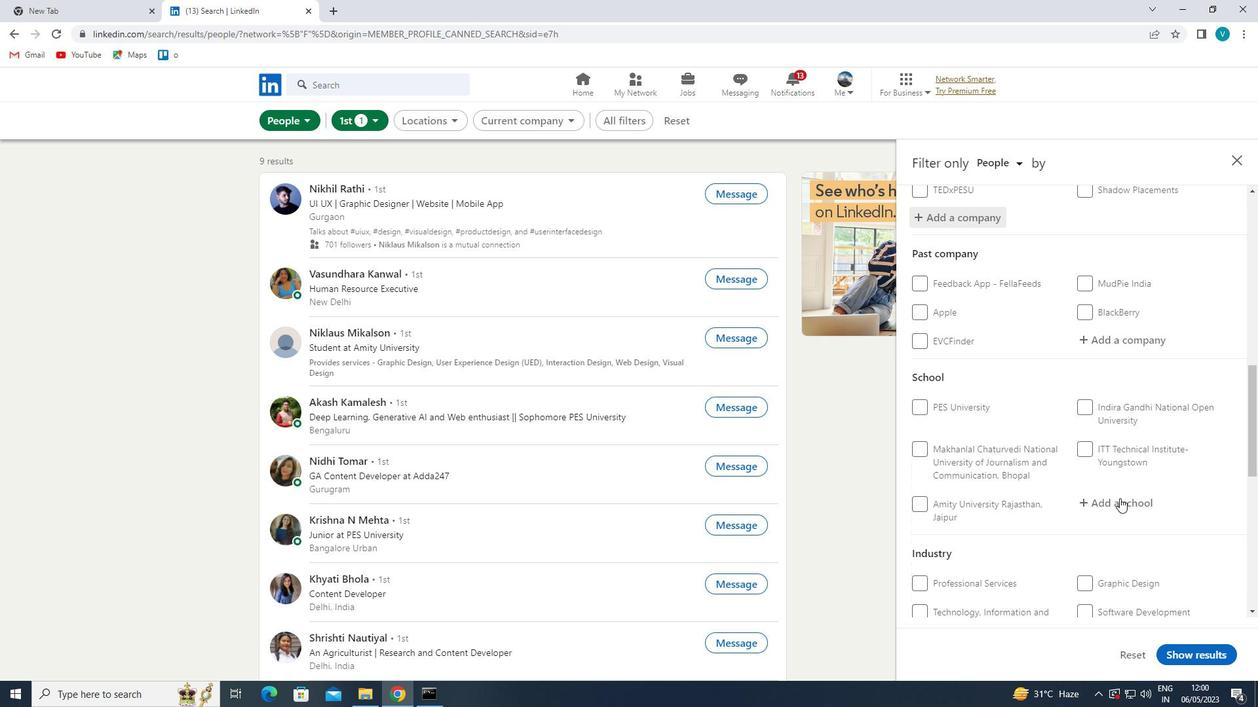 
Action: Key pressed <Key.shift>INDIAN<Key.space>MARITIME<Key.space>
Screenshot: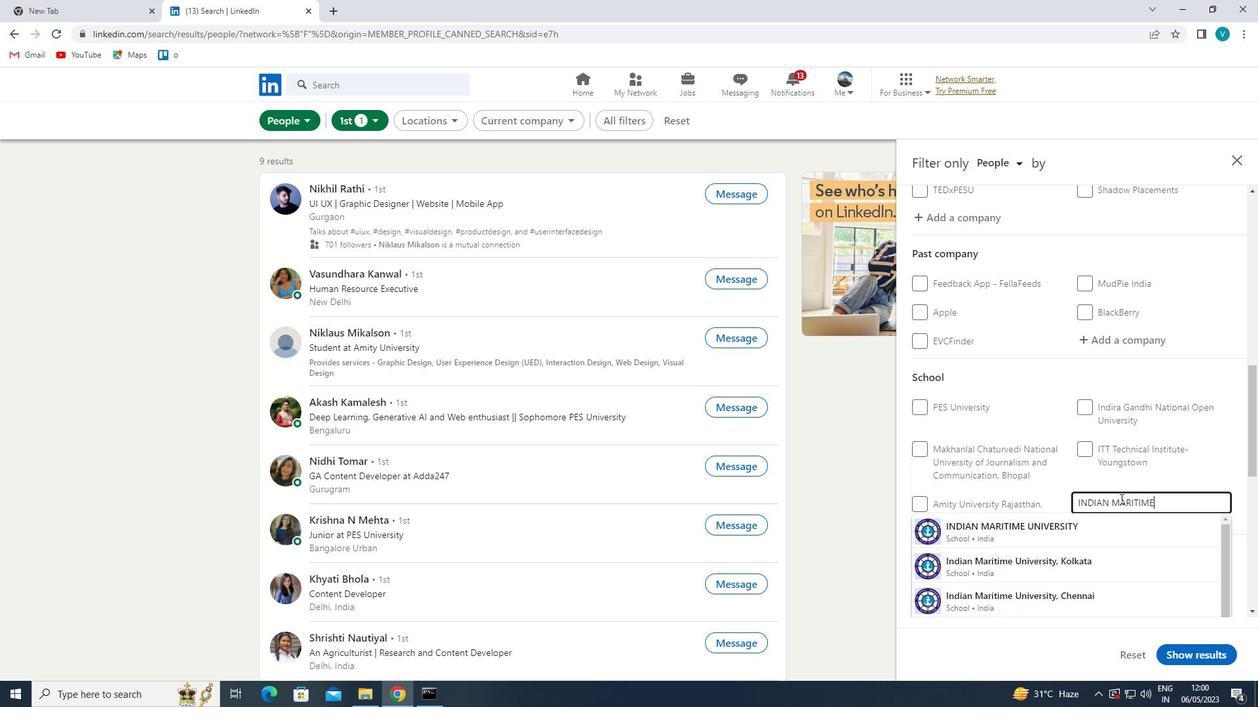 
Action: Mouse moved to (1126, 523)
Screenshot: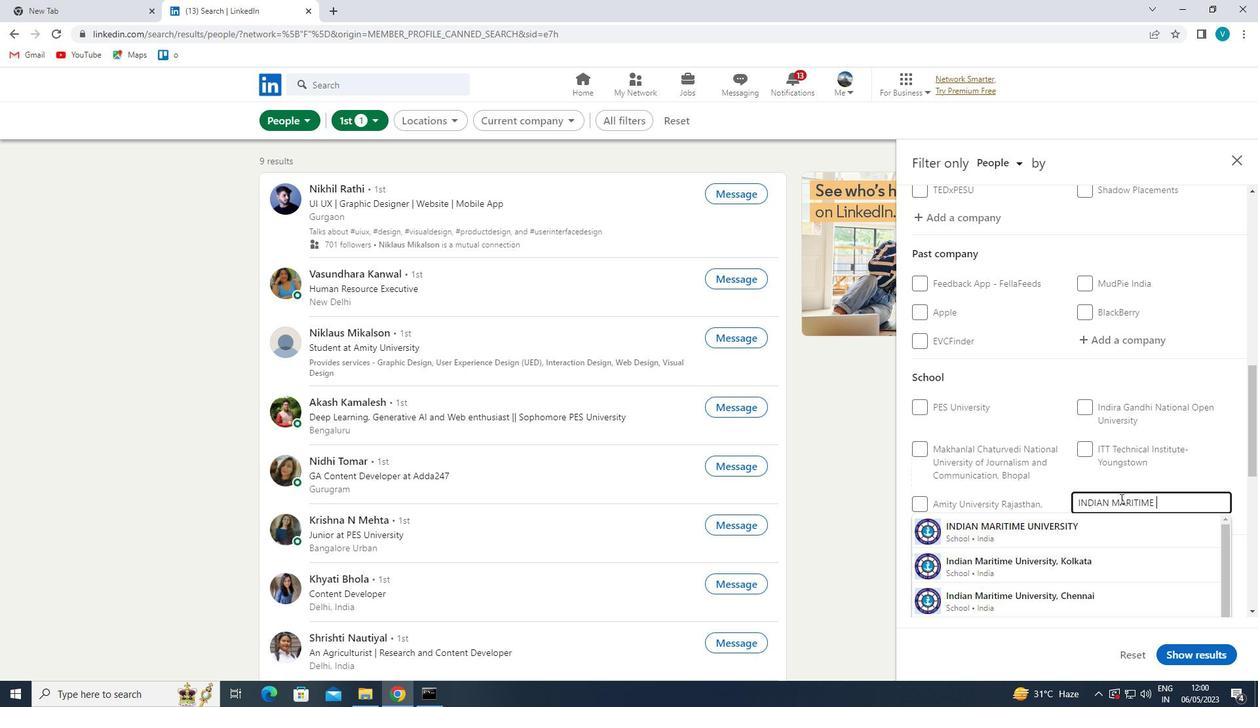 
Action: Mouse pressed left at (1126, 523)
Screenshot: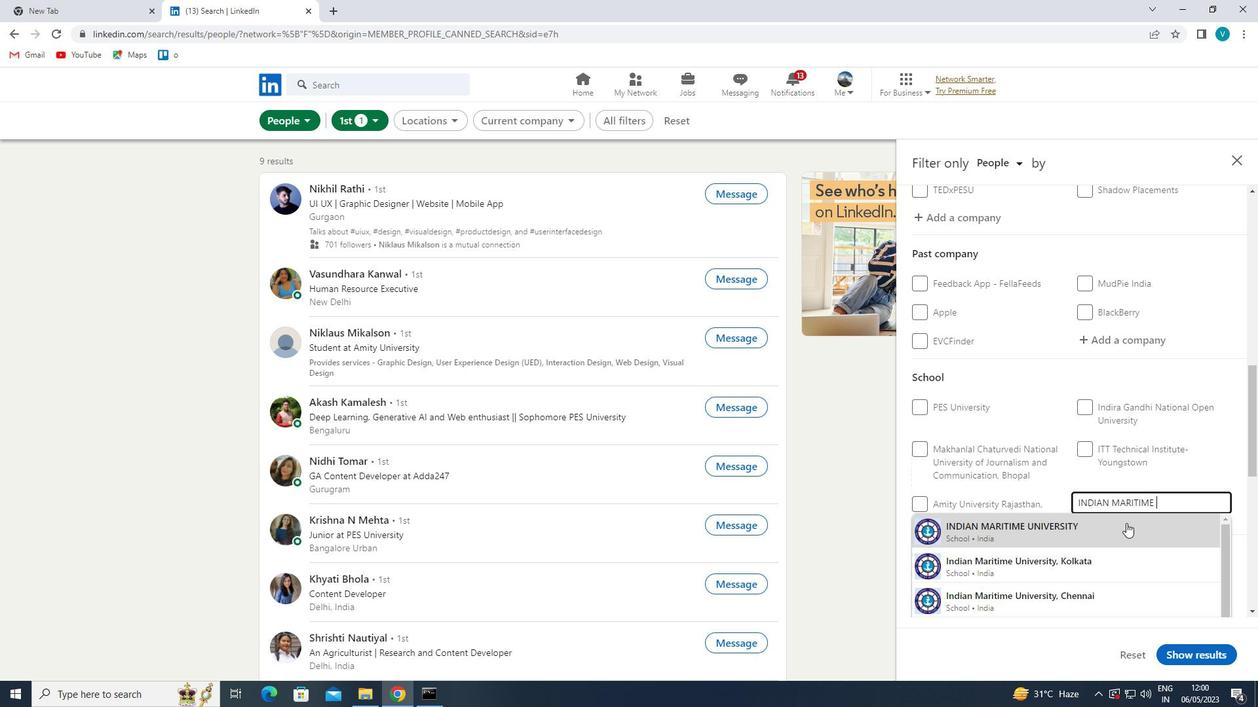 
Action: Mouse moved to (1124, 519)
Screenshot: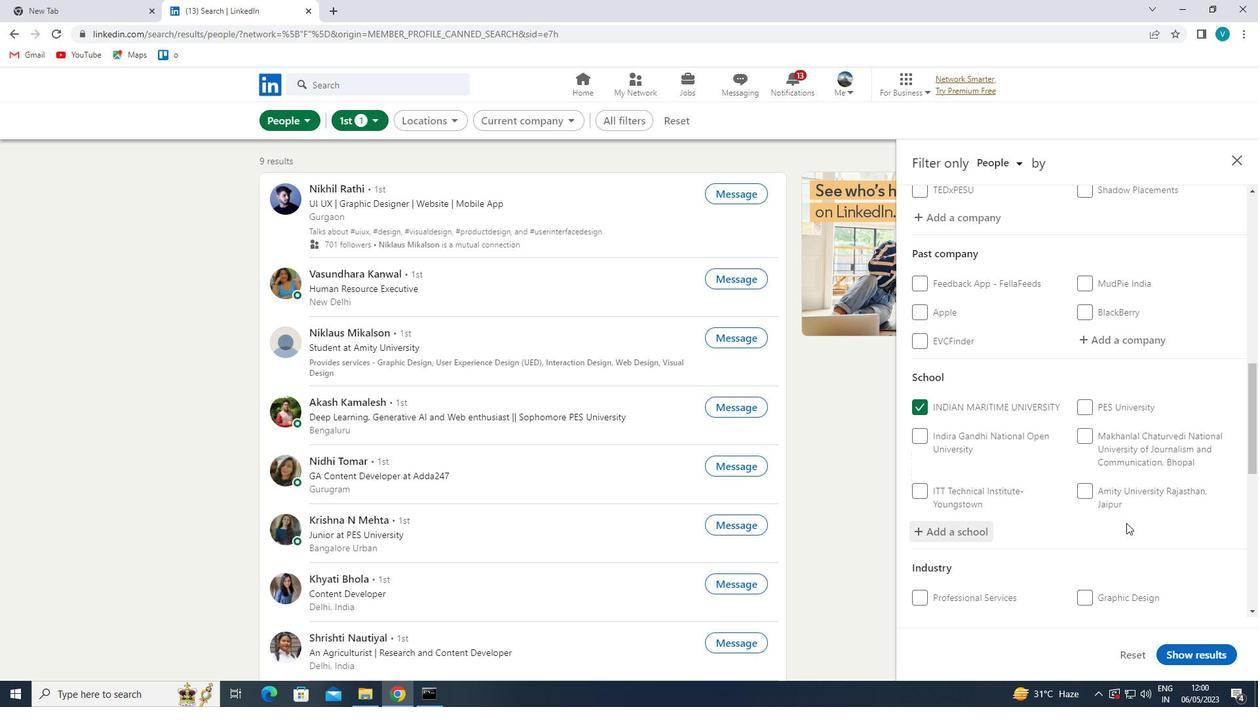 
Action: Mouse scrolled (1124, 518) with delta (0, 0)
Screenshot: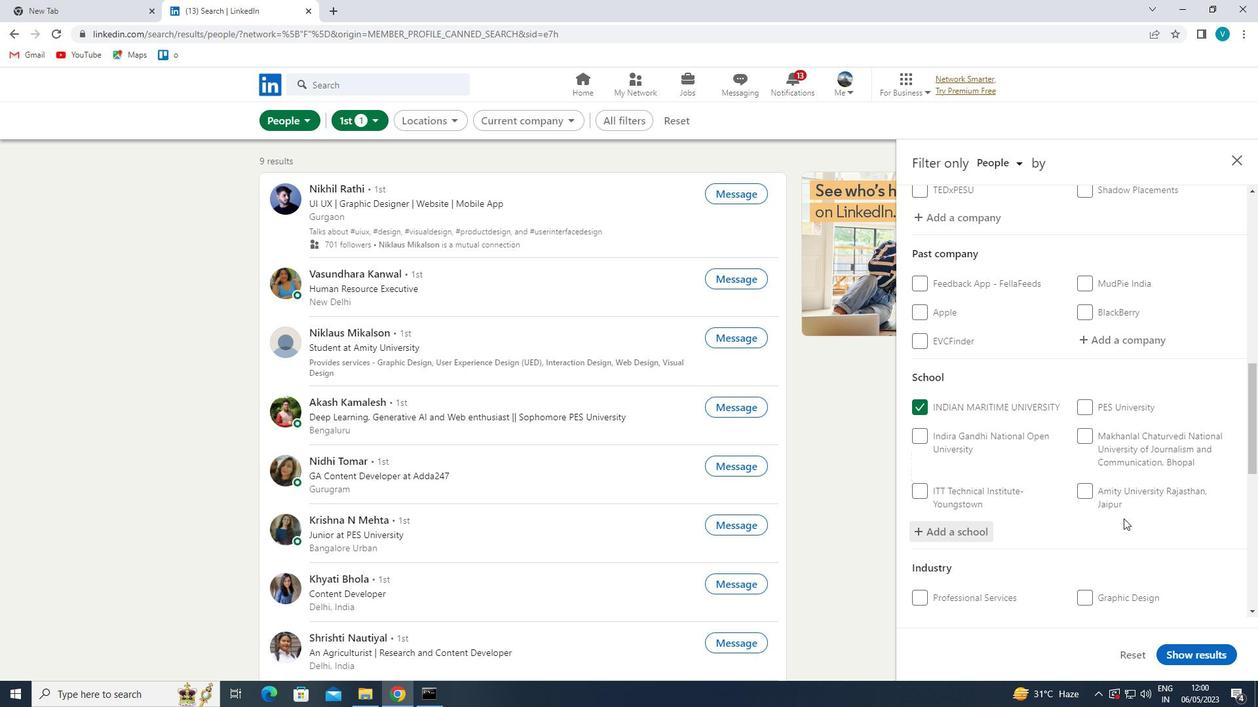 
Action: Mouse moved to (1122, 512)
Screenshot: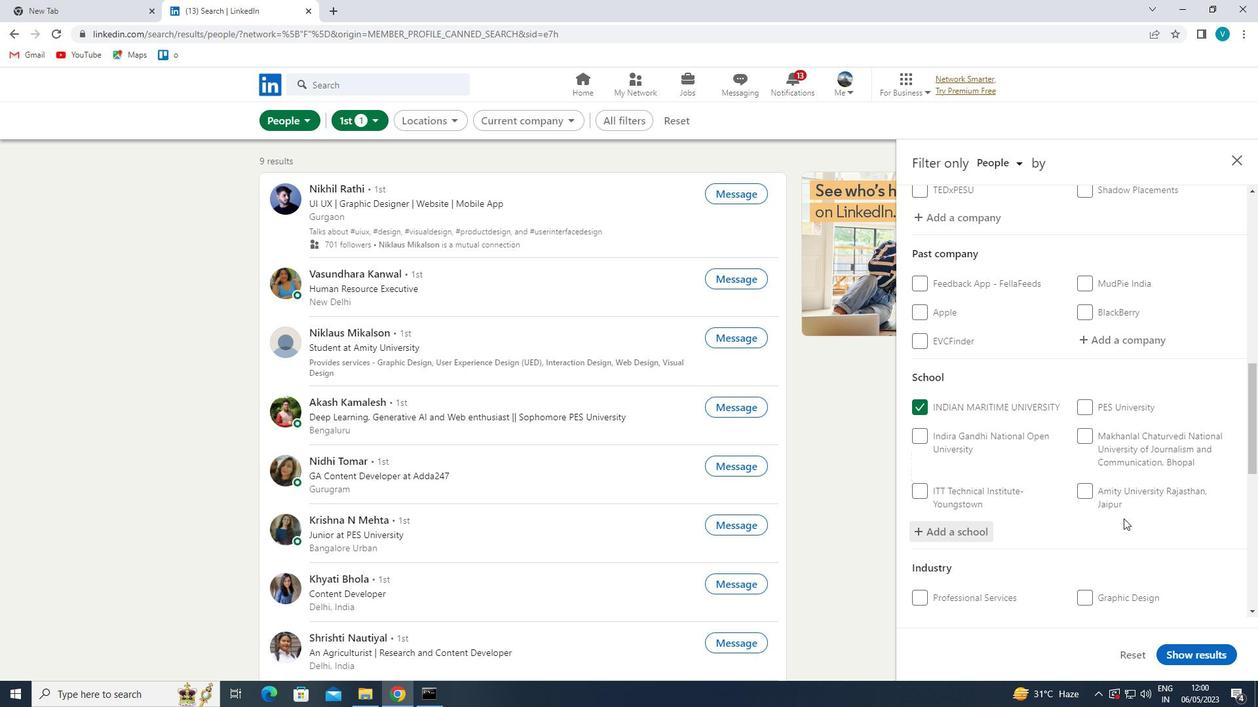 
Action: Mouse scrolled (1122, 511) with delta (0, 0)
Screenshot: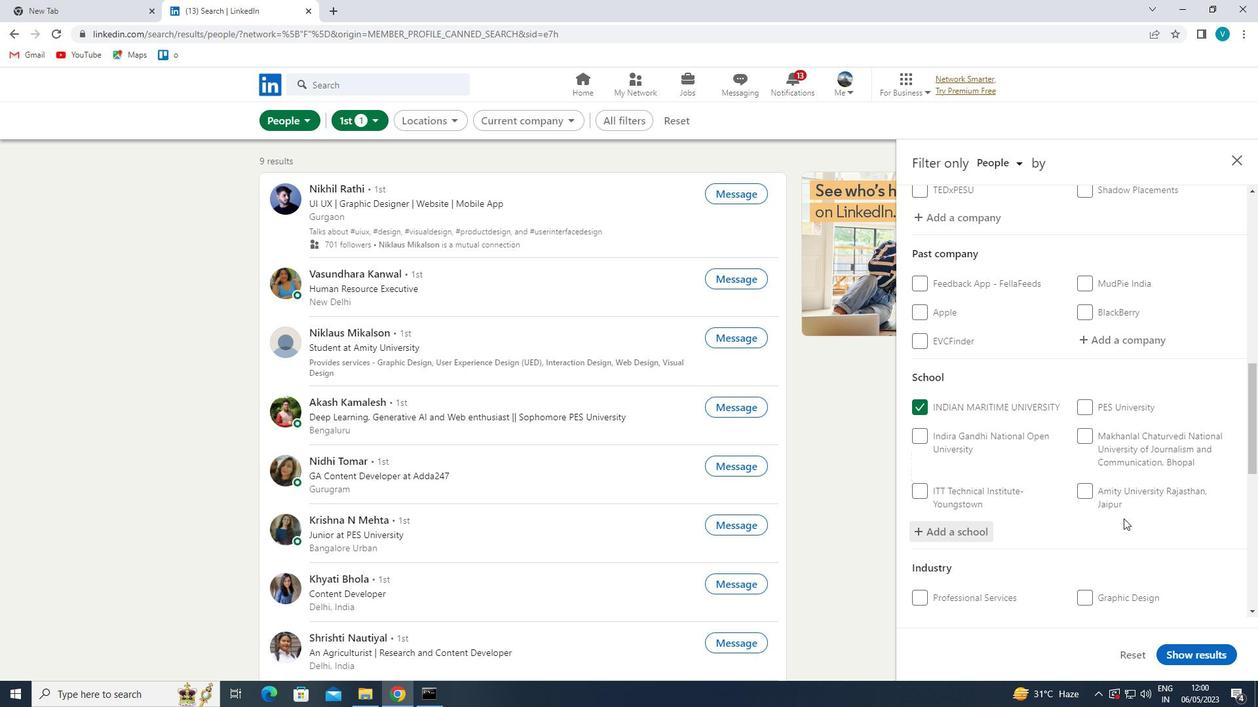 
Action: Mouse moved to (1118, 512)
Screenshot: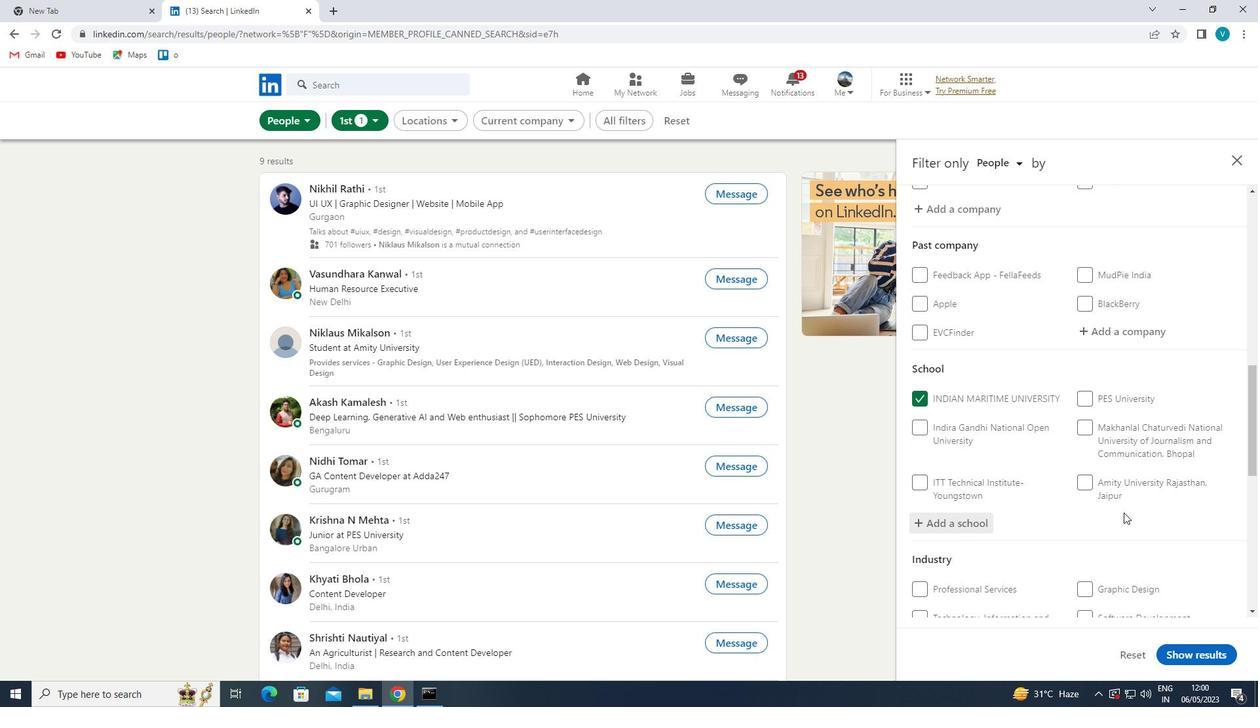 
Action: Mouse scrolled (1118, 511) with delta (0, 0)
Screenshot: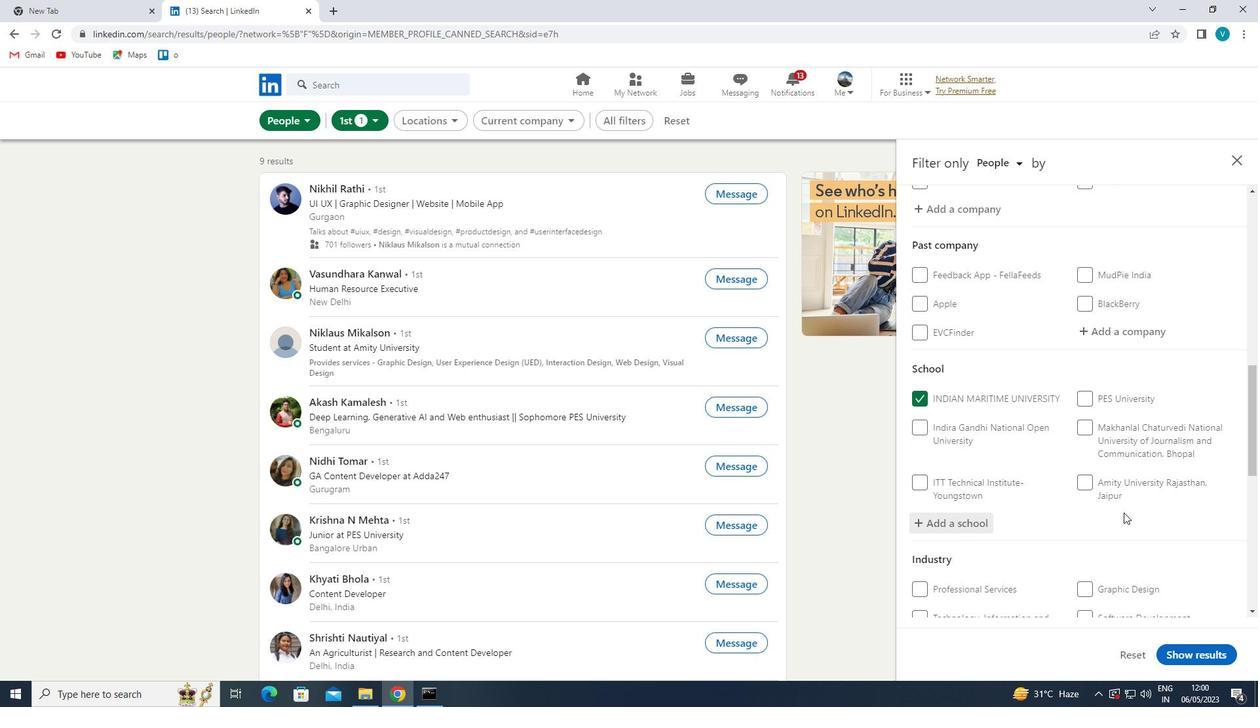 
Action: Mouse moved to (1118, 512)
Screenshot: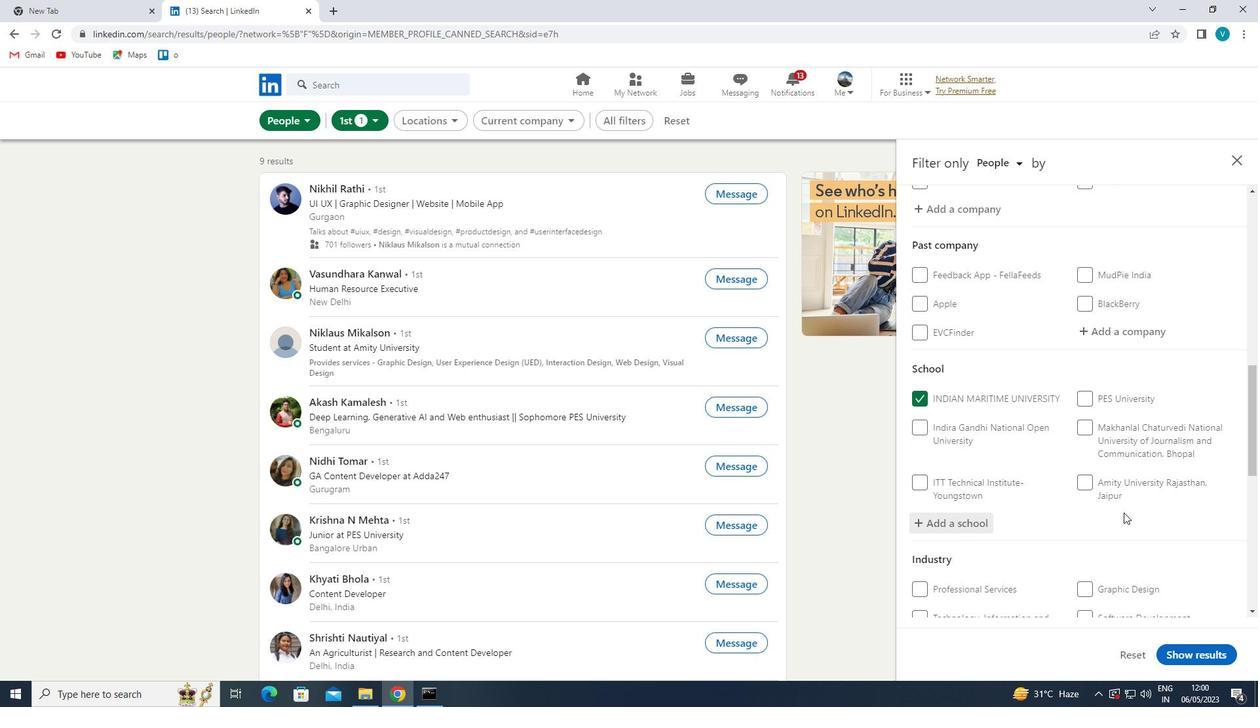 
Action: Mouse scrolled (1118, 511) with delta (0, 0)
Screenshot: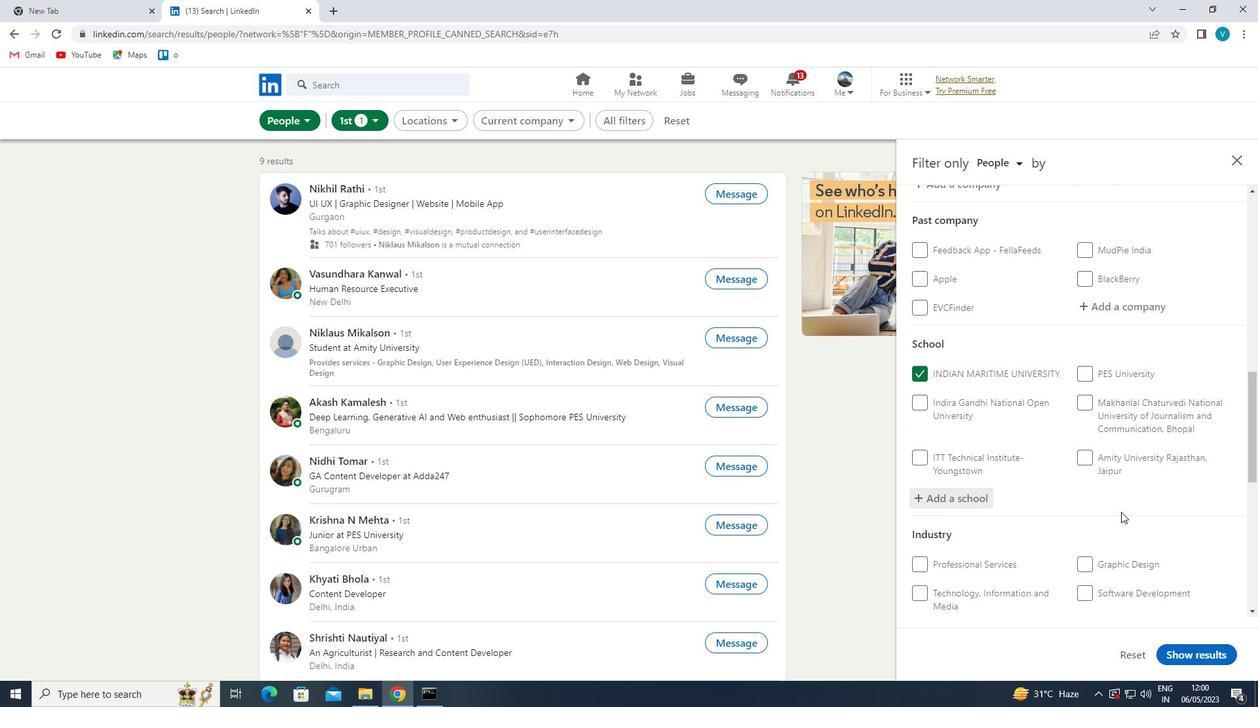 
Action: Mouse moved to (1120, 404)
Screenshot: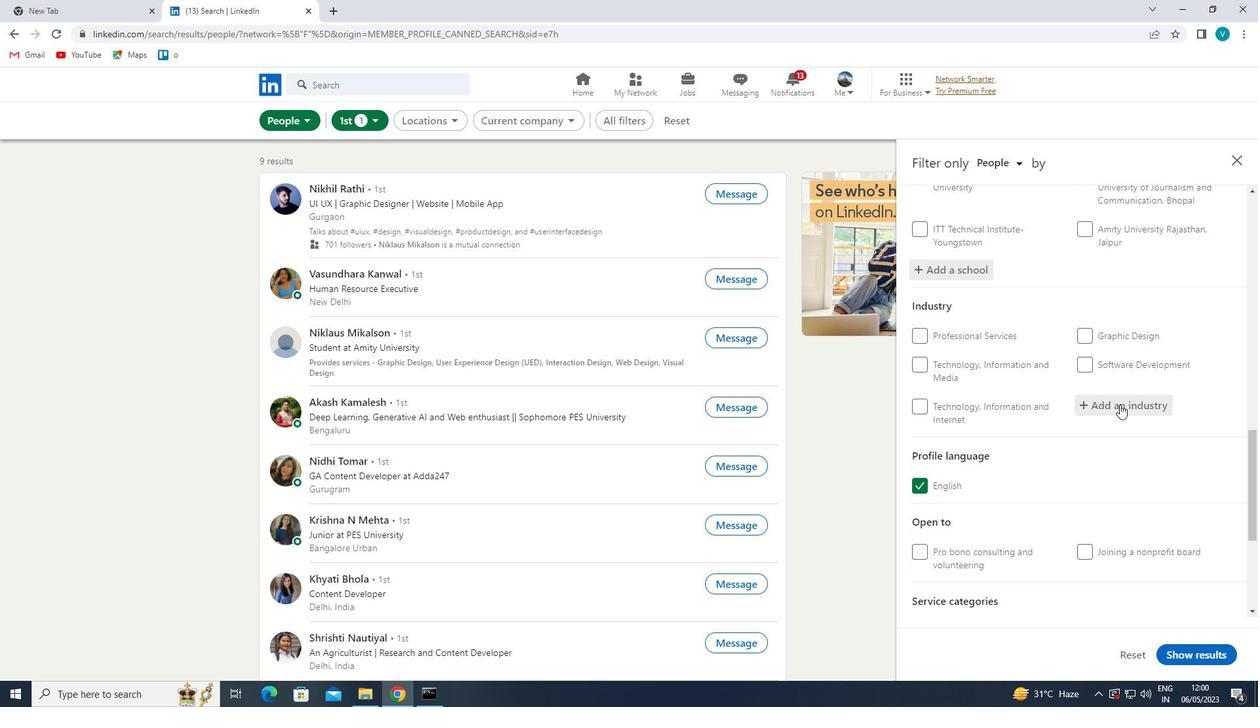 
Action: Mouse pressed left at (1120, 404)
Screenshot: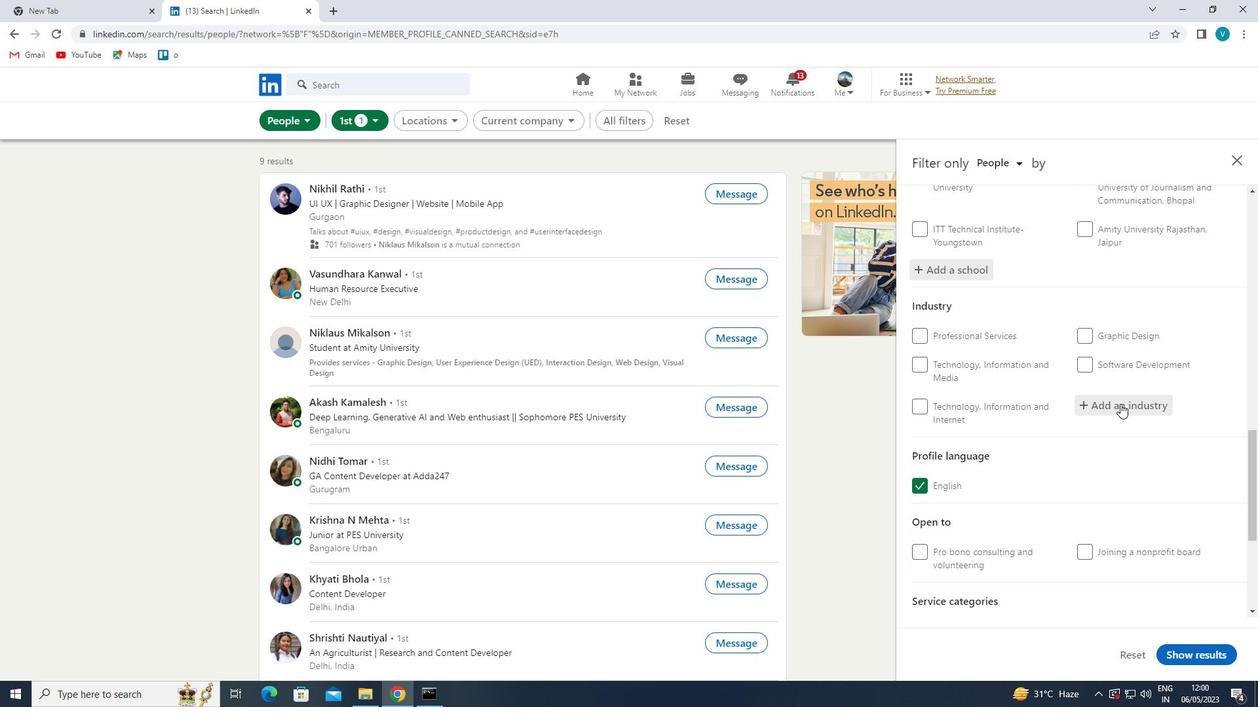 
Action: Key pressed <Key.shift>RETAIL<Key.space><Key.backspace><Key.backspace><Key.backspace><Key.backspace><Key.backspace><Key.backspace>ETAIL<Key.space><Key.shift>GASOLINE<Key.space>
Screenshot: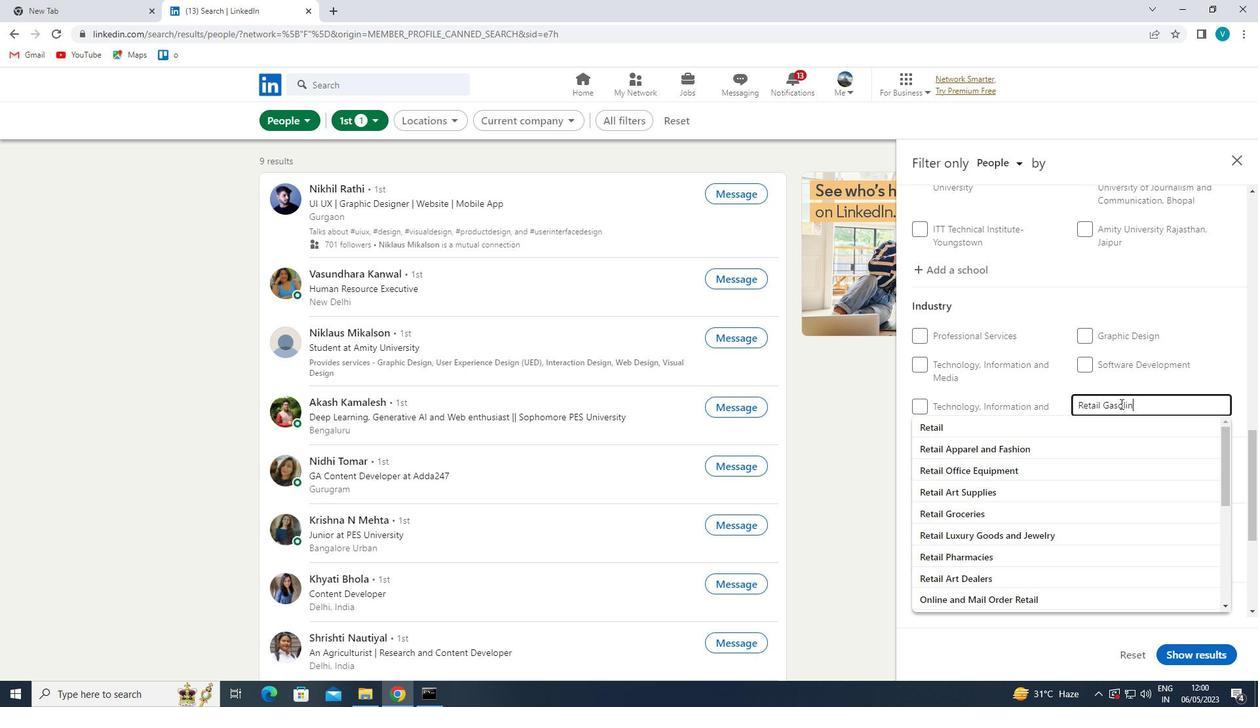 
Action: Mouse moved to (1080, 424)
Screenshot: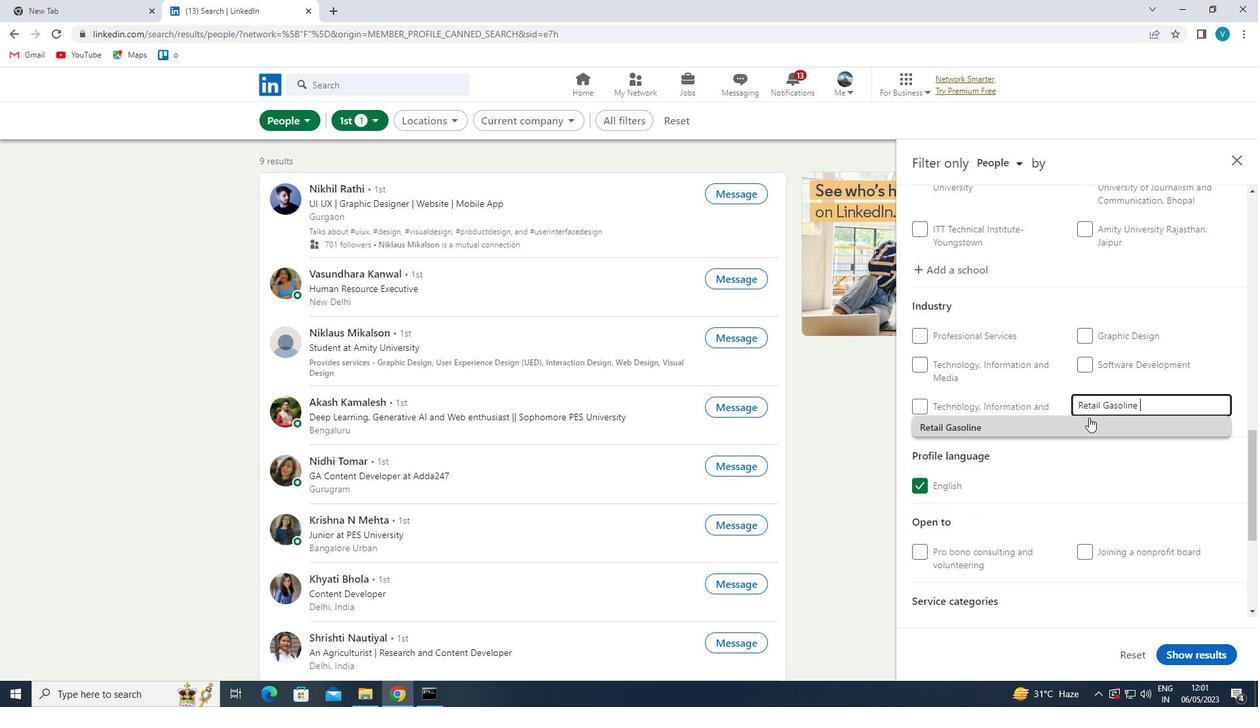 
Action: Mouse pressed left at (1080, 424)
Screenshot: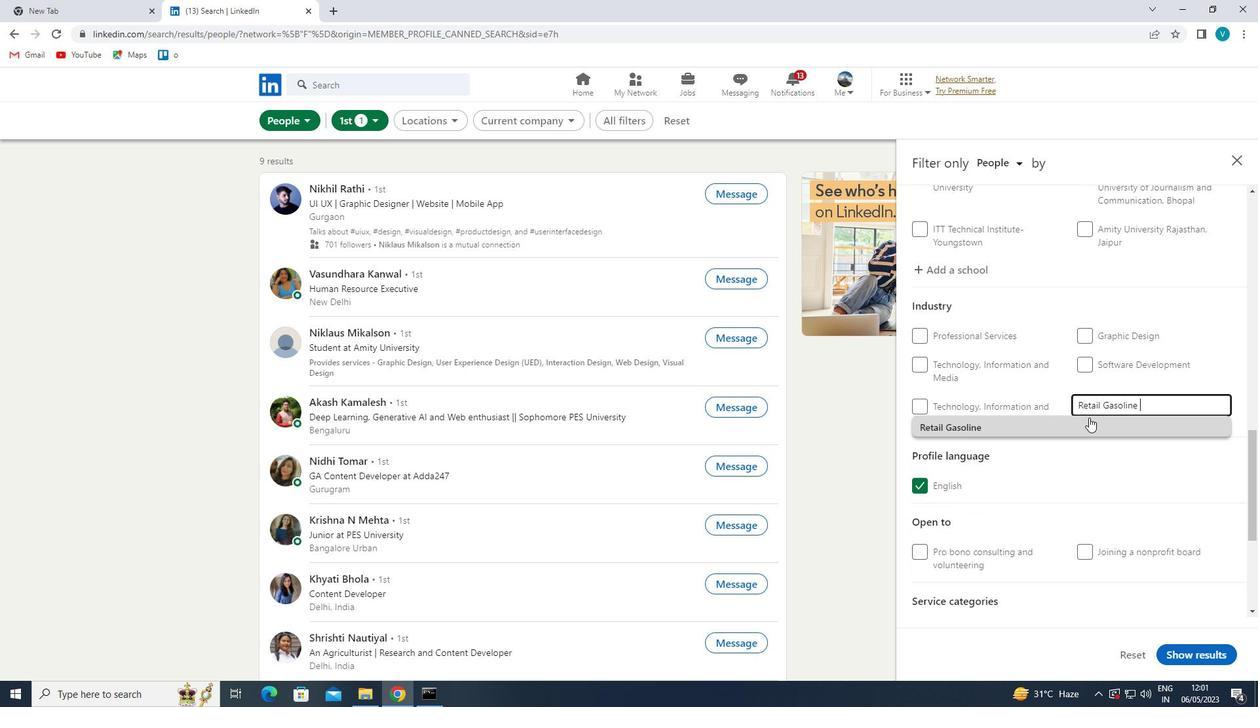 
Action: Mouse moved to (1083, 429)
Screenshot: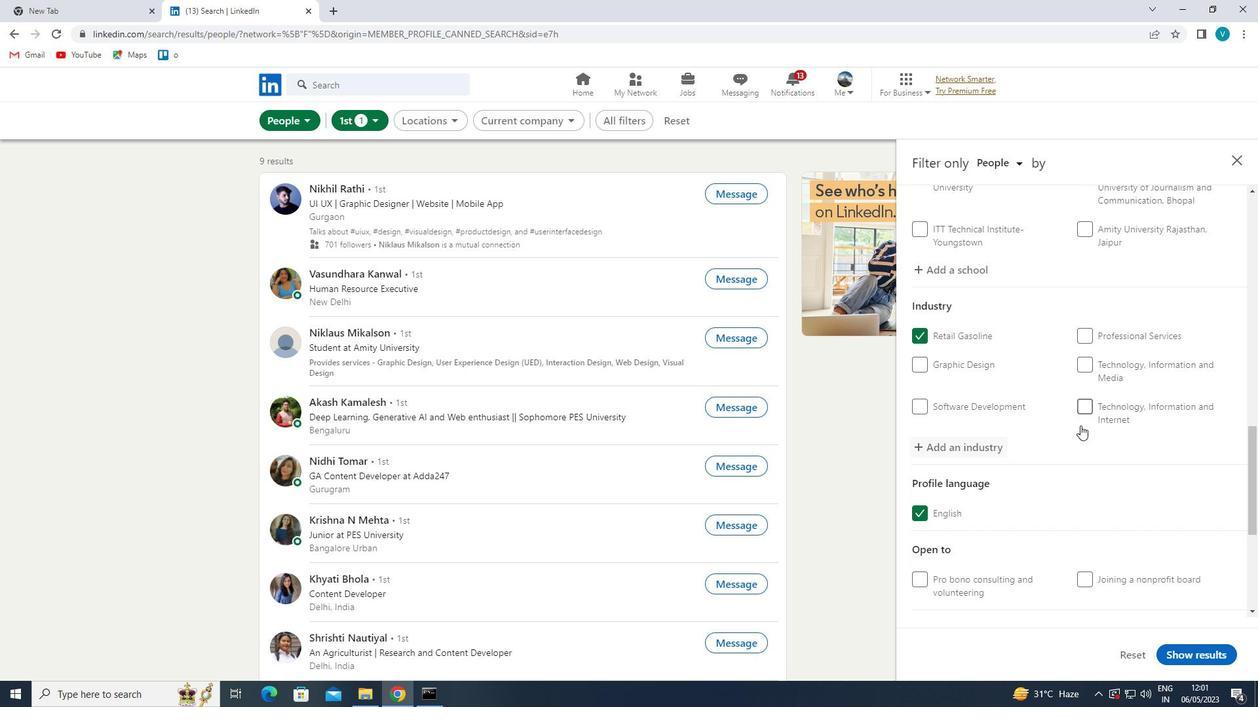 
Action: Mouse scrolled (1083, 429) with delta (0, 0)
Screenshot: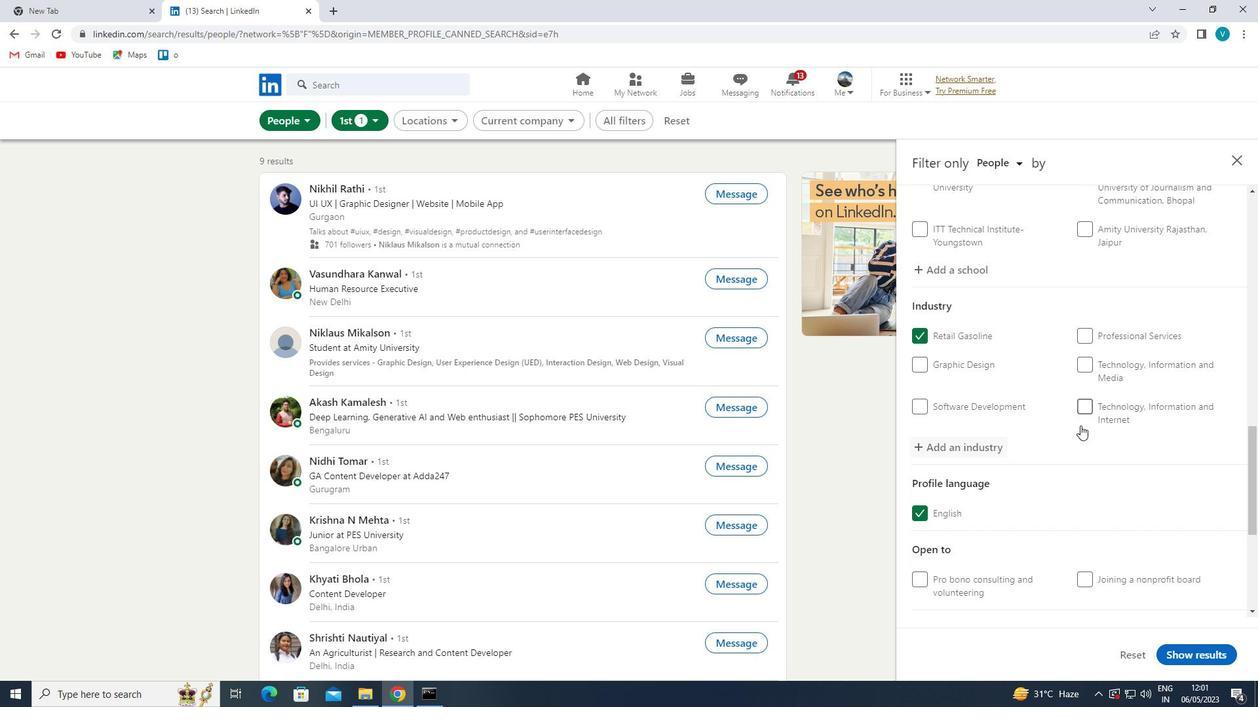 
Action: Mouse moved to (1083, 434)
Screenshot: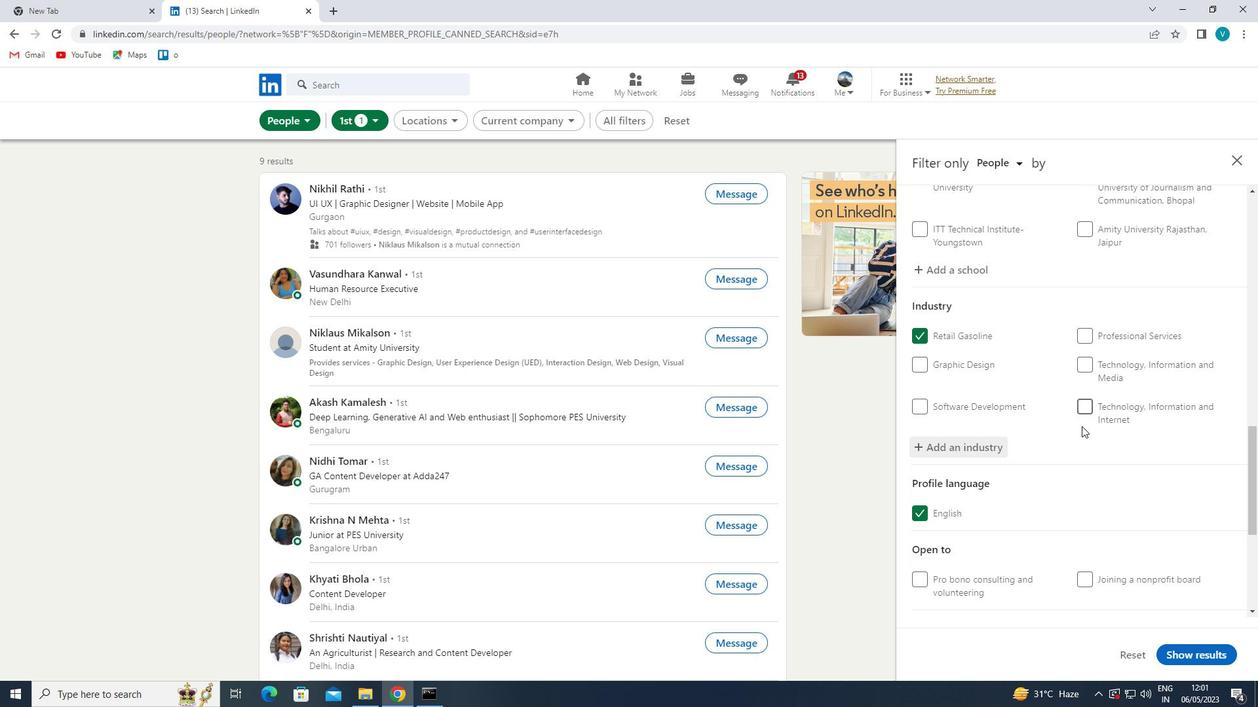 
Action: Mouse scrolled (1083, 433) with delta (0, 0)
Screenshot: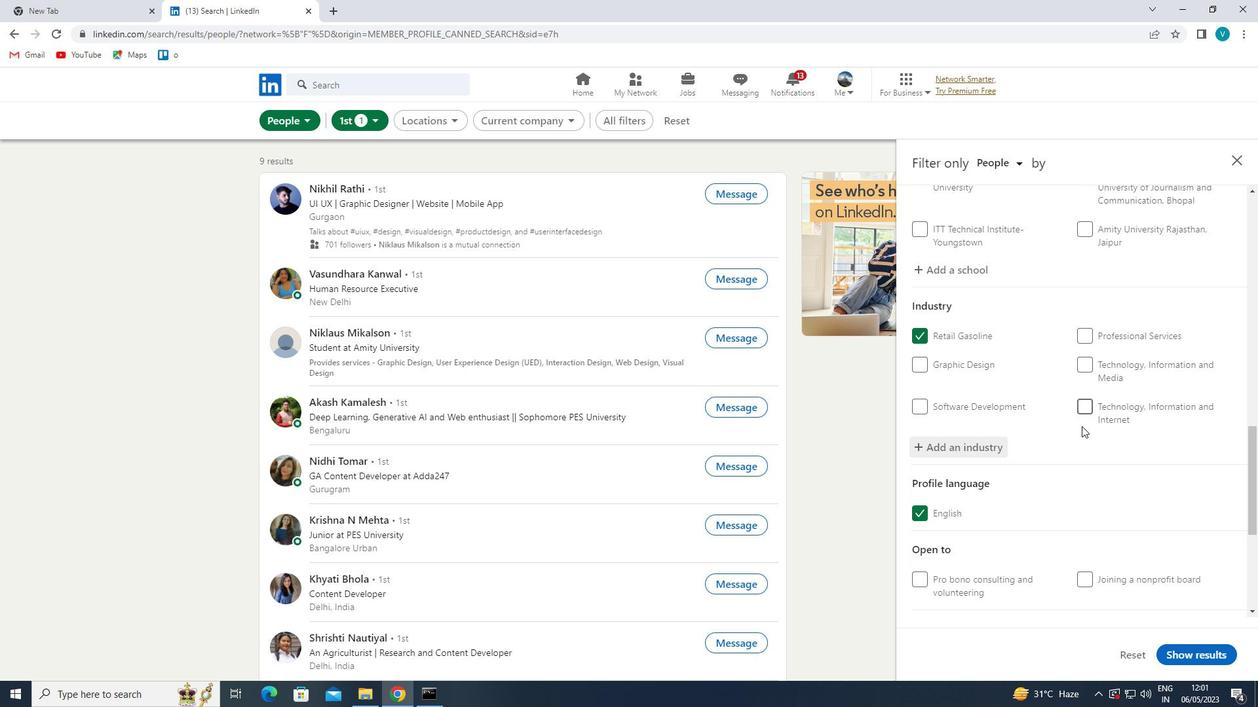 
Action: Mouse moved to (1083, 437)
Screenshot: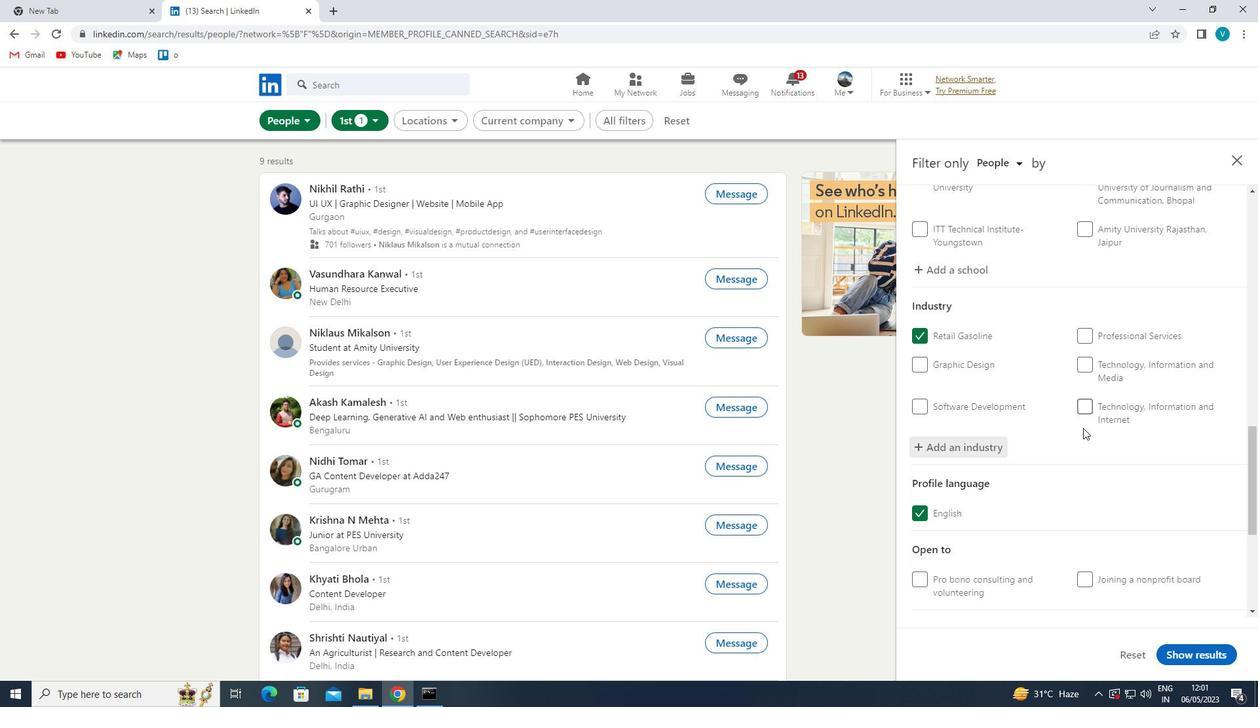 
Action: Mouse scrolled (1083, 437) with delta (0, 0)
Screenshot: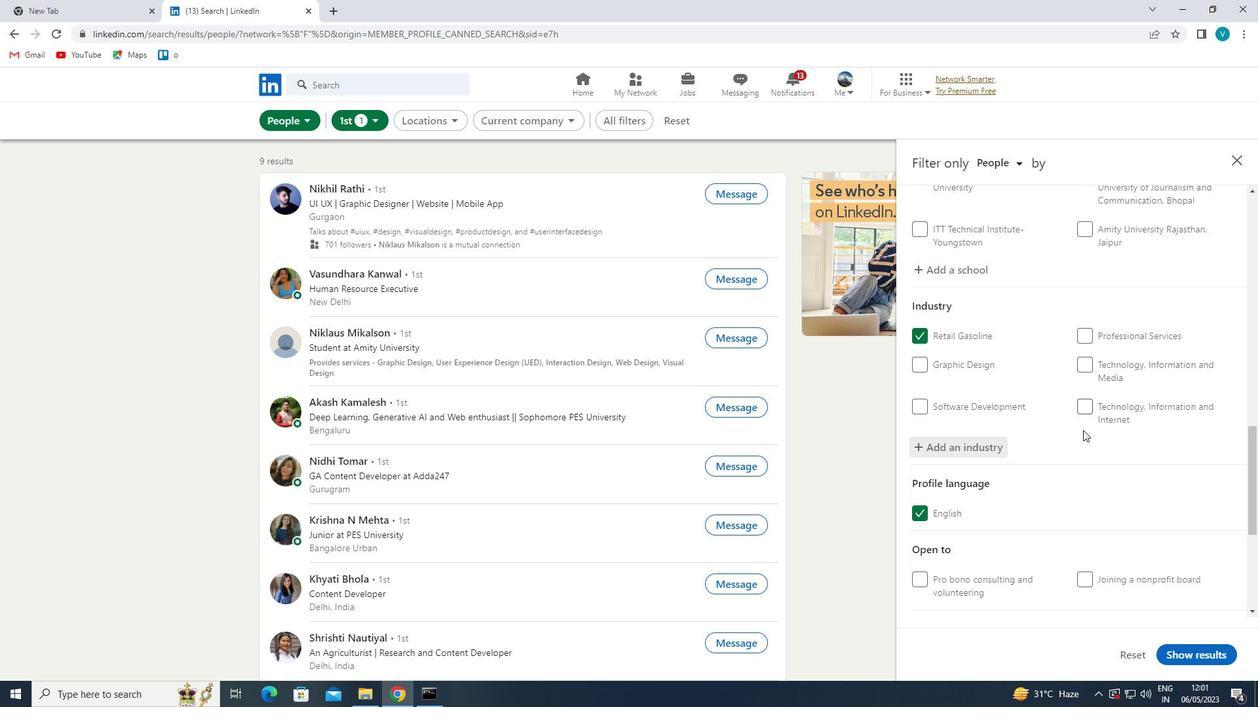 
Action: Mouse moved to (1083, 439)
Screenshot: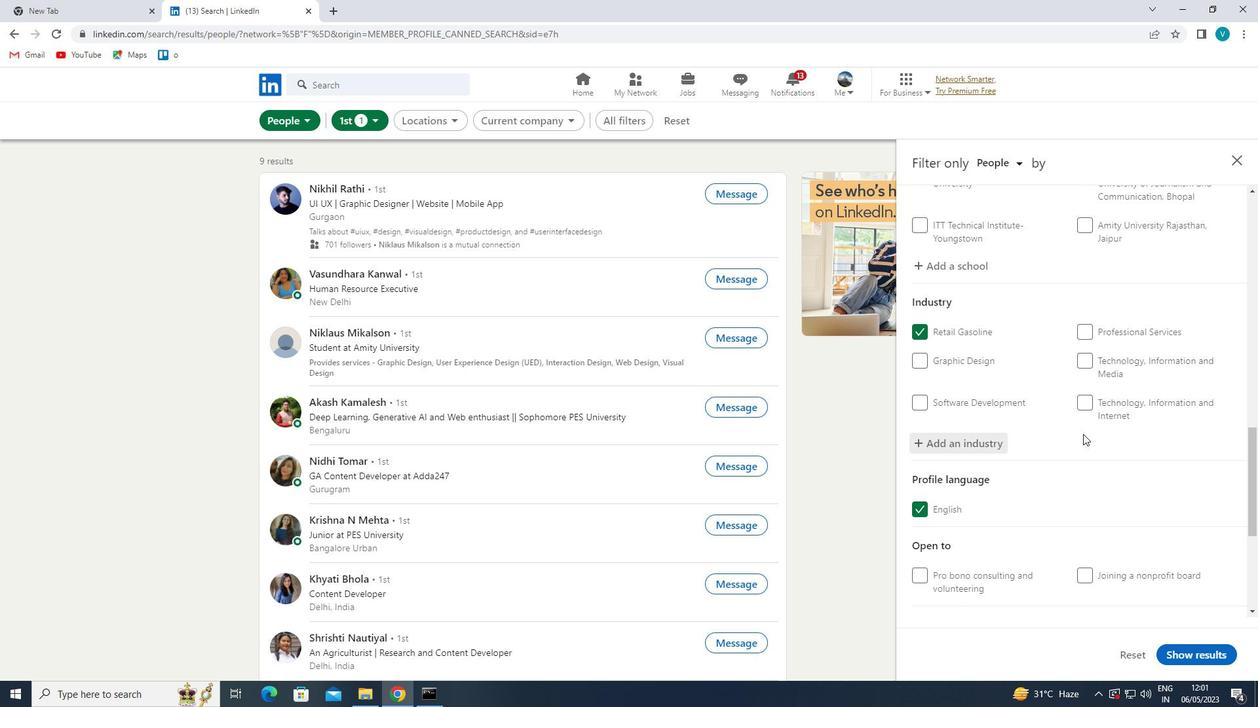 
Action: Mouse scrolled (1083, 438) with delta (0, 0)
Screenshot: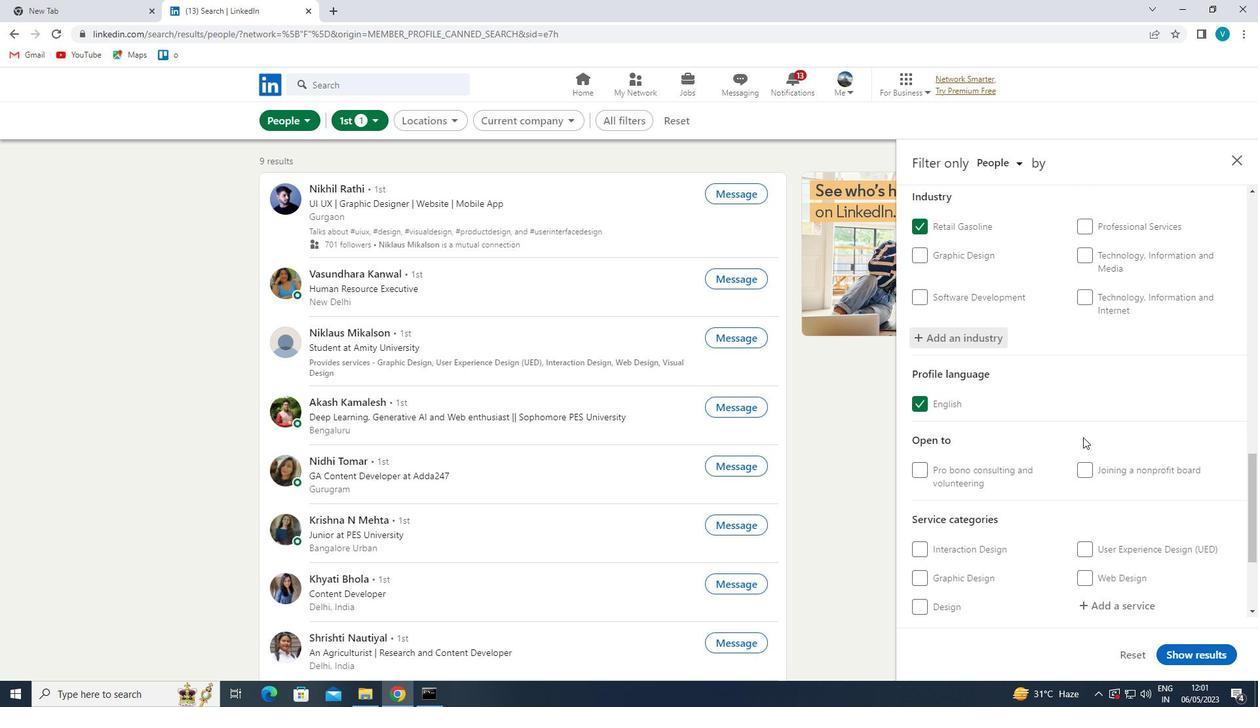 
Action: Mouse moved to (1092, 448)
Screenshot: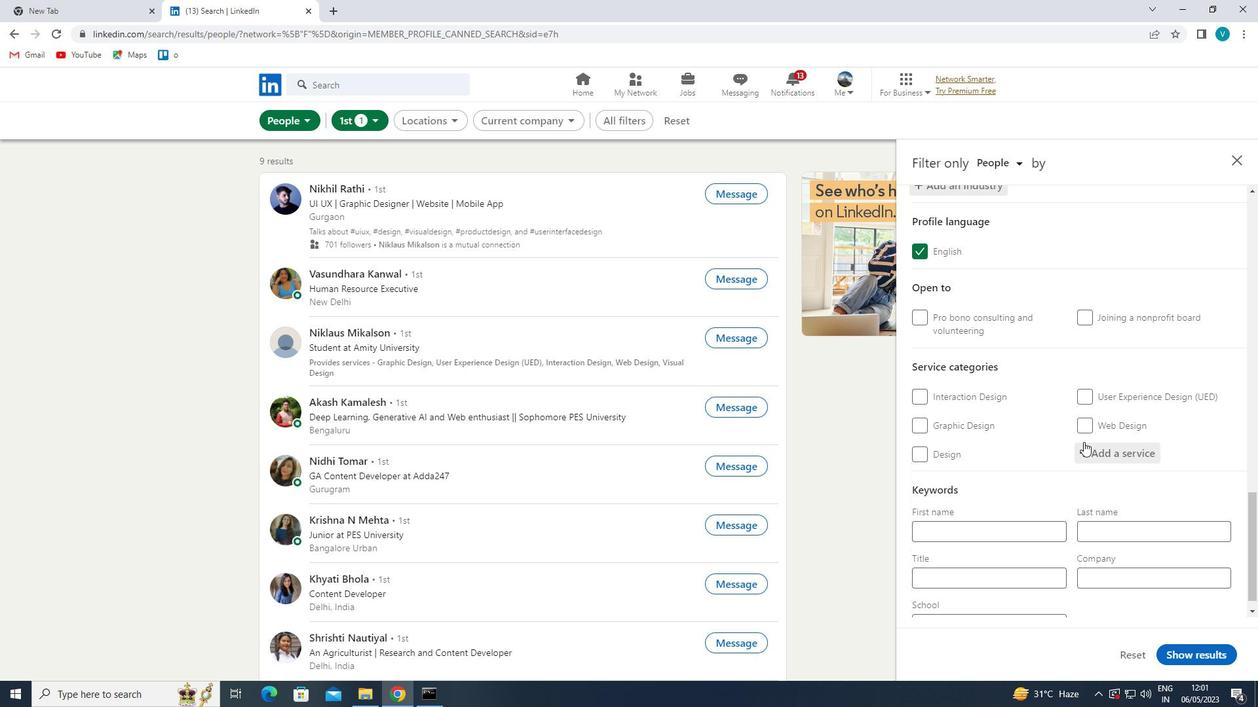 
Action: Mouse pressed left at (1092, 448)
Screenshot: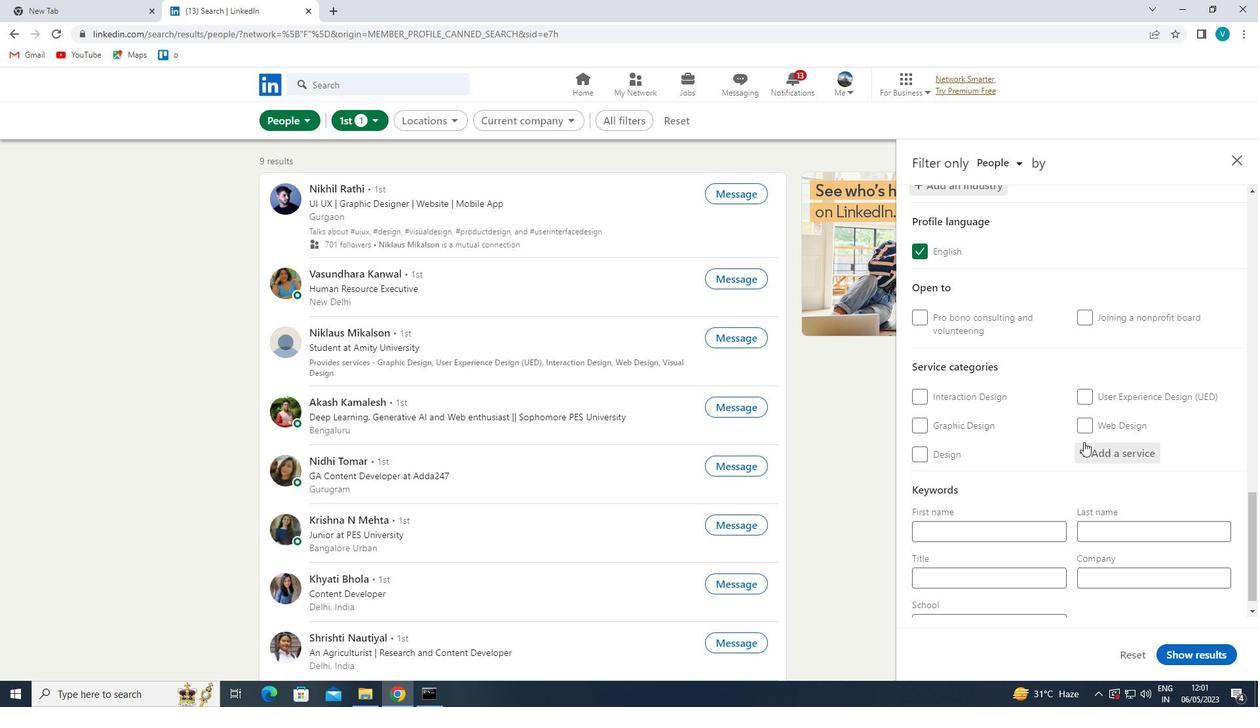 
Action: Key pressed <Key.shift>AUDIO<Key.space>
Screenshot: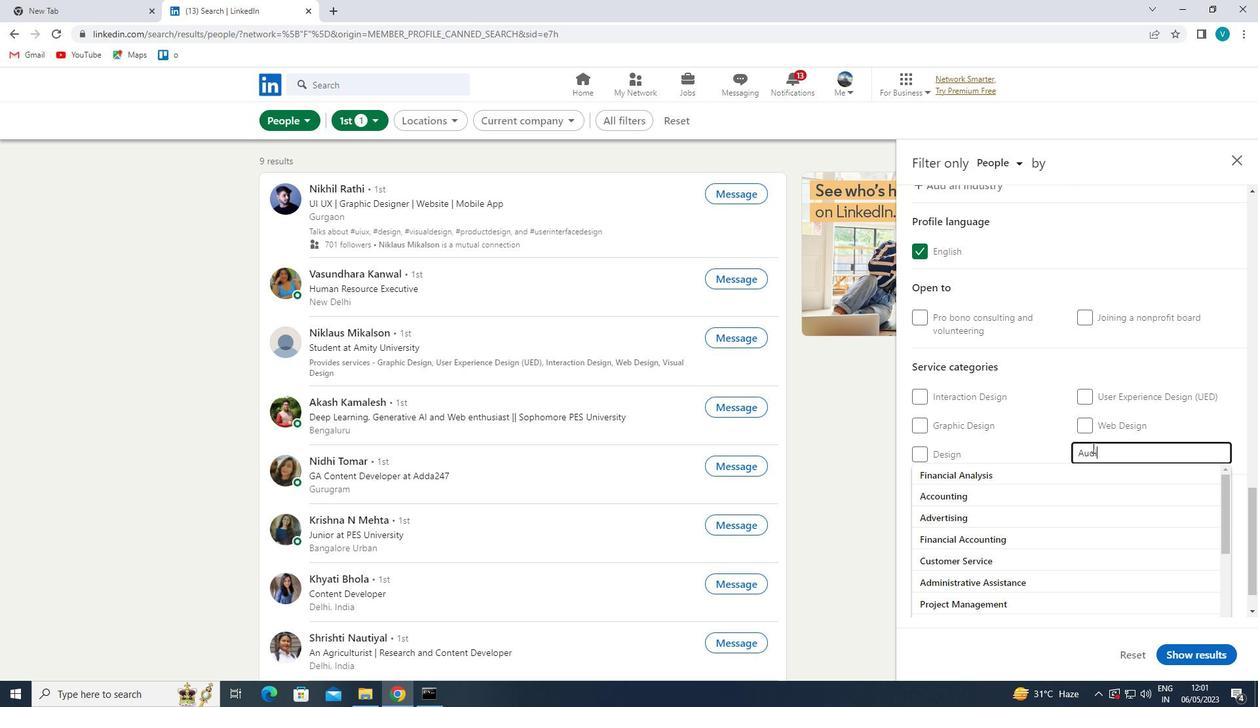 
Action: Mouse moved to (1049, 479)
Screenshot: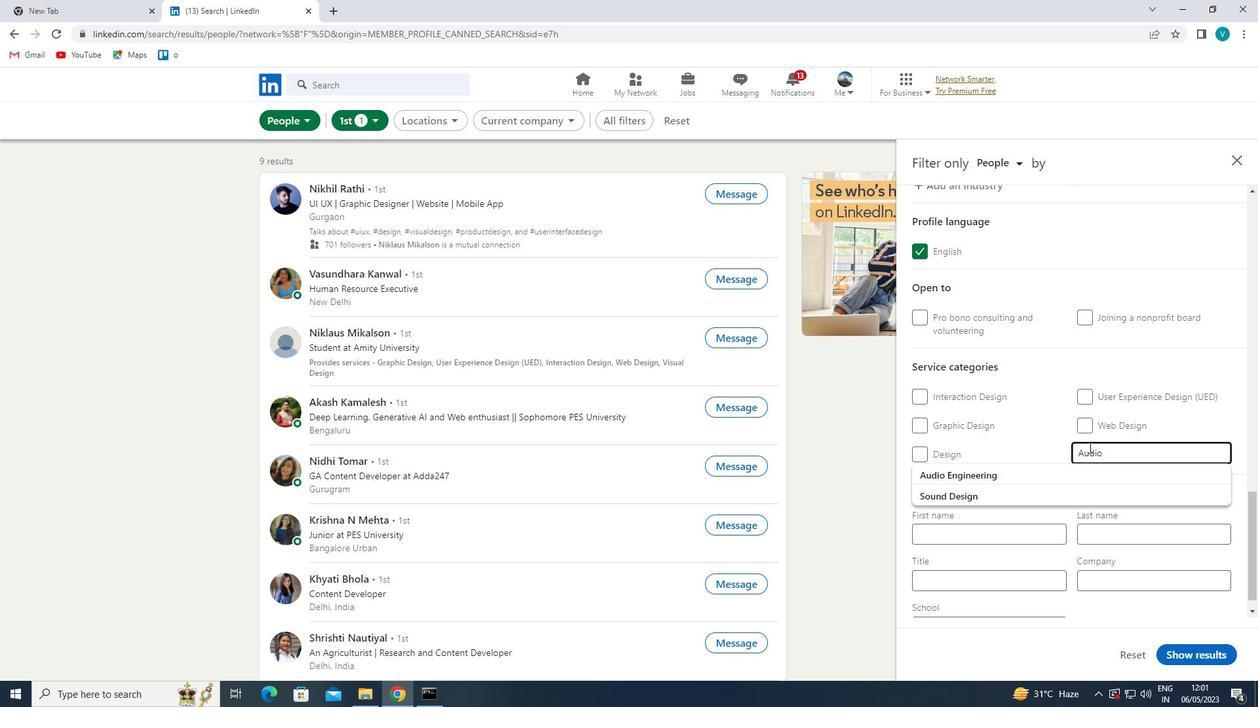 
Action: Mouse pressed left at (1049, 479)
Screenshot: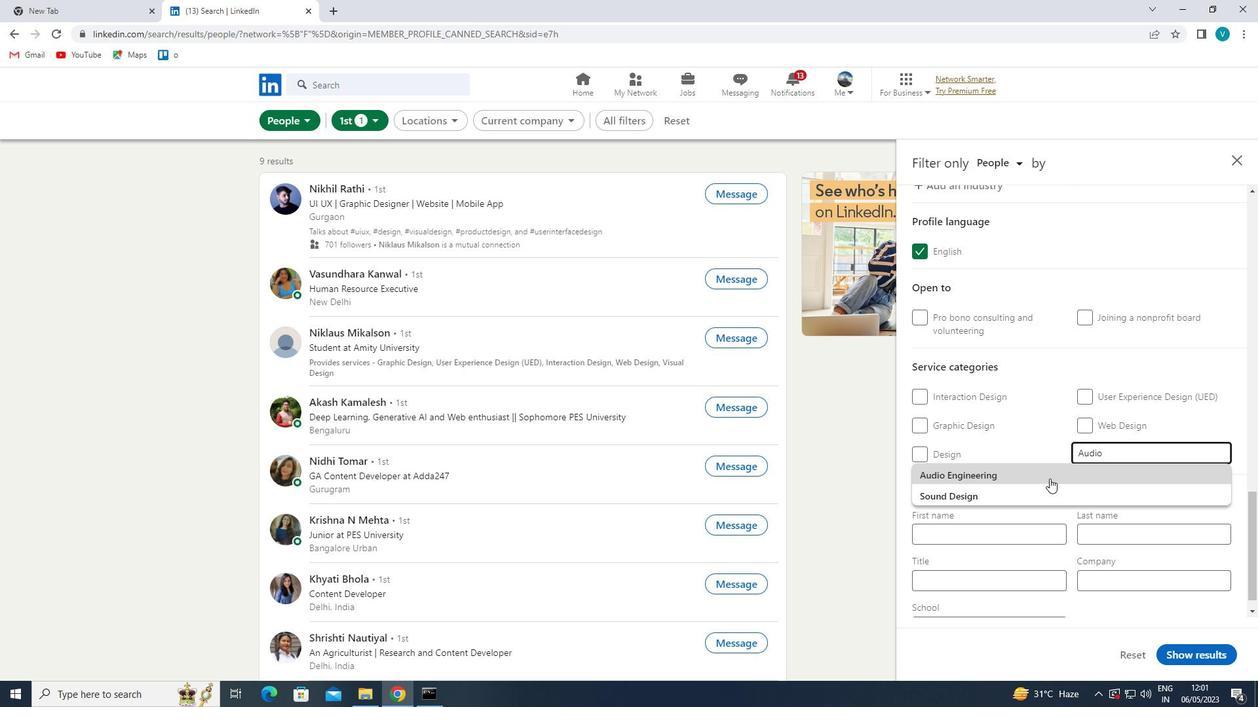 
Action: Mouse scrolled (1049, 478) with delta (0, 0)
Screenshot: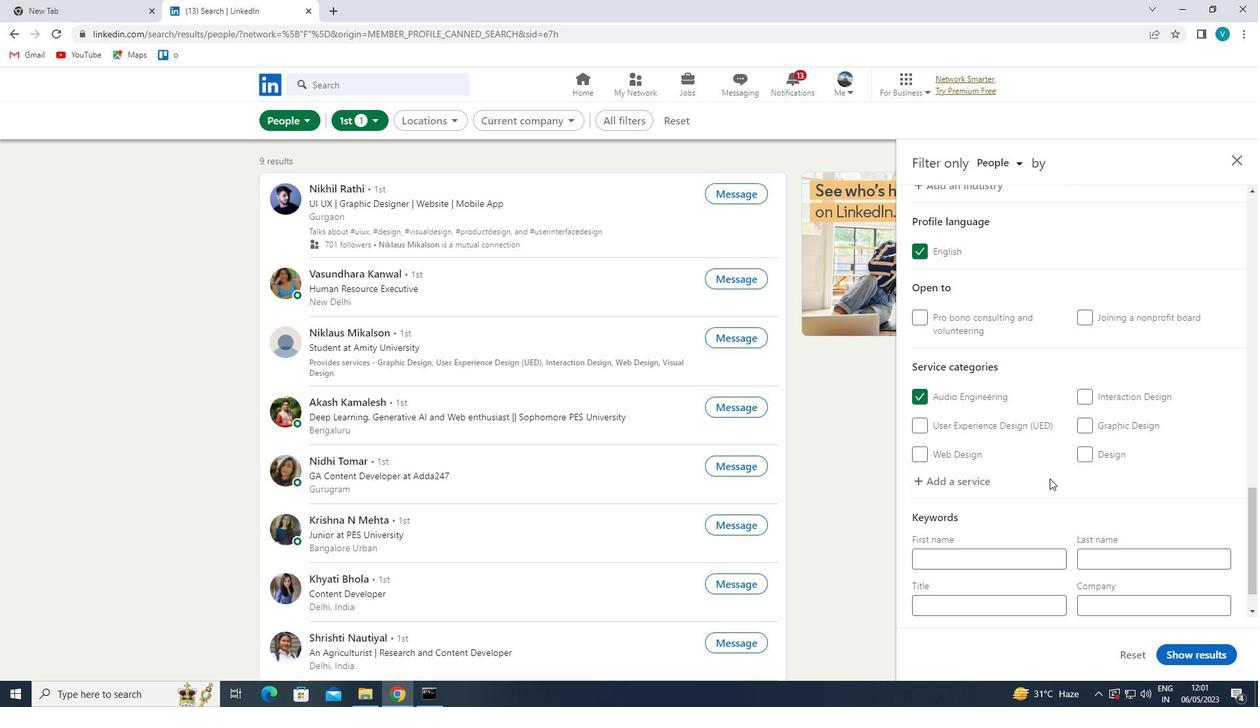 
Action: Mouse scrolled (1049, 478) with delta (0, 0)
Screenshot: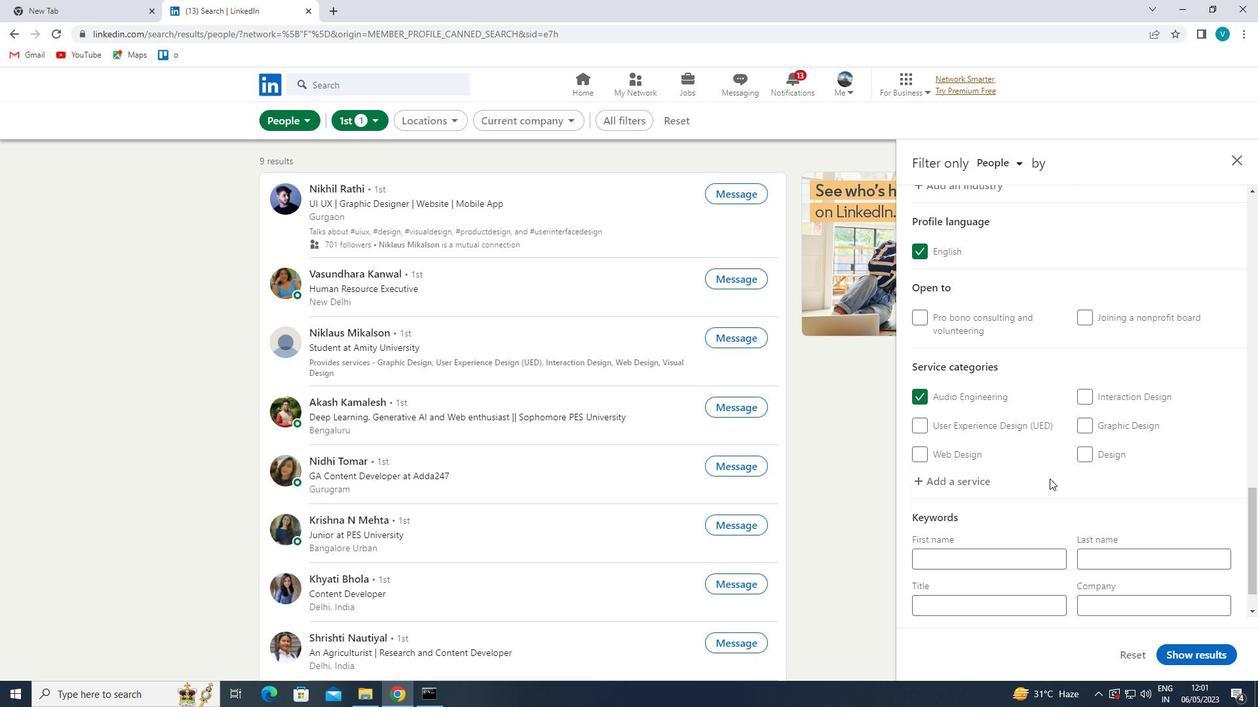 
Action: Mouse scrolled (1049, 478) with delta (0, 0)
Screenshot: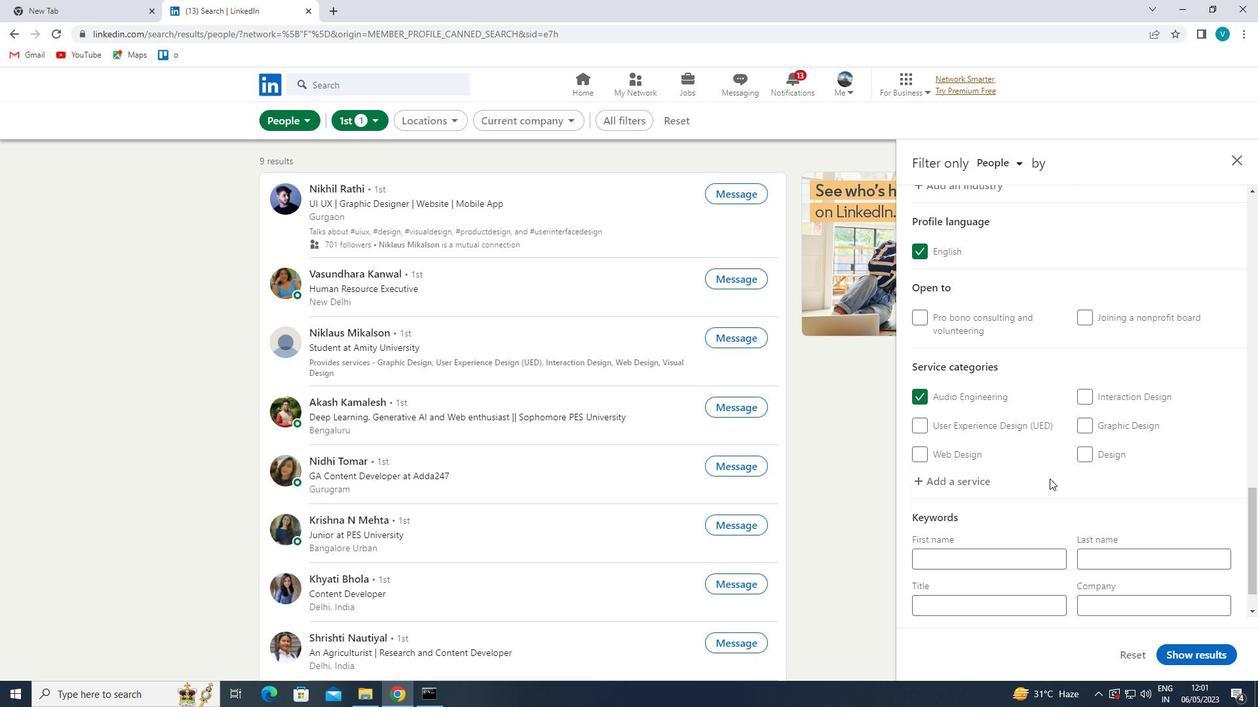 
Action: Mouse moved to (1027, 557)
Screenshot: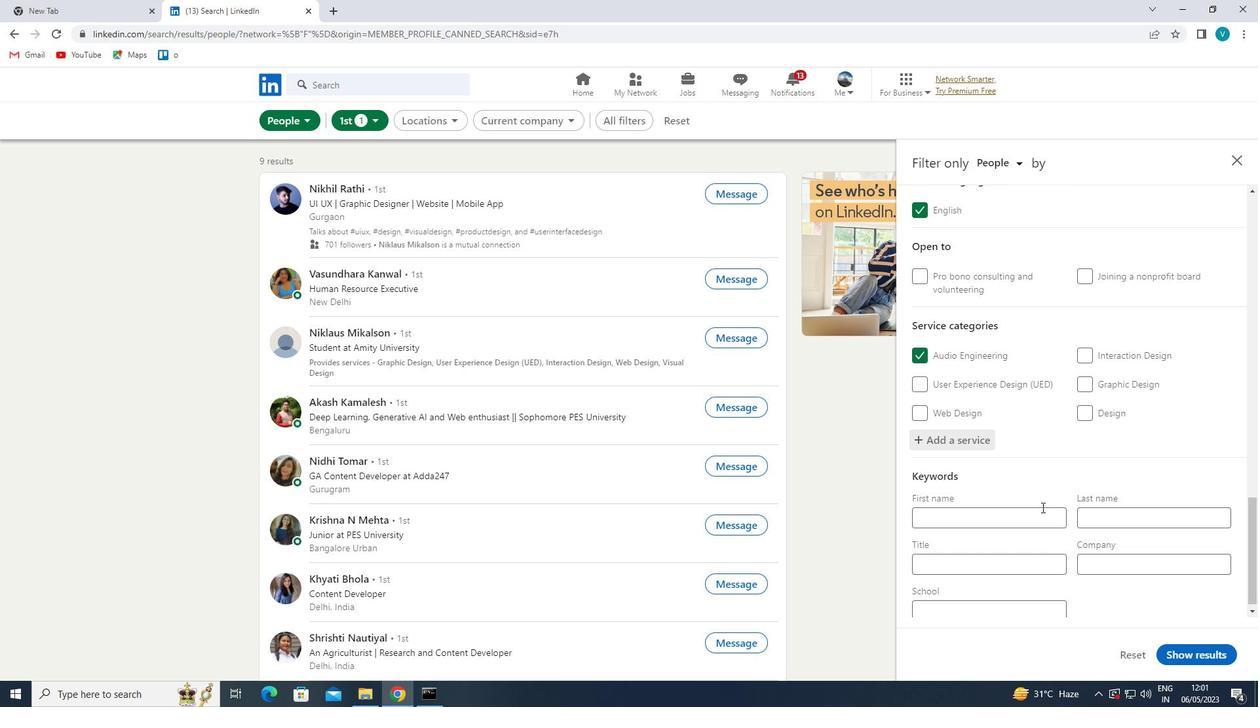 
Action: Mouse pressed left at (1027, 557)
Screenshot: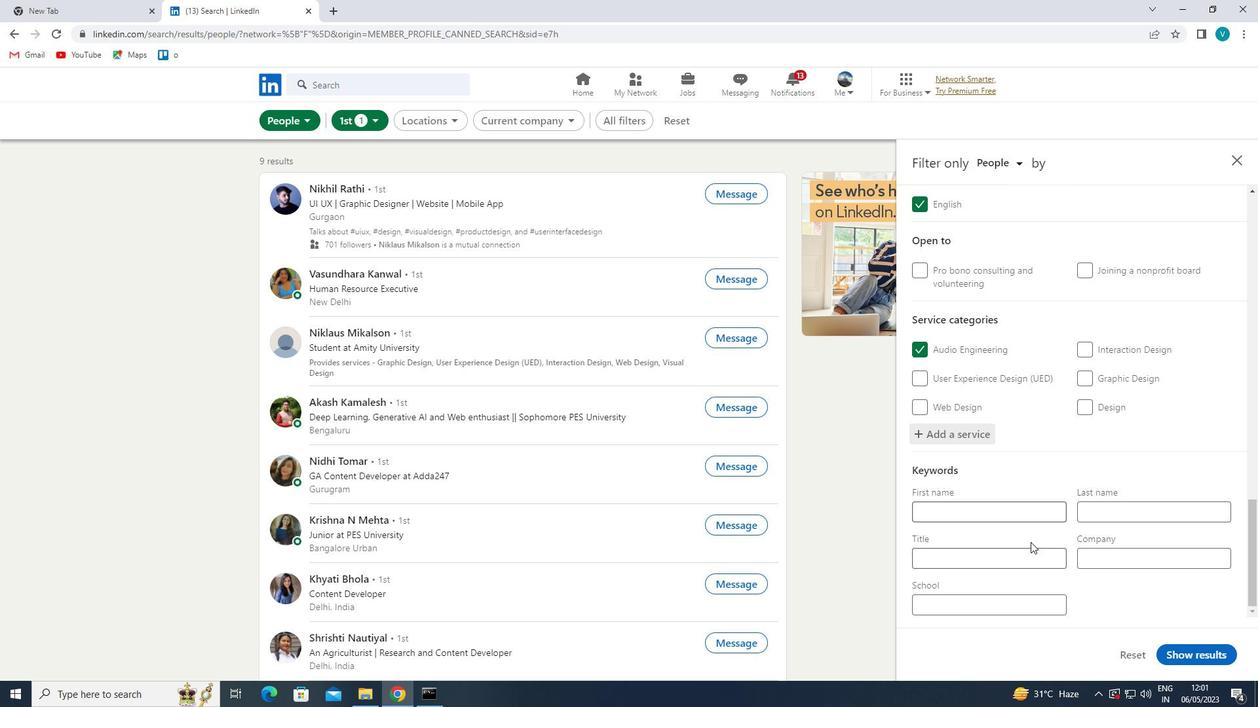 
Action: Key pressed <Key.shift>PERSONAL<Key.space><Key.shift>TRAINER<Key.space>
Screenshot: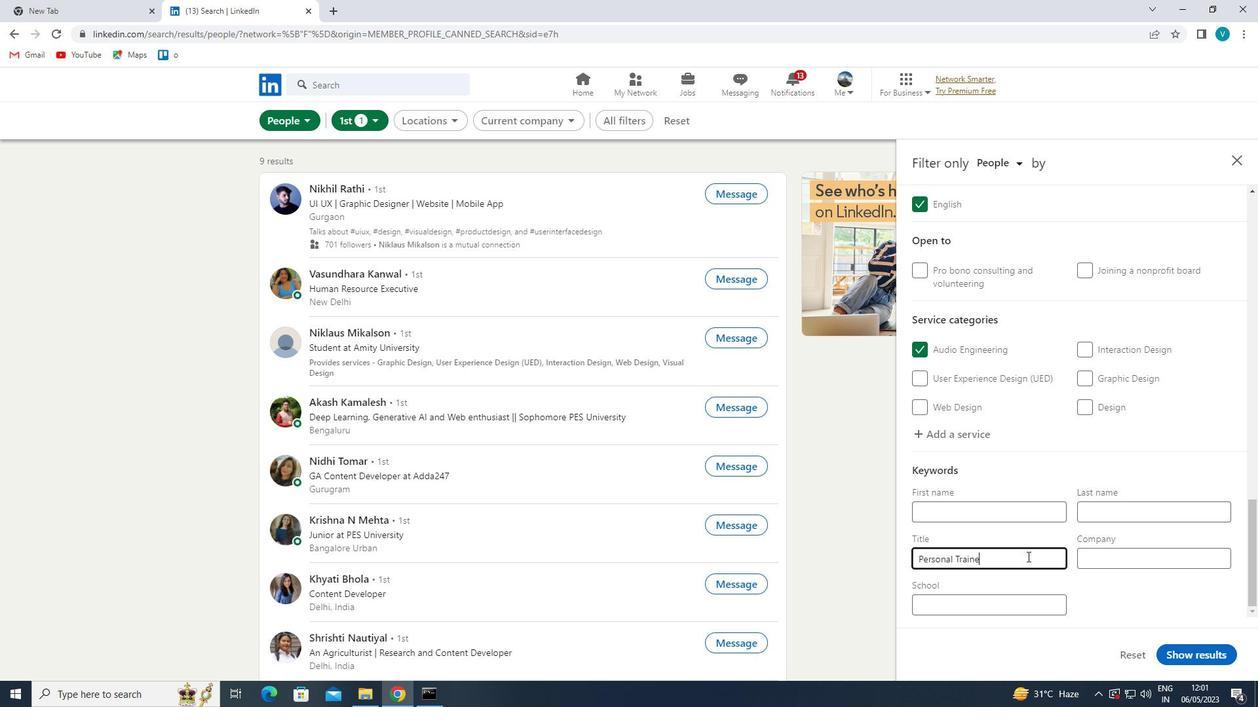 
Action: Mouse moved to (1173, 655)
Screenshot: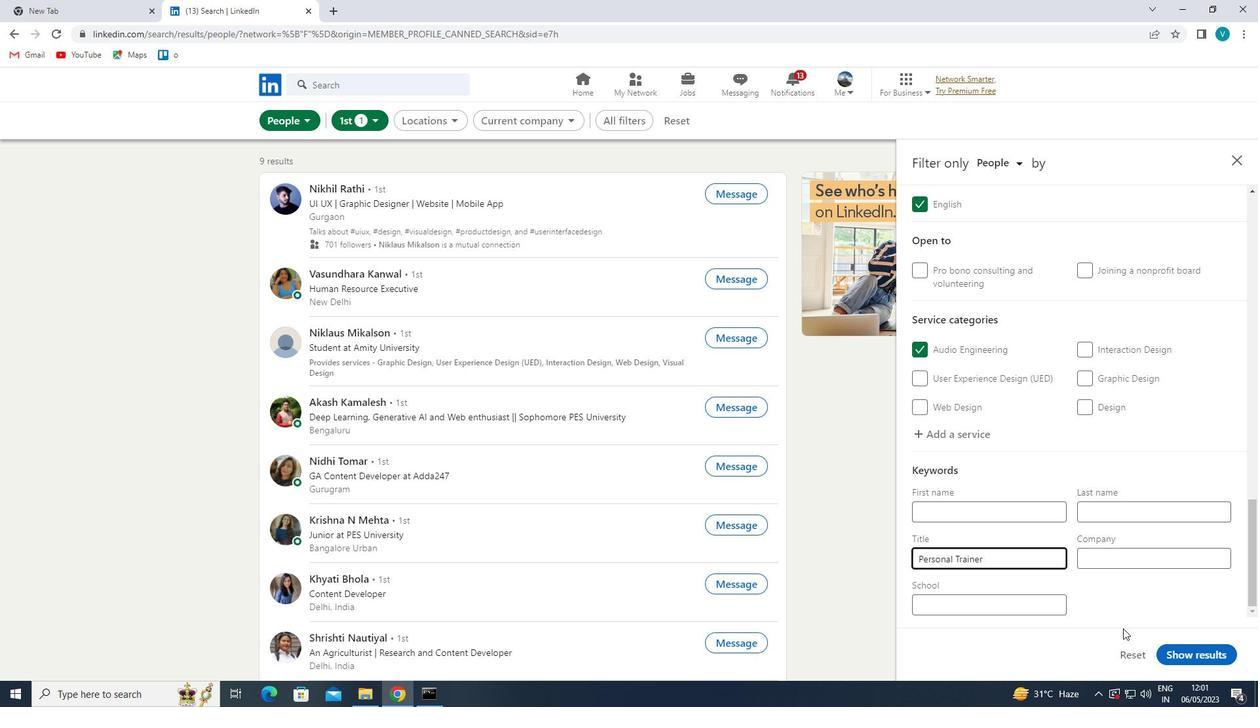 
Action: Mouse pressed left at (1173, 655)
Screenshot: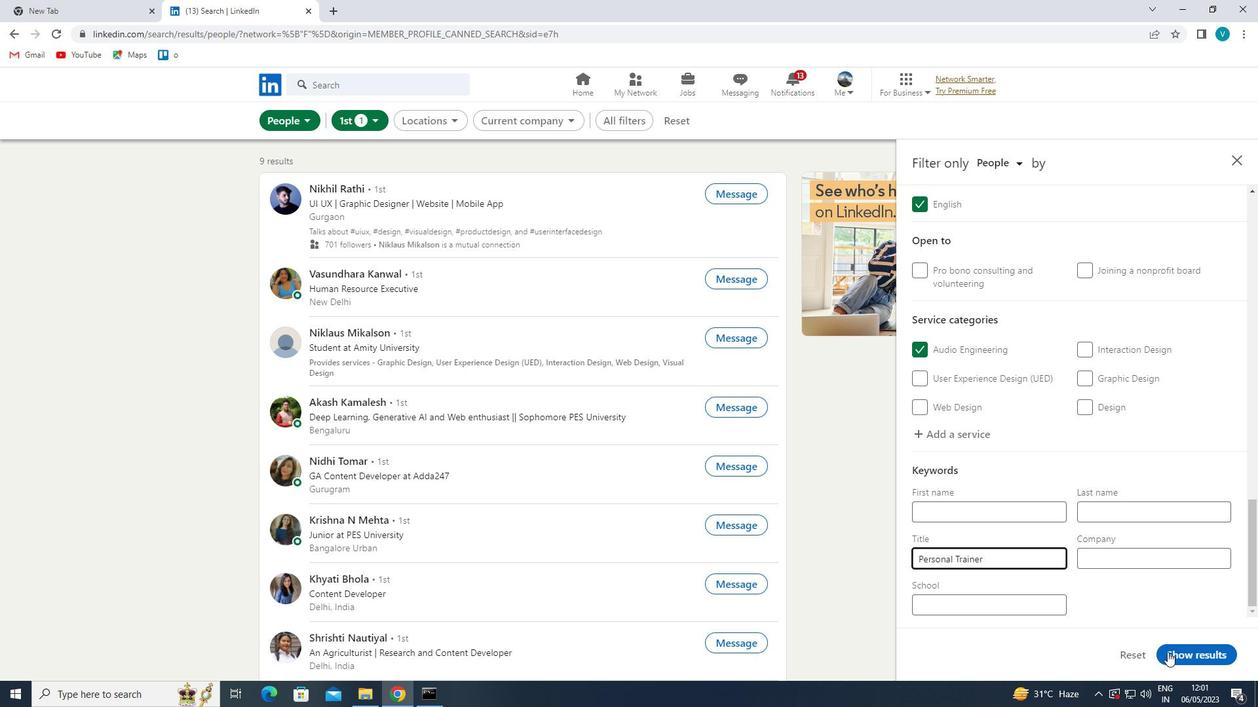 
